 Task: Find connections with filter location Crevillente with filter topic #aviationwith filter profile language Spanish with filter current company Dell EMC with filter school Indian Institute of Information Technology Guwahati with filter industry Performing Arts and Spectator Sports with filter service category Telecommunications with filter keywords title Teaching Assistant
Action: Mouse moved to (658, 93)
Screenshot: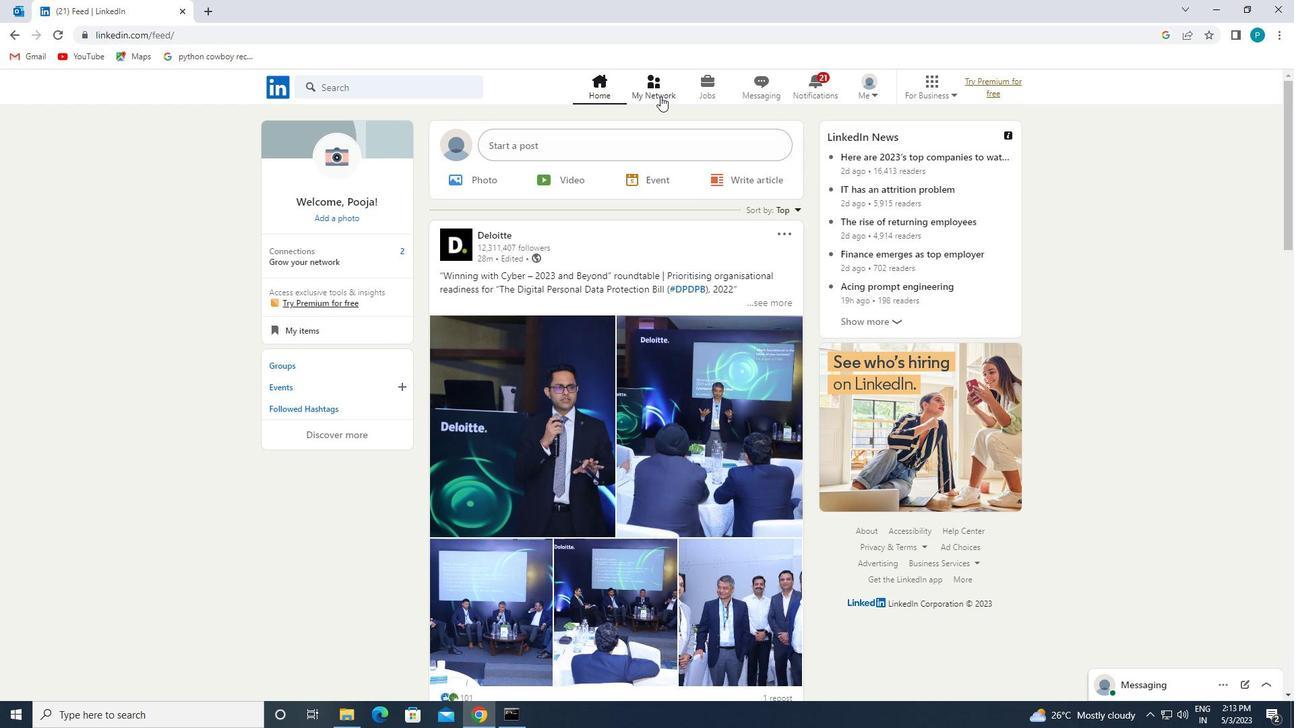 
Action: Mouse pressed left at (658, 93)
Screenshot: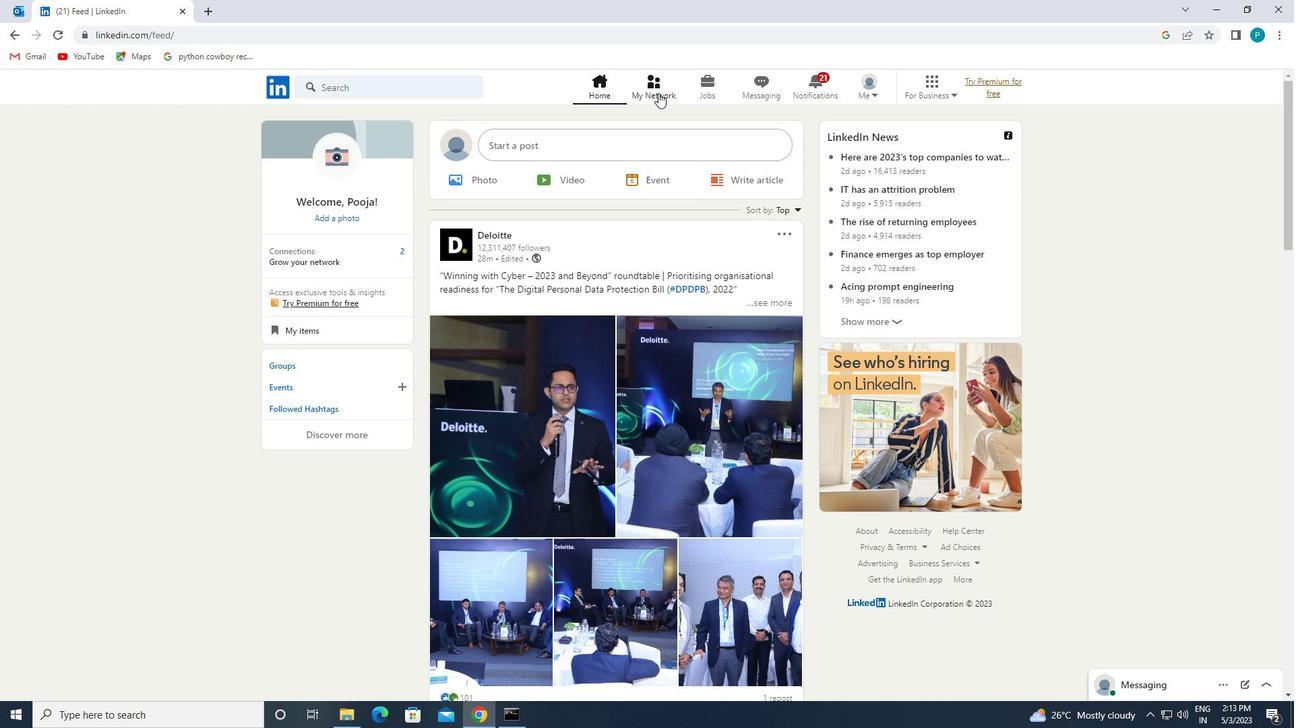 
Action: Mouse moved to (374, 163)
Screenshot: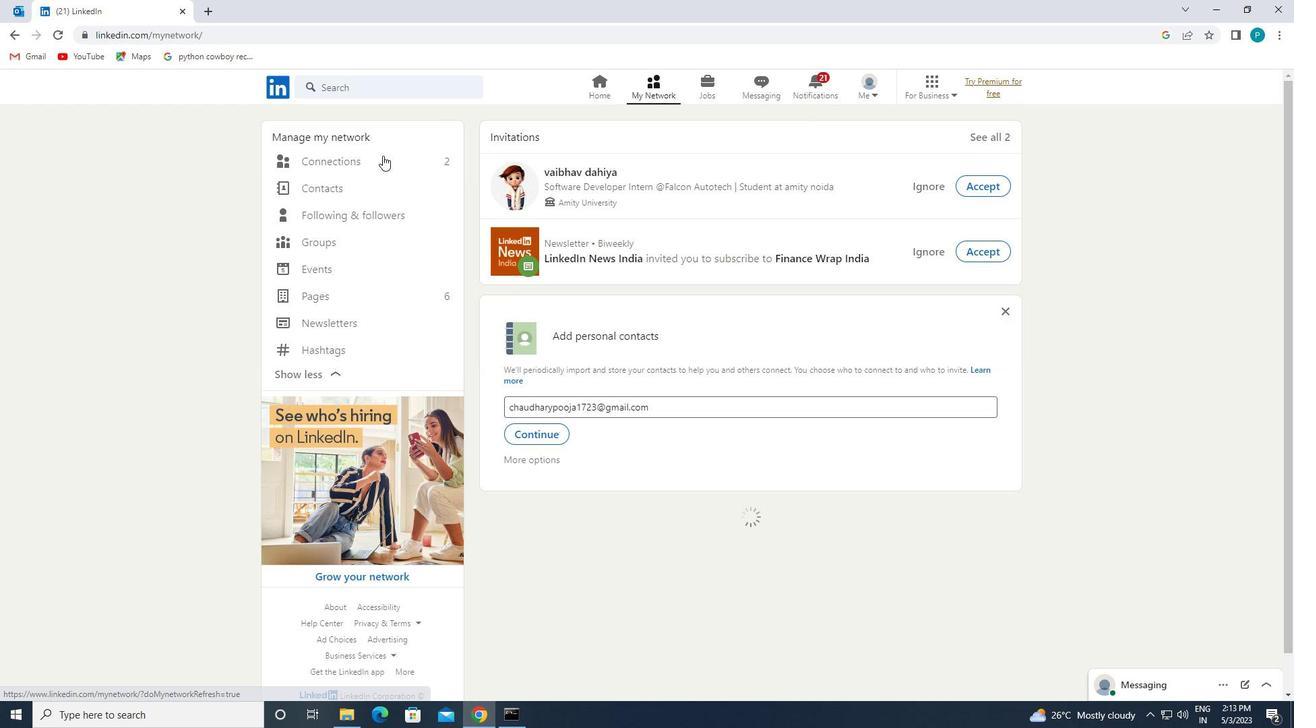 
Action: Mouse pressed left at (374, 163)
Screenshot: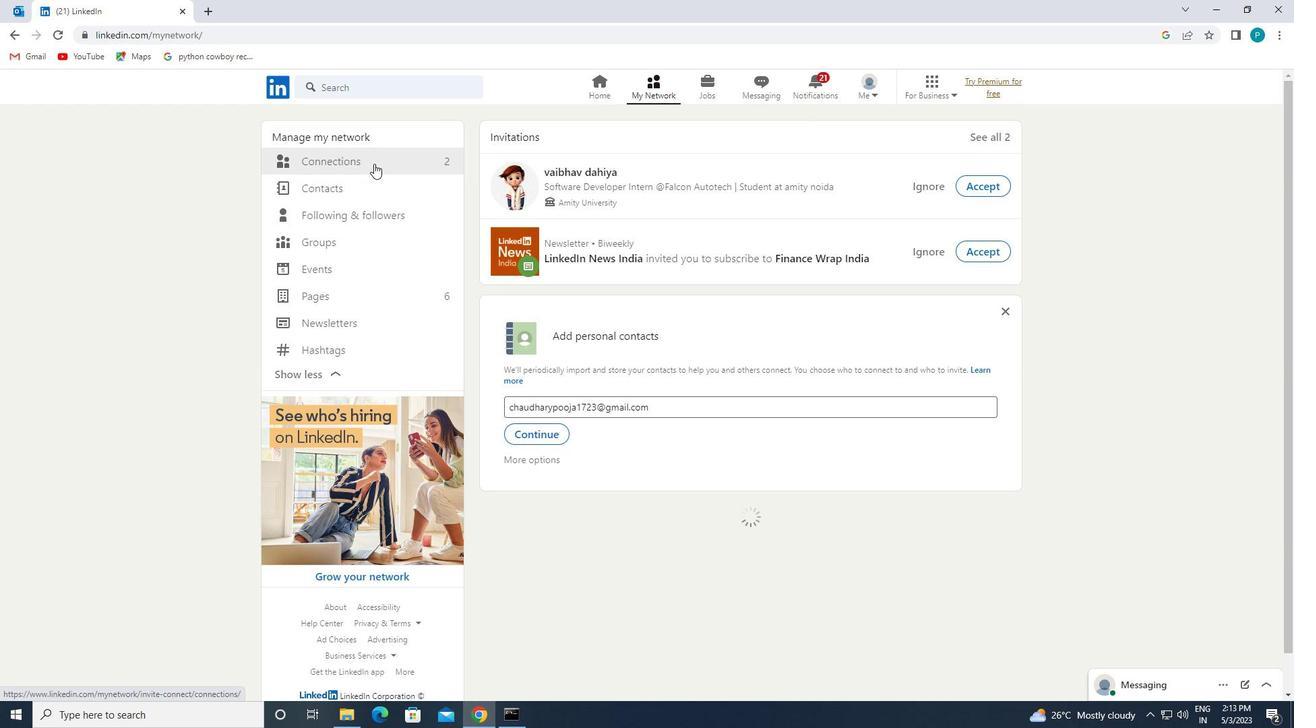 
Action: Mouse moved to (792, 155)
Screenshot: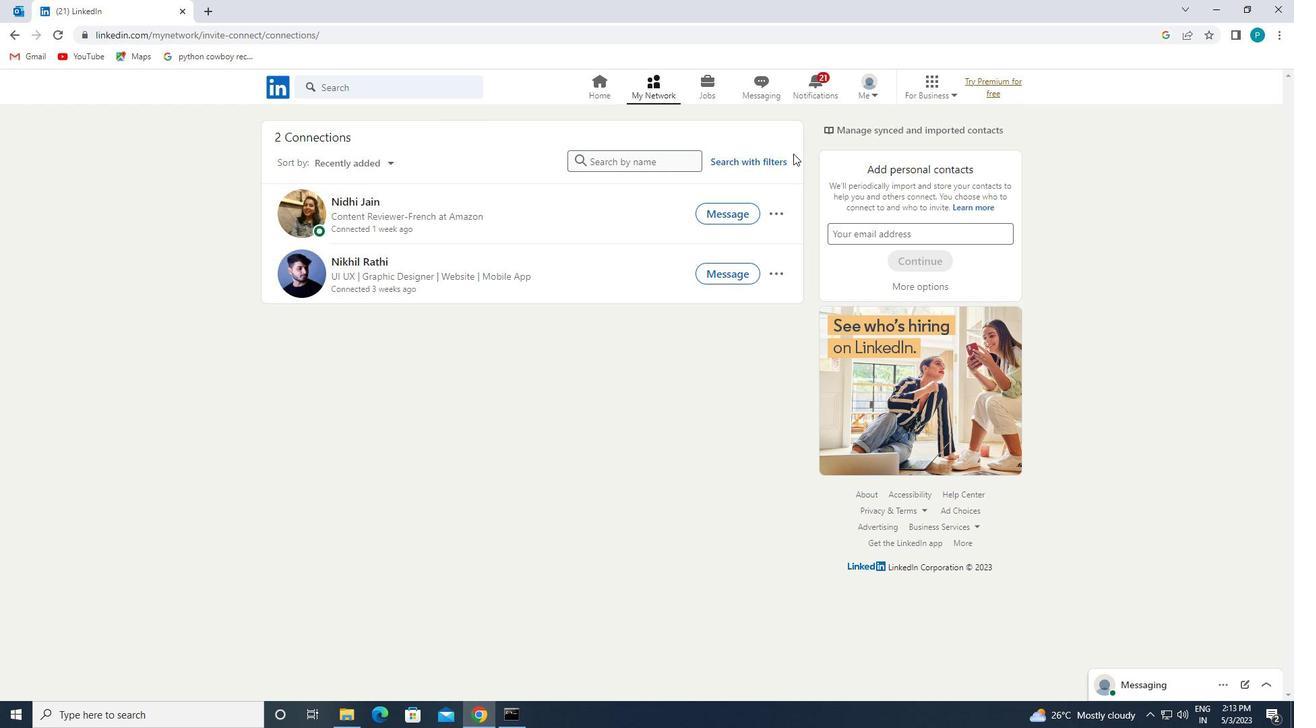 
Action: Mouse pressed left at (792, 155)
Screenshot: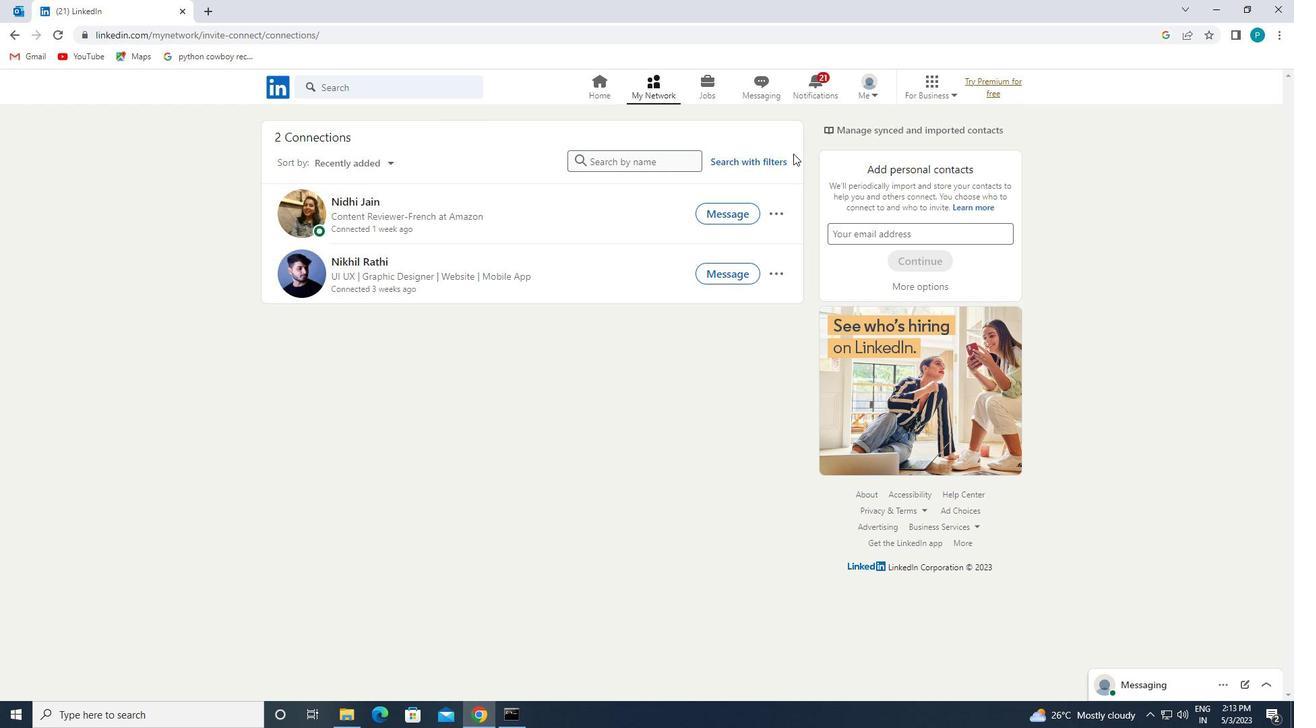 
Action: Mouse moved to (789, 163)
Screenshot: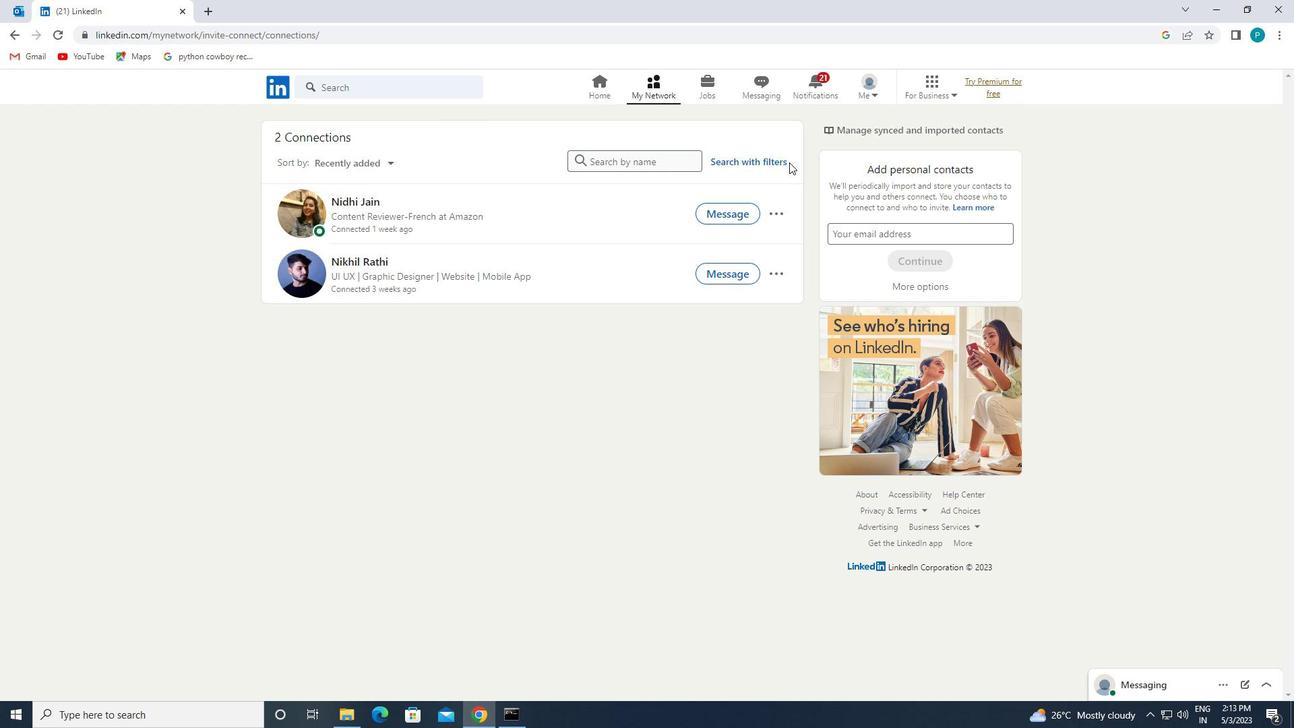 
Action: Mouse pressed left at (789, 163)
Screenshot: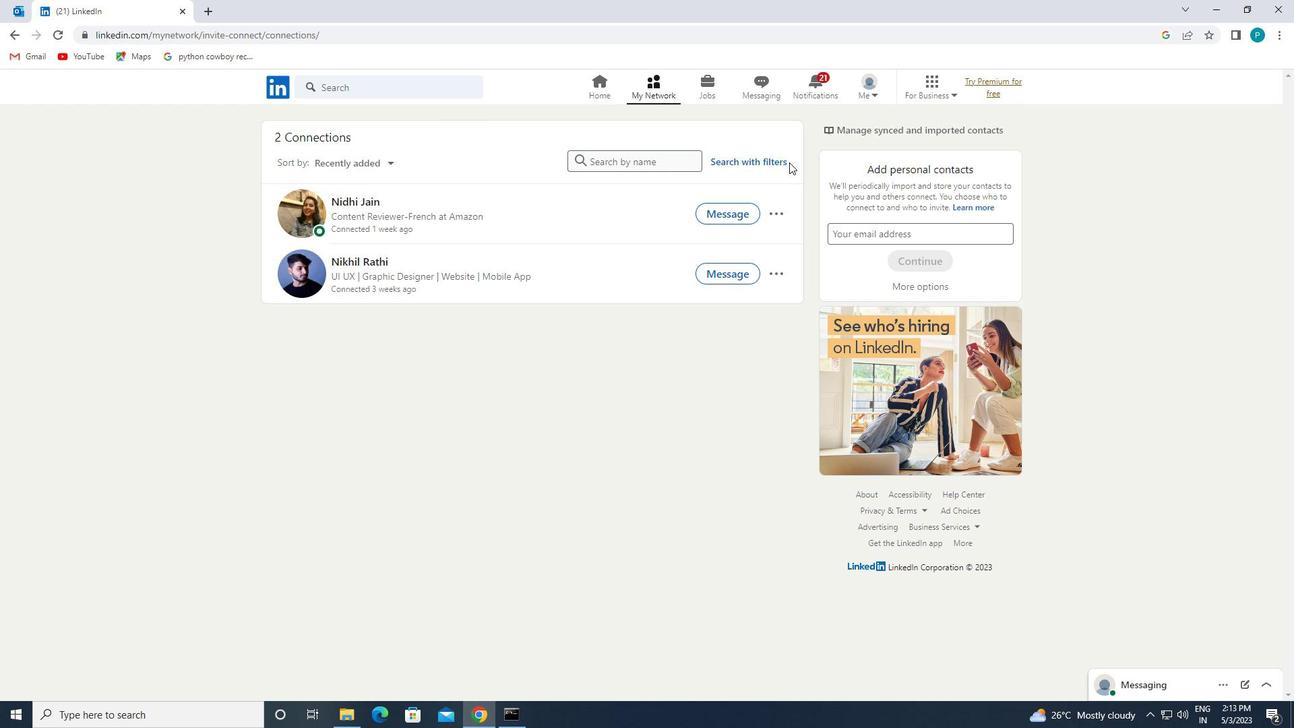 
Action: Mouse moved to (781, 166)
Screenshot: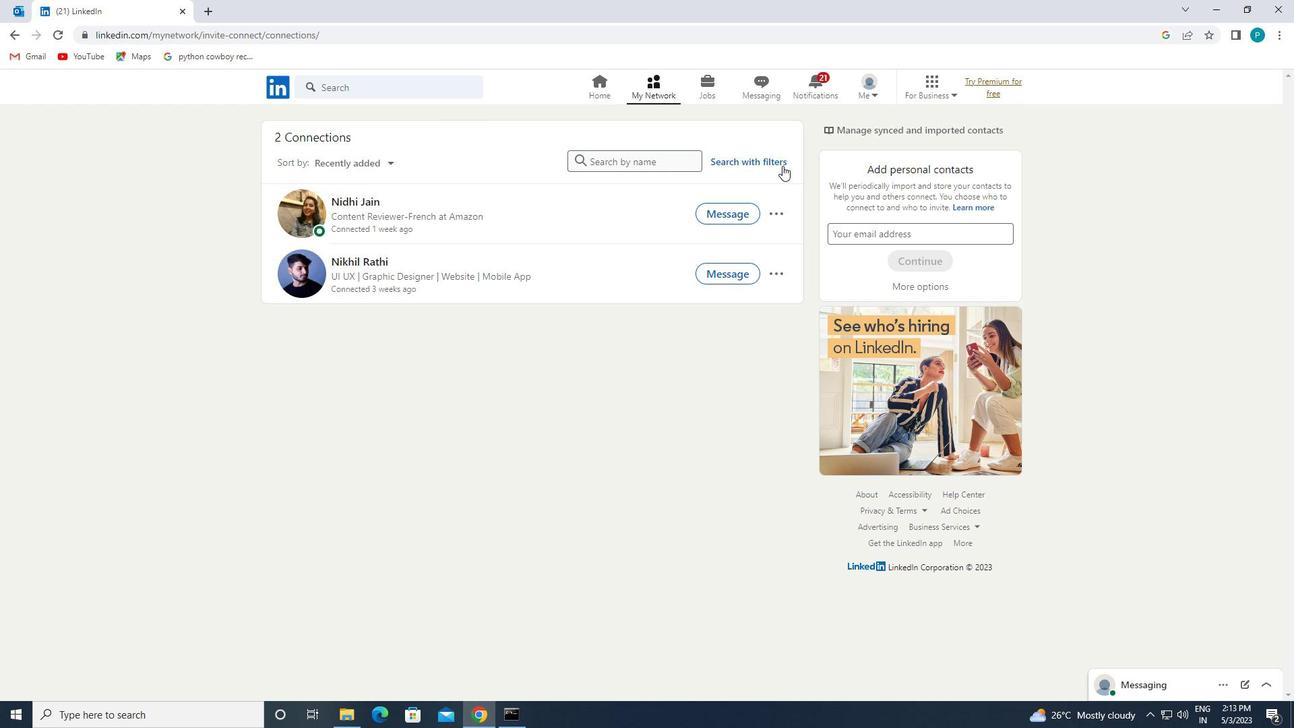 
Action: Mouse pressed left at (781, 166)
Screenshot: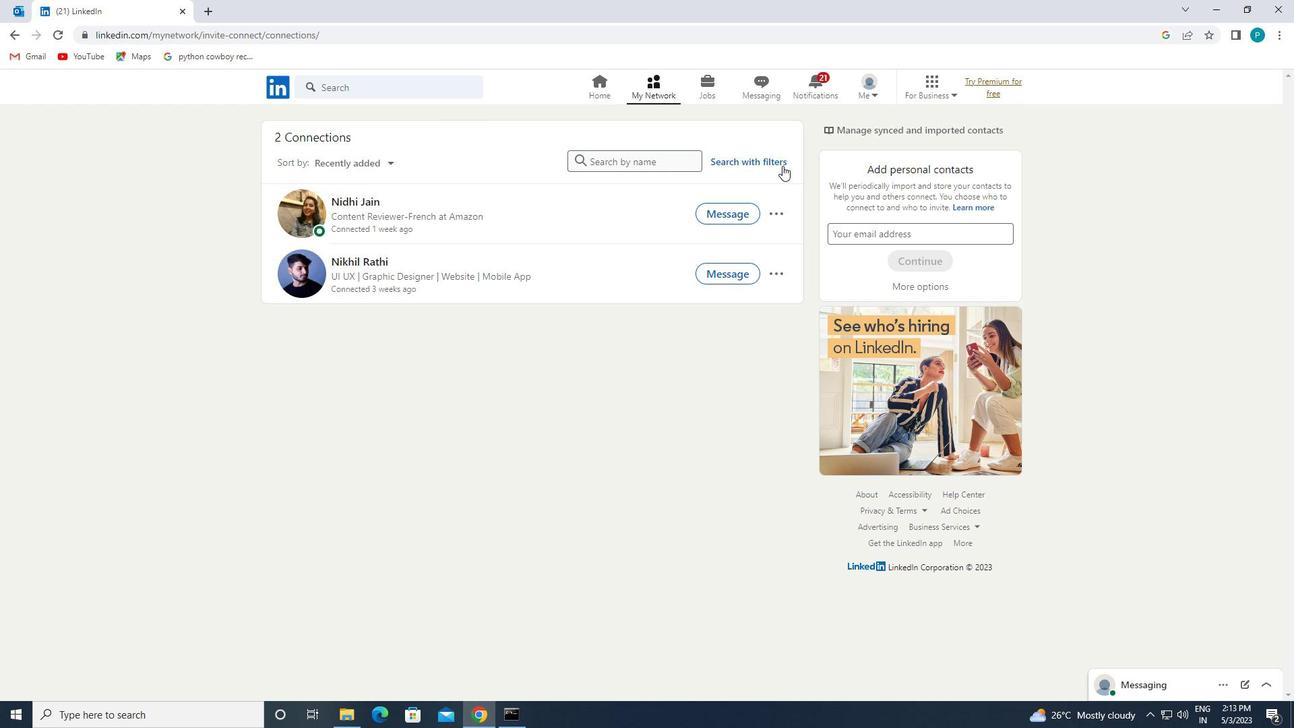 
Action: Mouse moved to (702, 132)
Screenshot: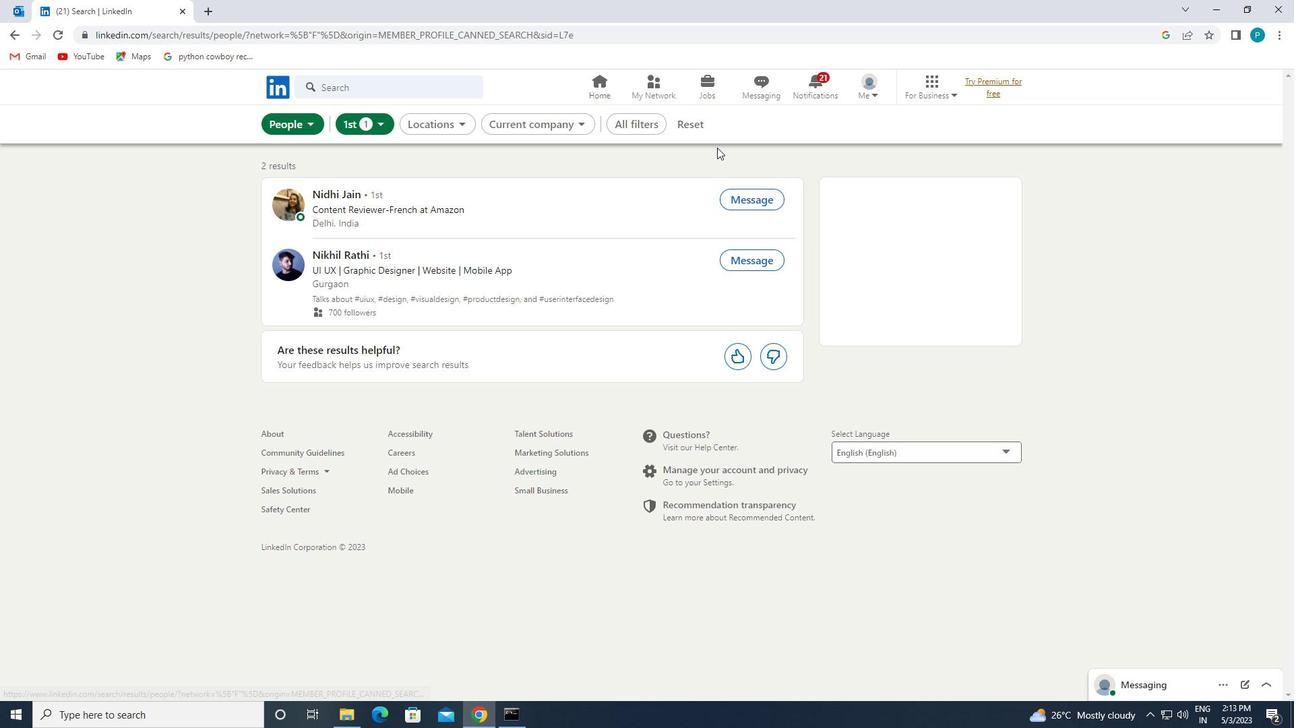 
Action: Mouse pressed left at (702, 132)
Screenshot: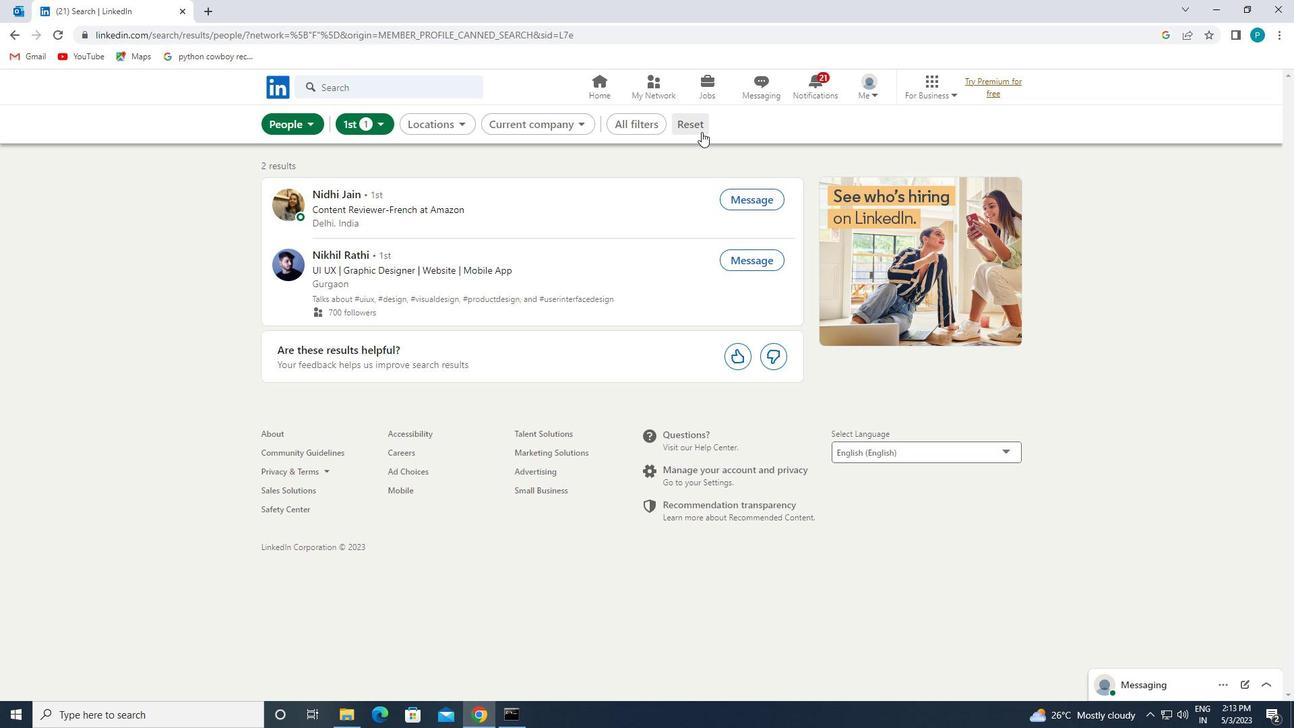 
Action: Mouse moved to (652, 113)
Screenshot: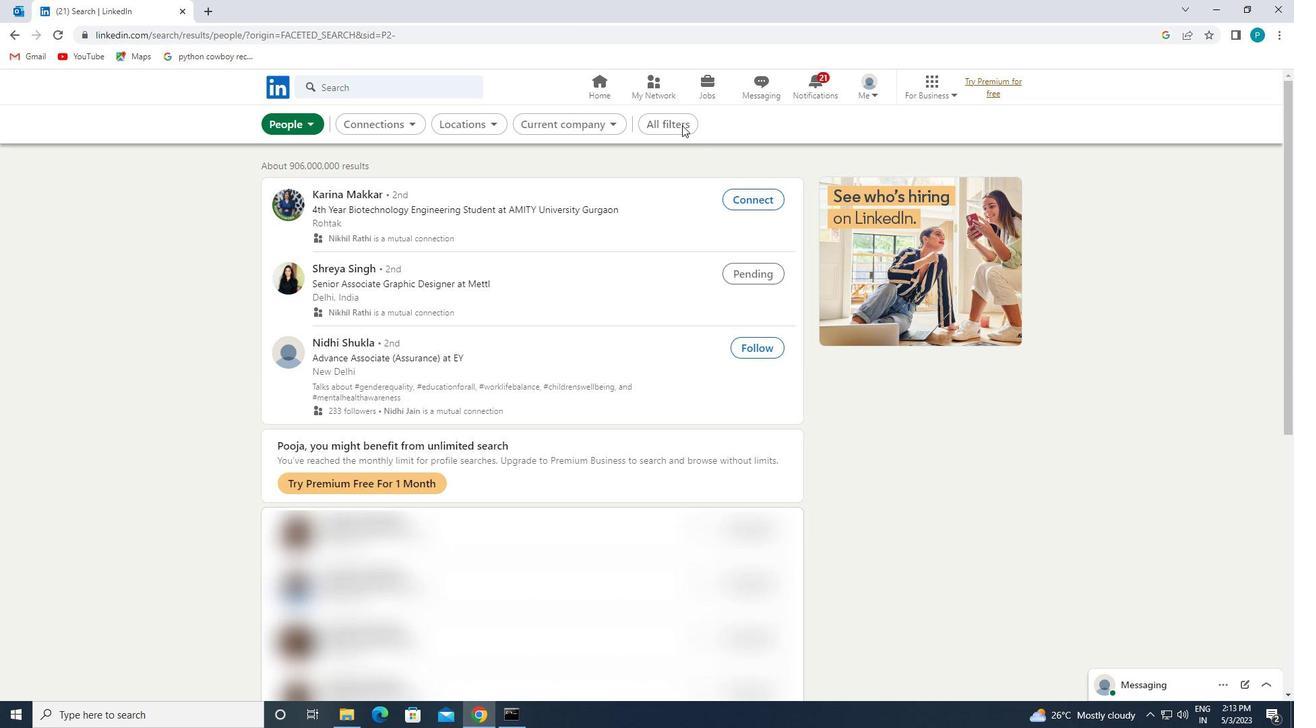 
Action: Mouse pressed left at (652, 113)
Screenshot: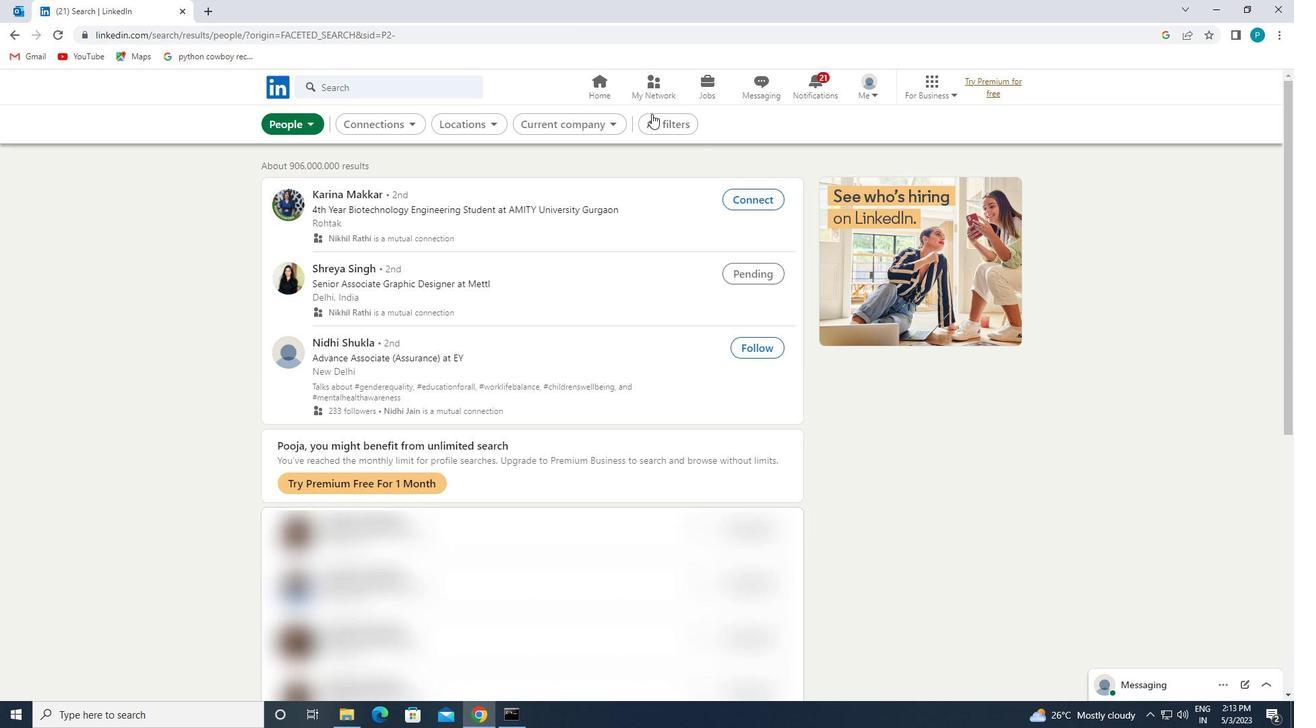 
Action: Mouse moved to (1111, 375)
Screenshot: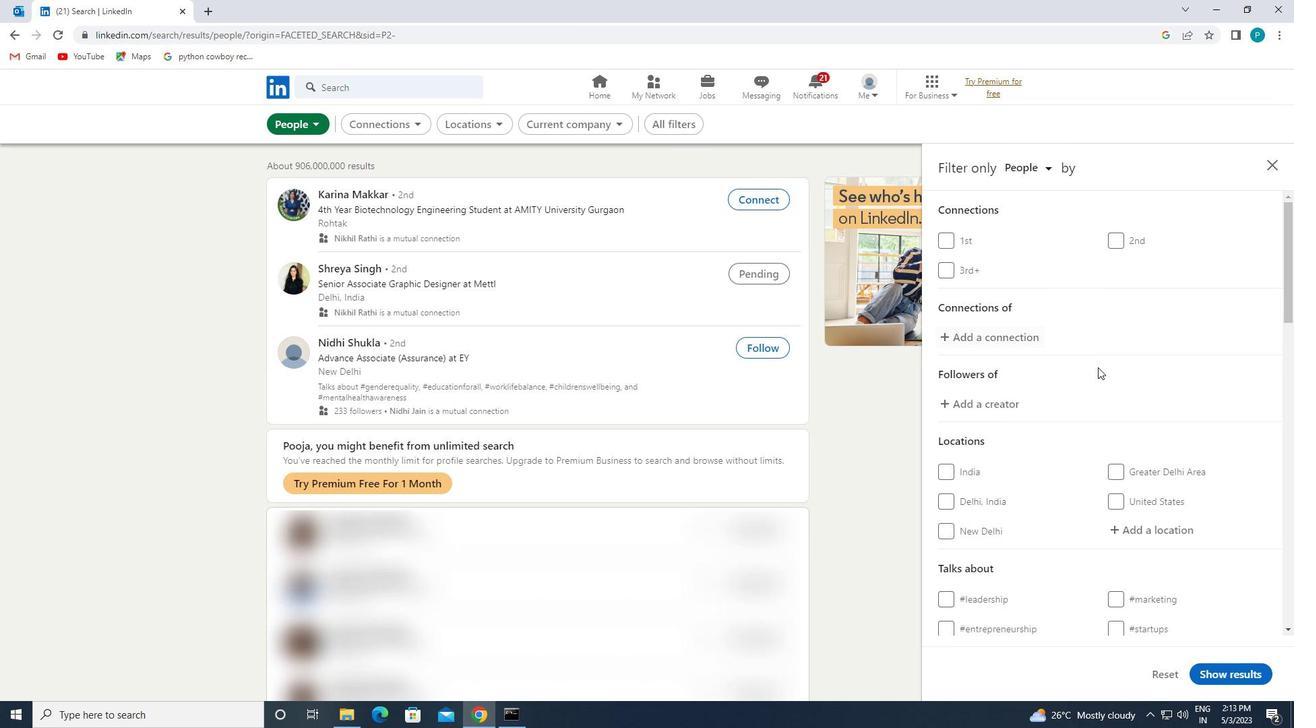 
Action: Mouse scrolled (1111, 375) with delta (0, 0)
Screenshot: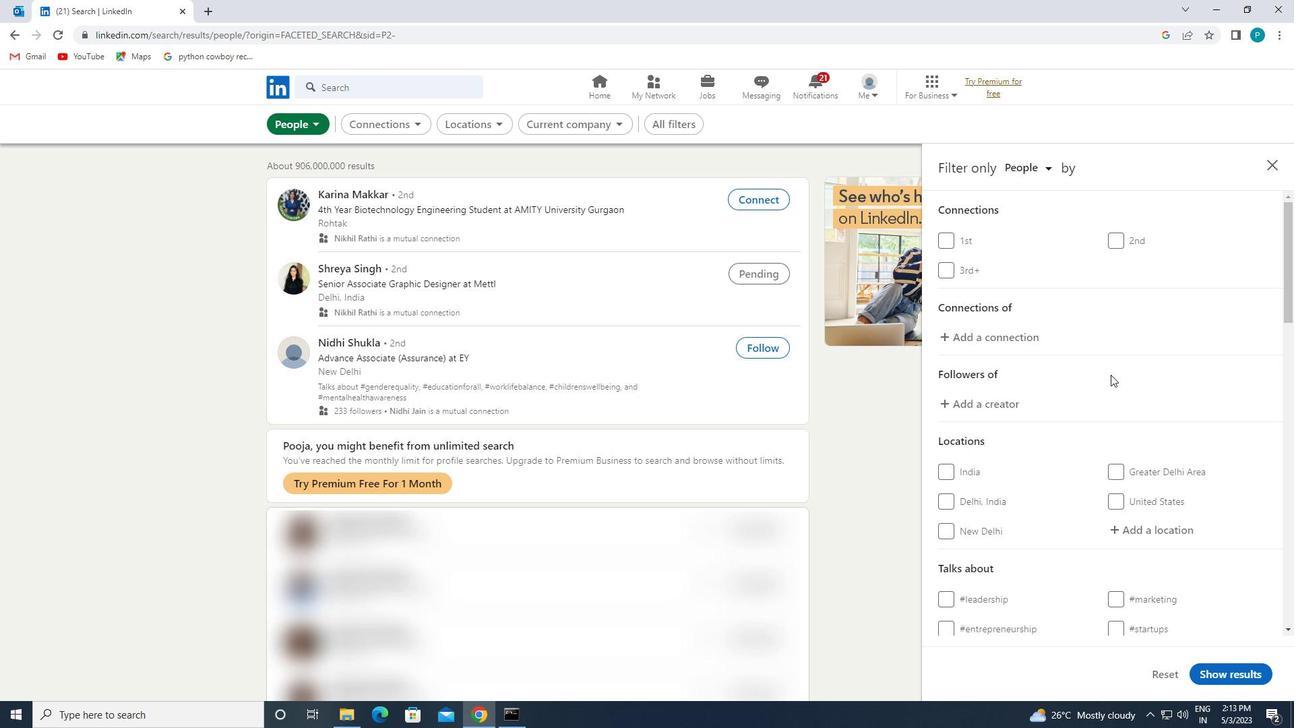 
Action: Mouse scrolled (1111, 375) with delta (0, 0)
Screenshot: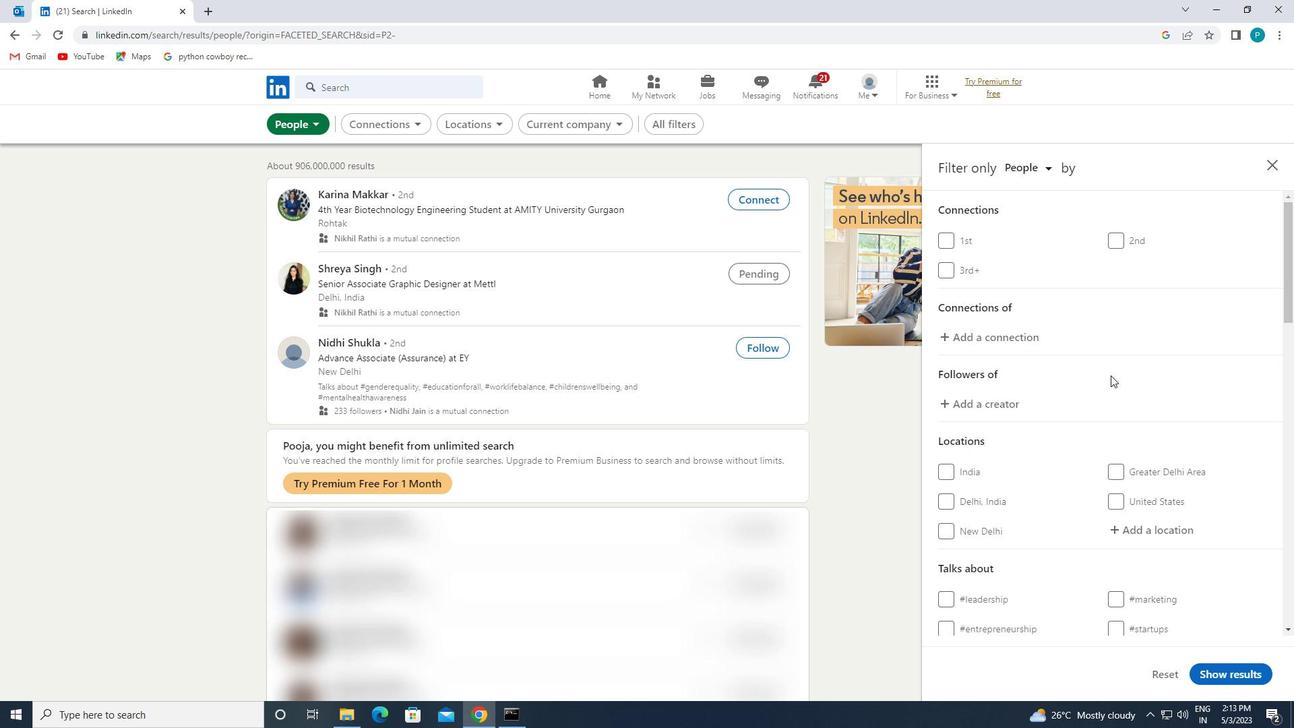 
Action: Mouse moved to (1134, 395)
Screenshot: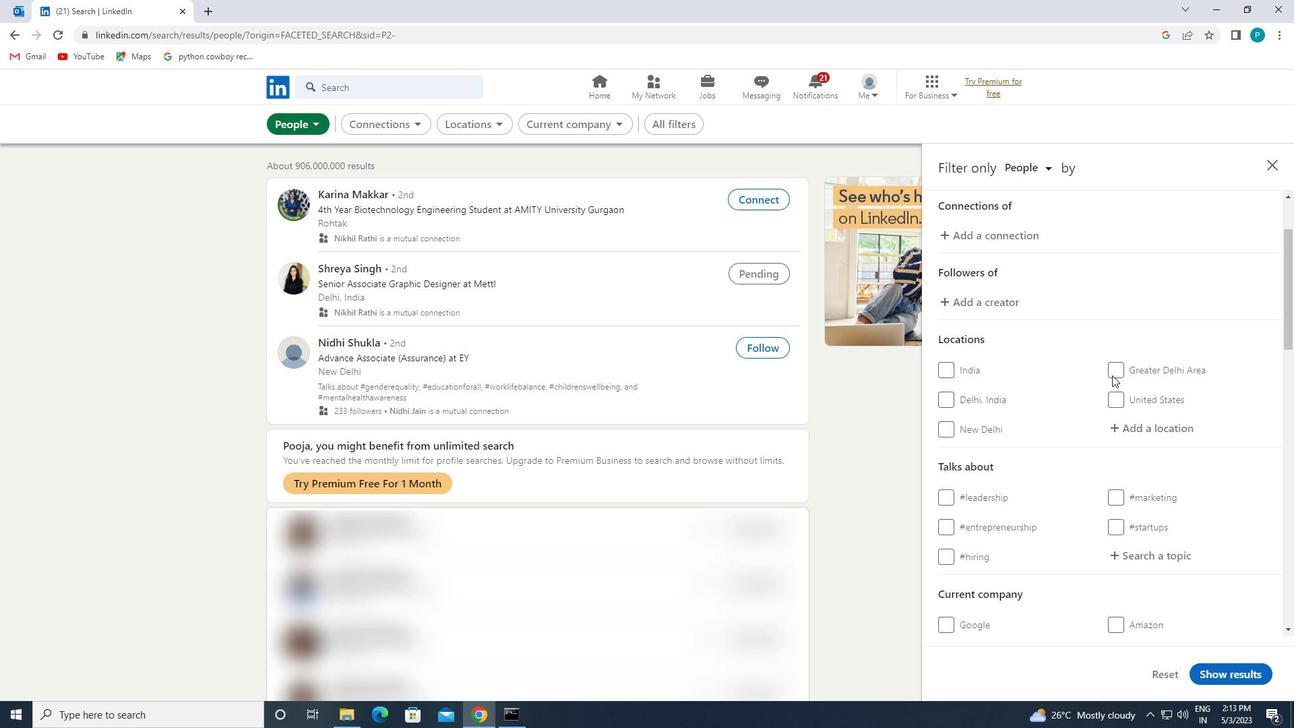 
Action: Mouse pressed left at (1134, 395)
Screenshot: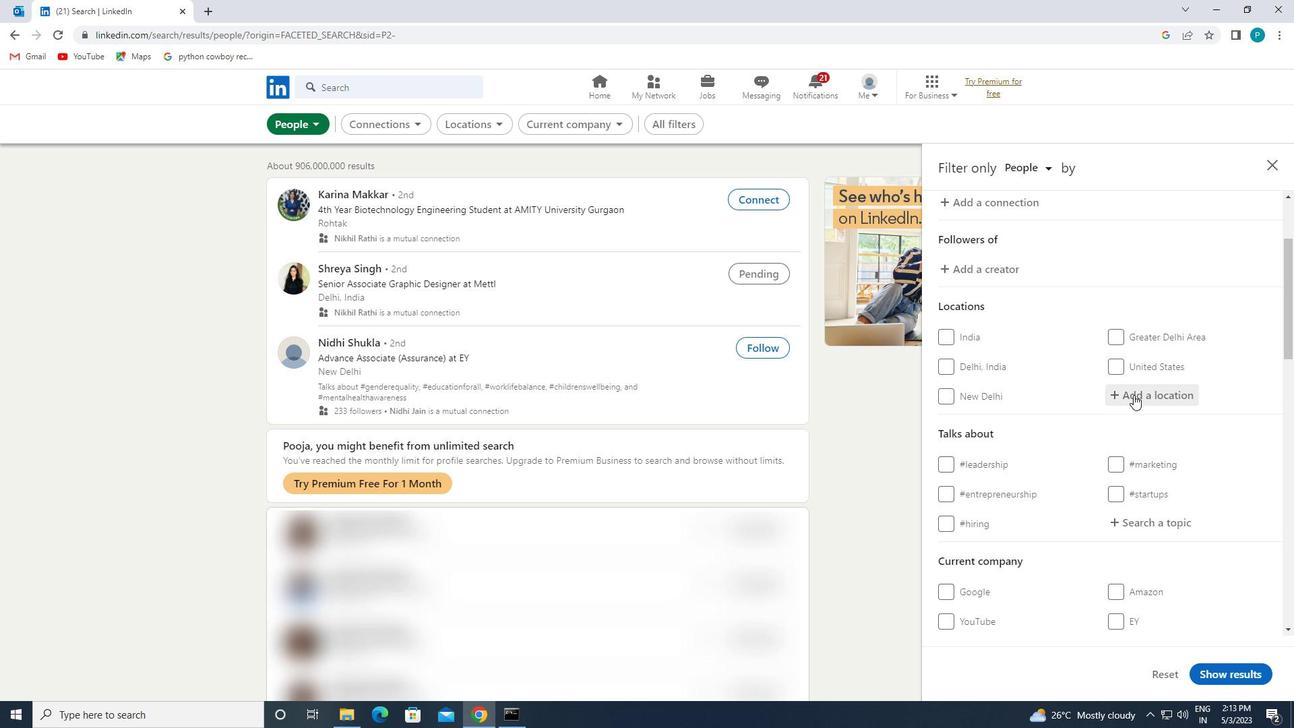 
Action: Mouse moved to (1144, 340)
Screenshot: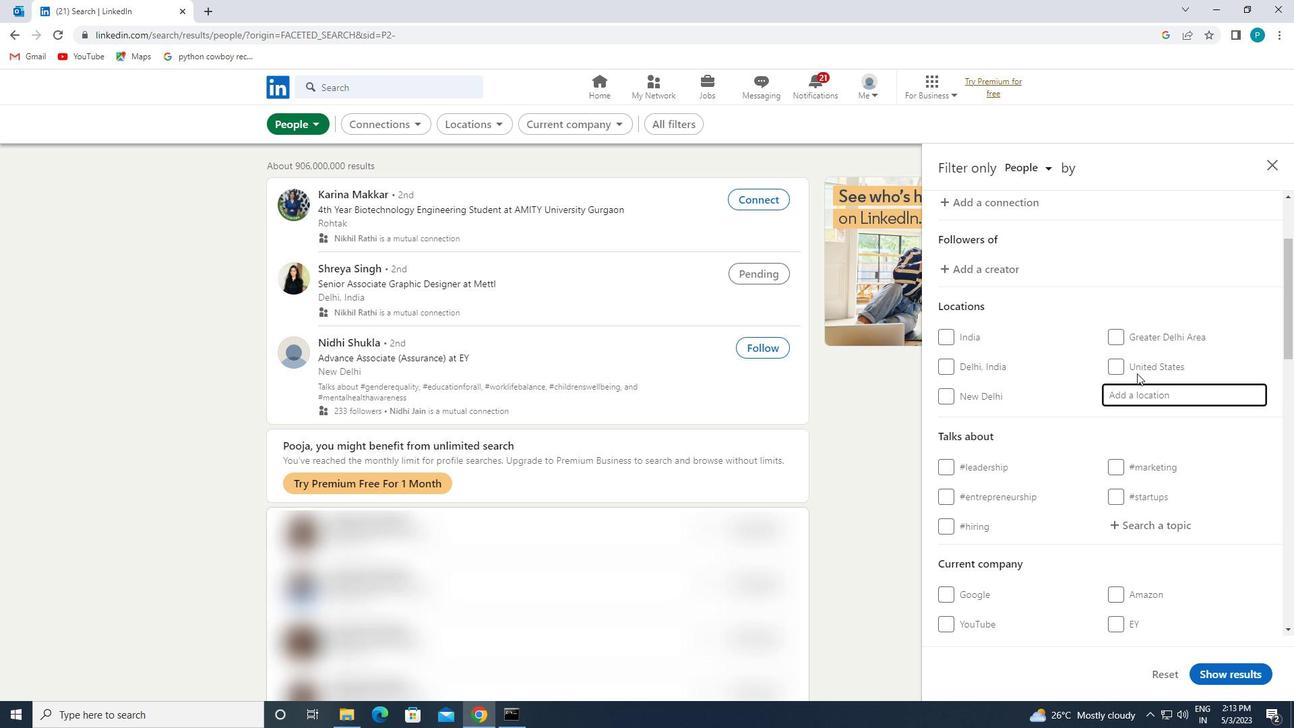 
Action: Key pressed <Key.caps_lock>c<Key.caps_lock>revilente
Screenshot: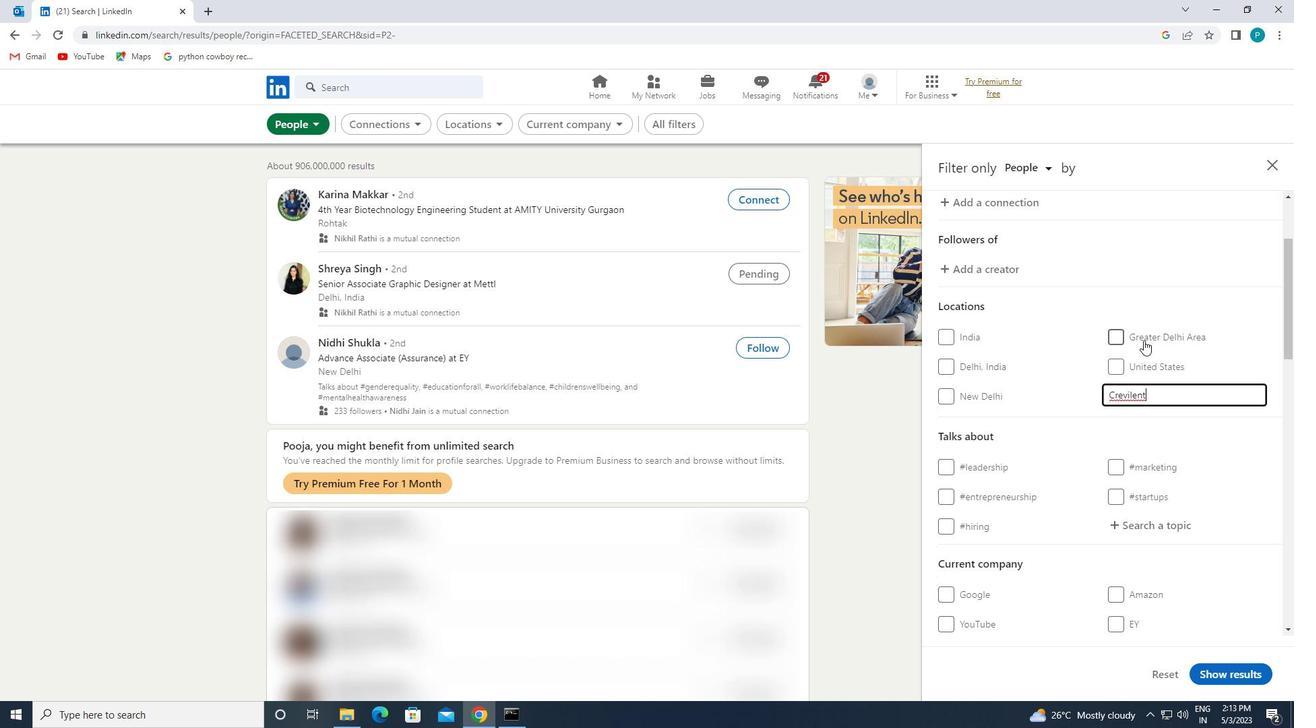 
Action: Mouse moved to (1107, 399)
Screenshot: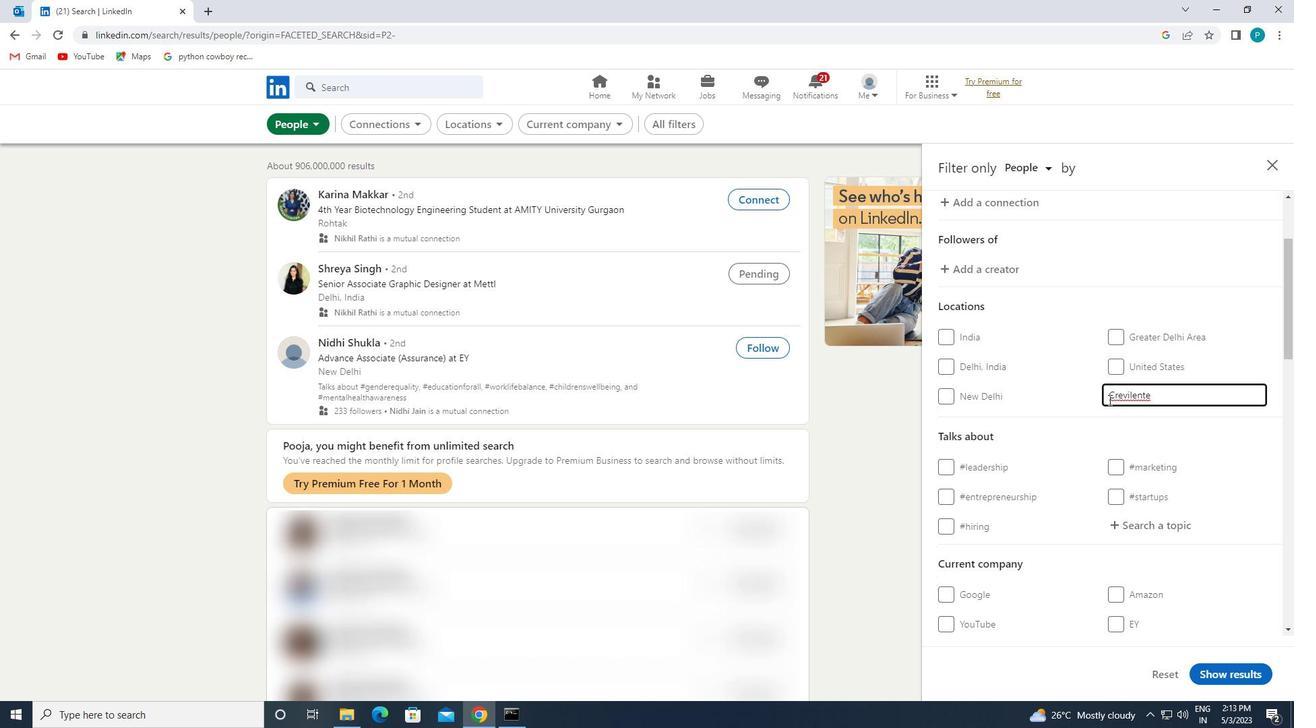 
Action: Mouse pressed left at (1107, 399)
Screenshot: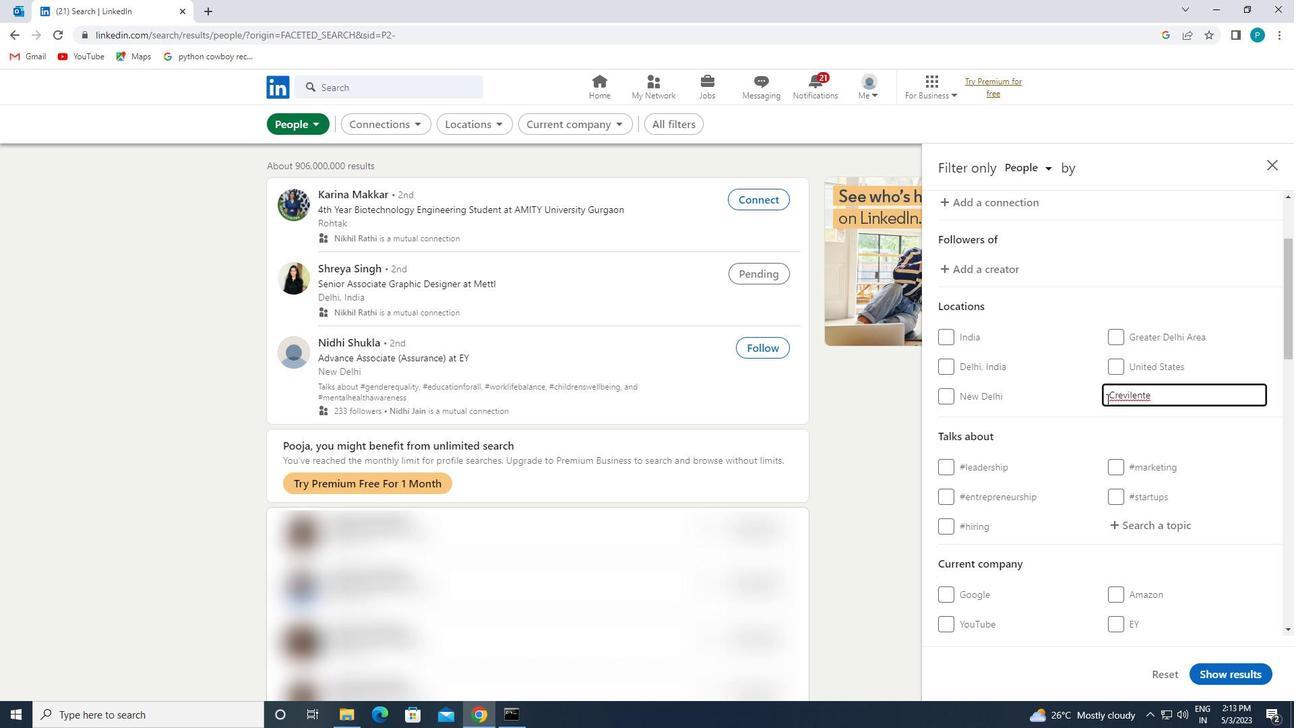 
Action: Mouse moved to (1131, 395)
Screenshot: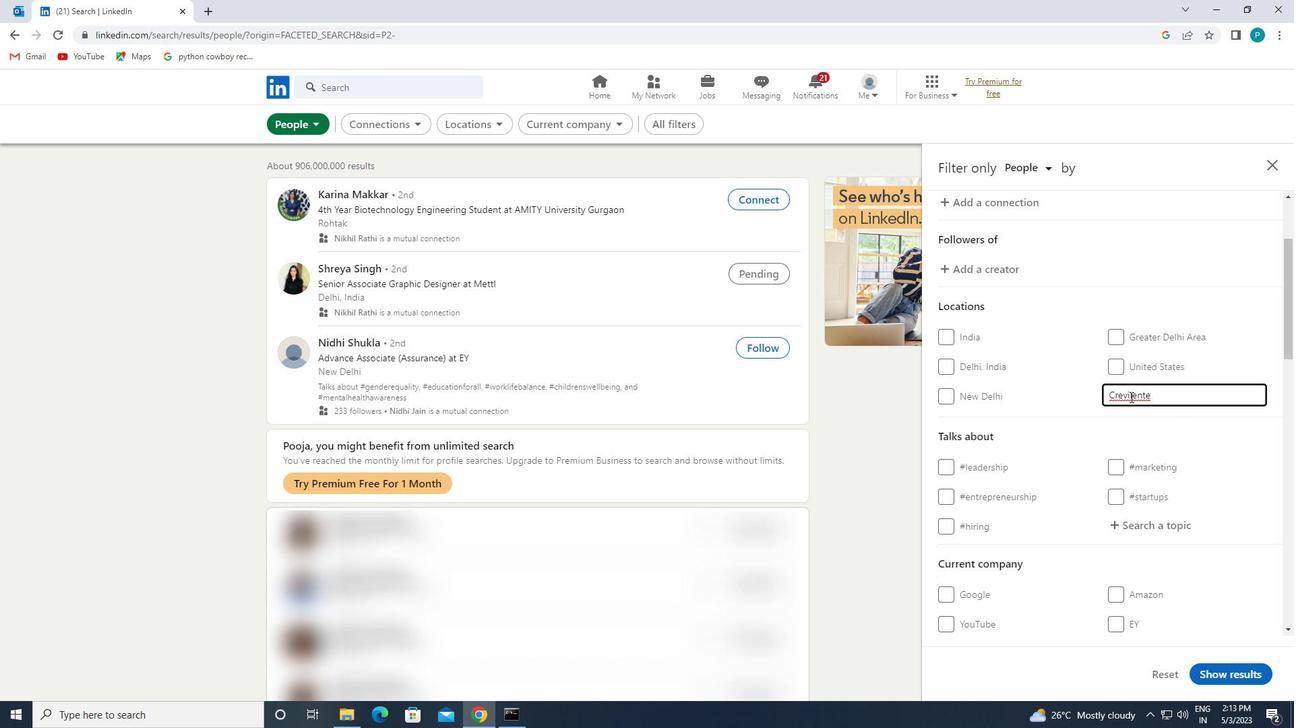 
Action: Mouse pressed left at (1131, 395)
Screenshot: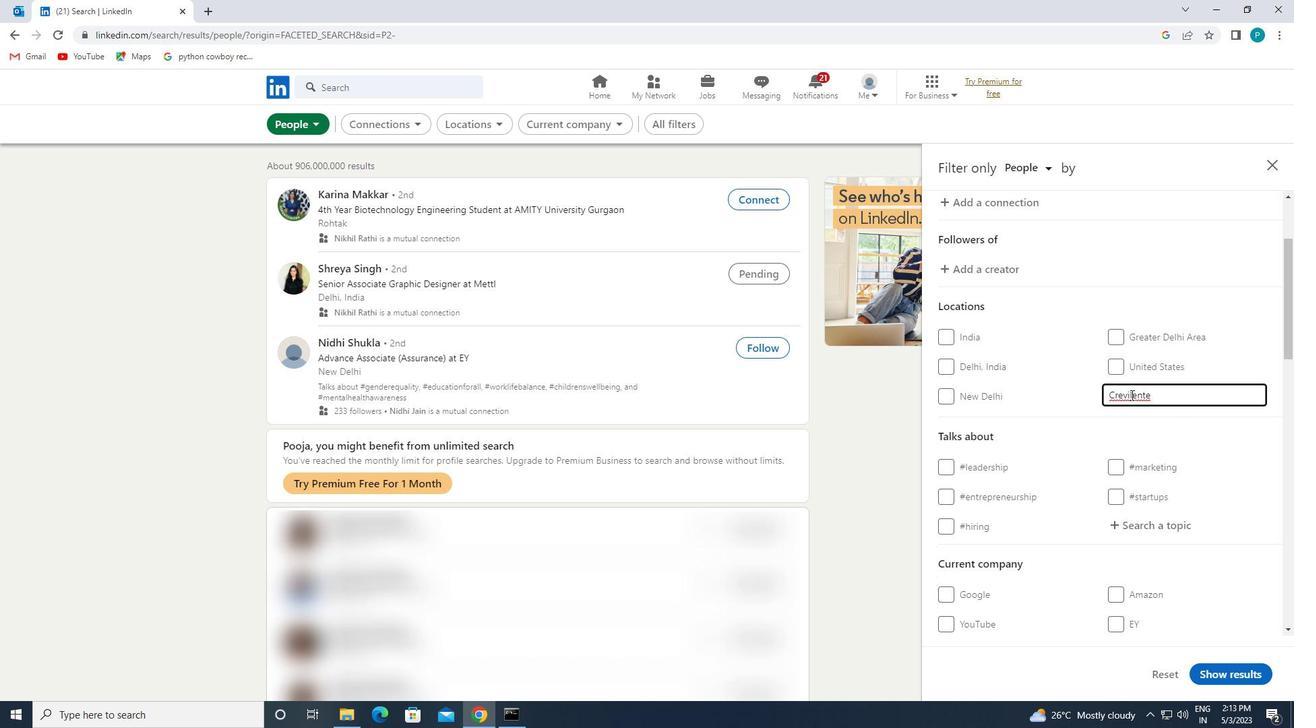
Action: Mouse moved to (1133, 394)
Screenshot: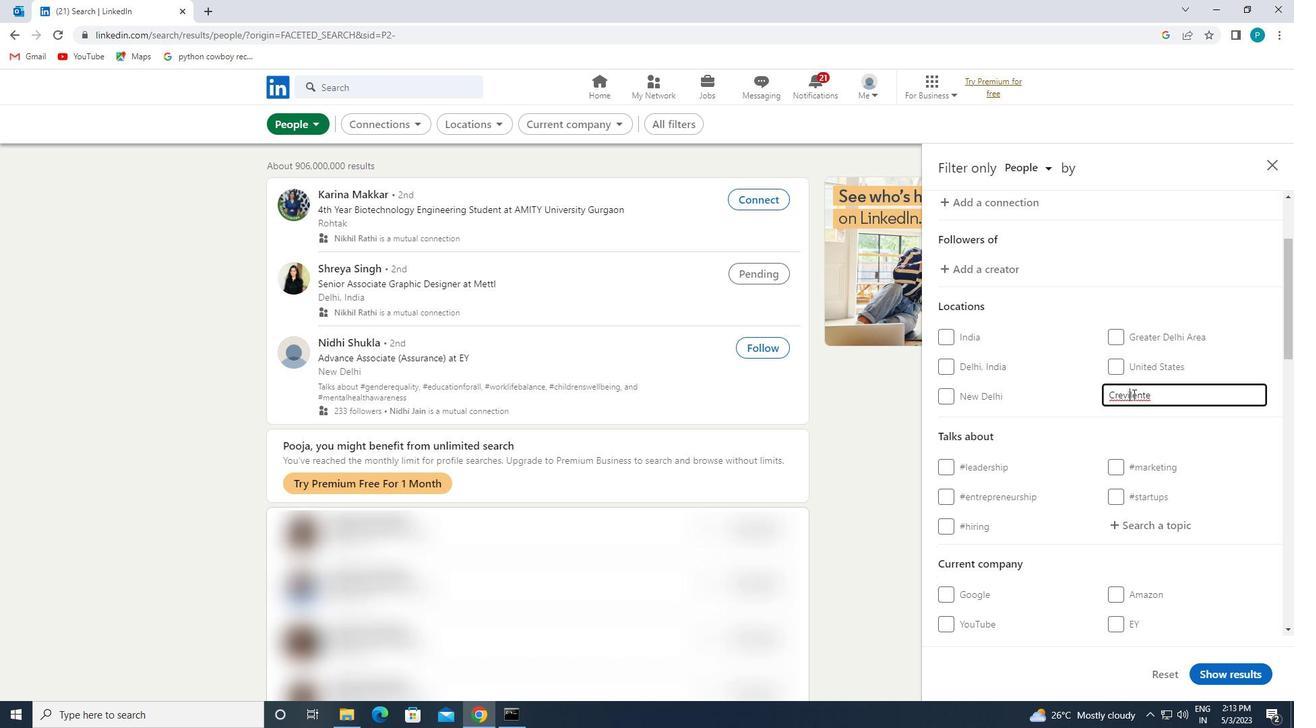 
Action: Mouse pressed left at (1133, 394)
Screenshot: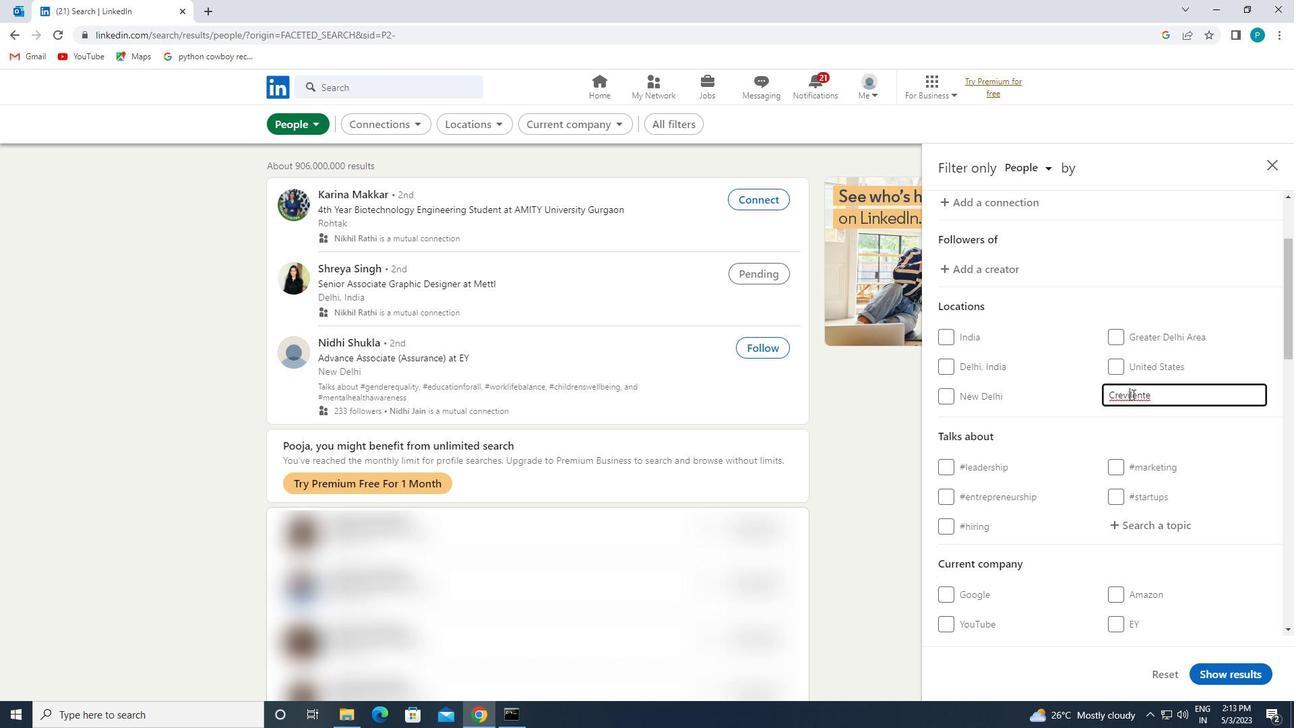 
Action: Key pressed l
Screenshot: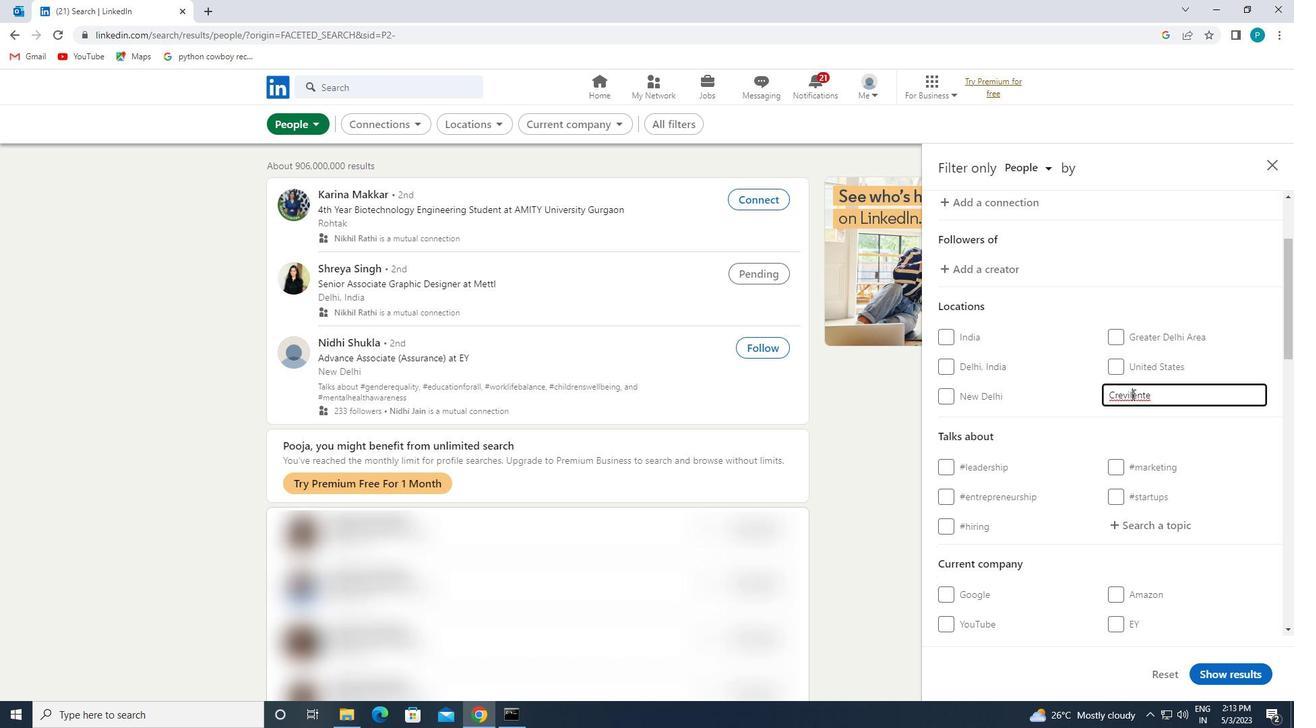 
Action: Mouse moved to (1046, 424)
Screenshot: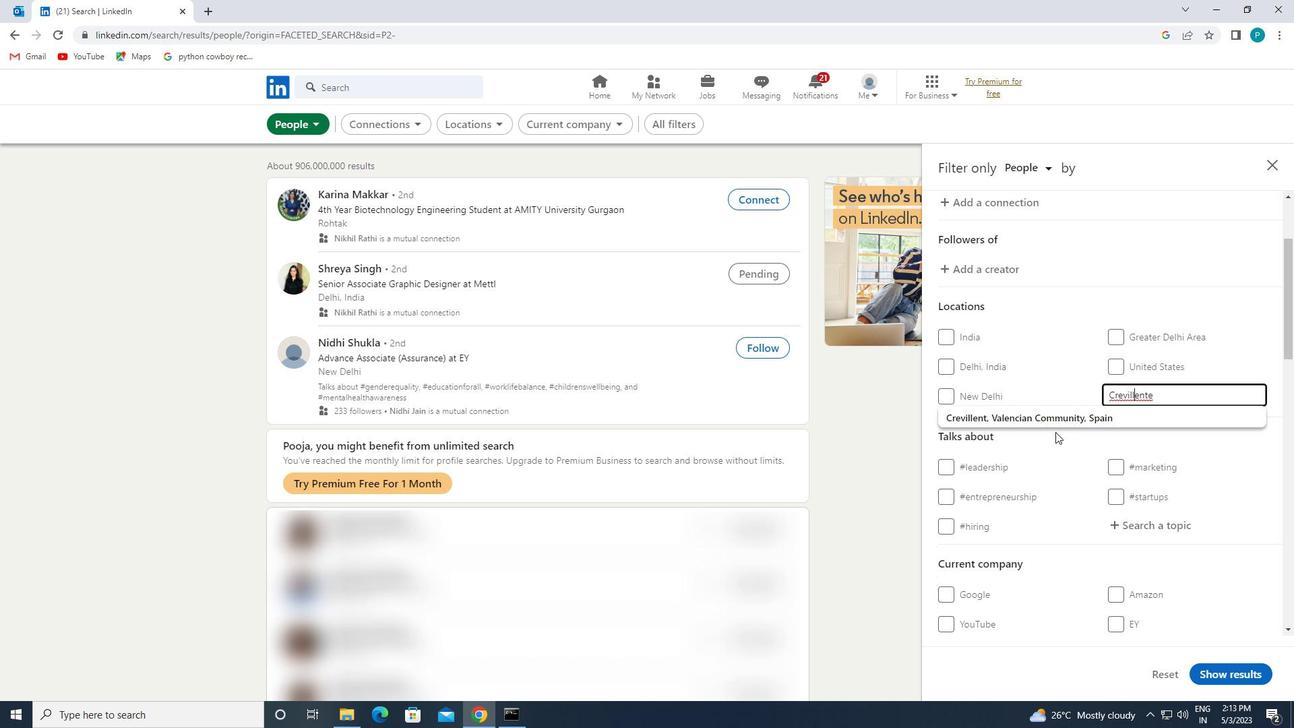 
Action: Mouse pressed left at (1046, 424)
Screenshot: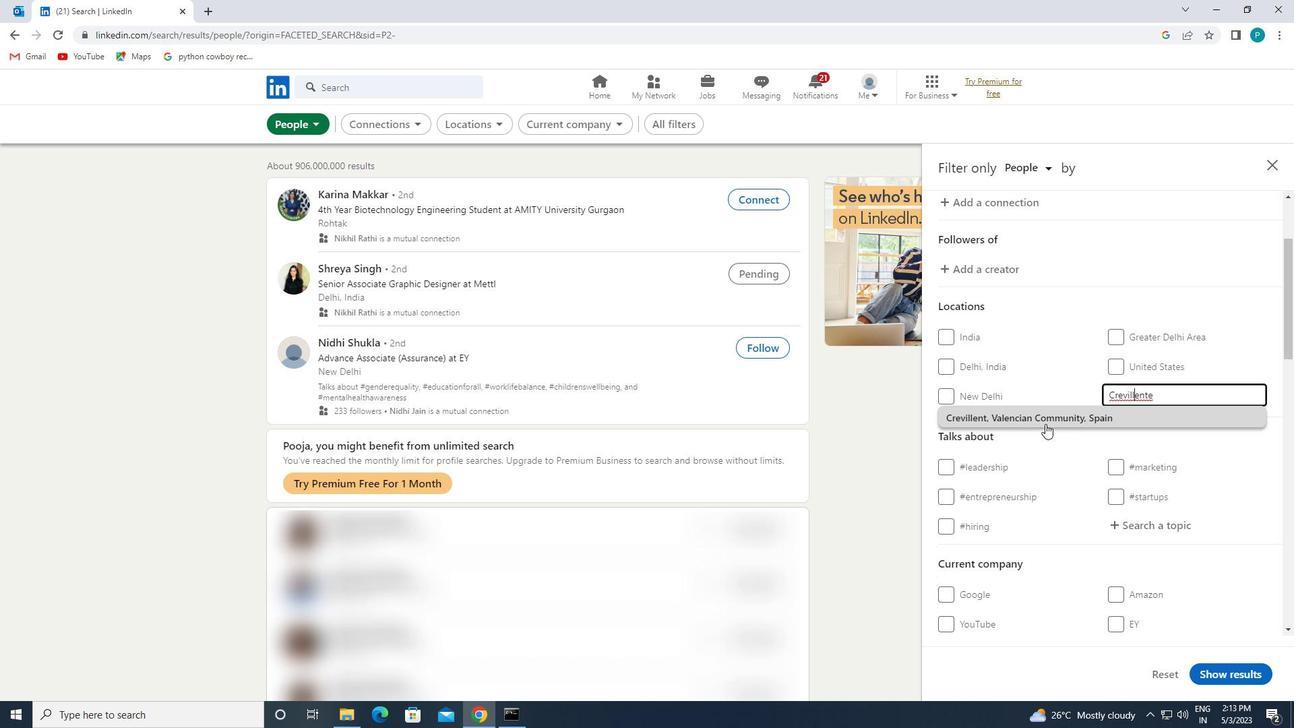 
Action: Mouse moved to (1112, 466)
Screenshot: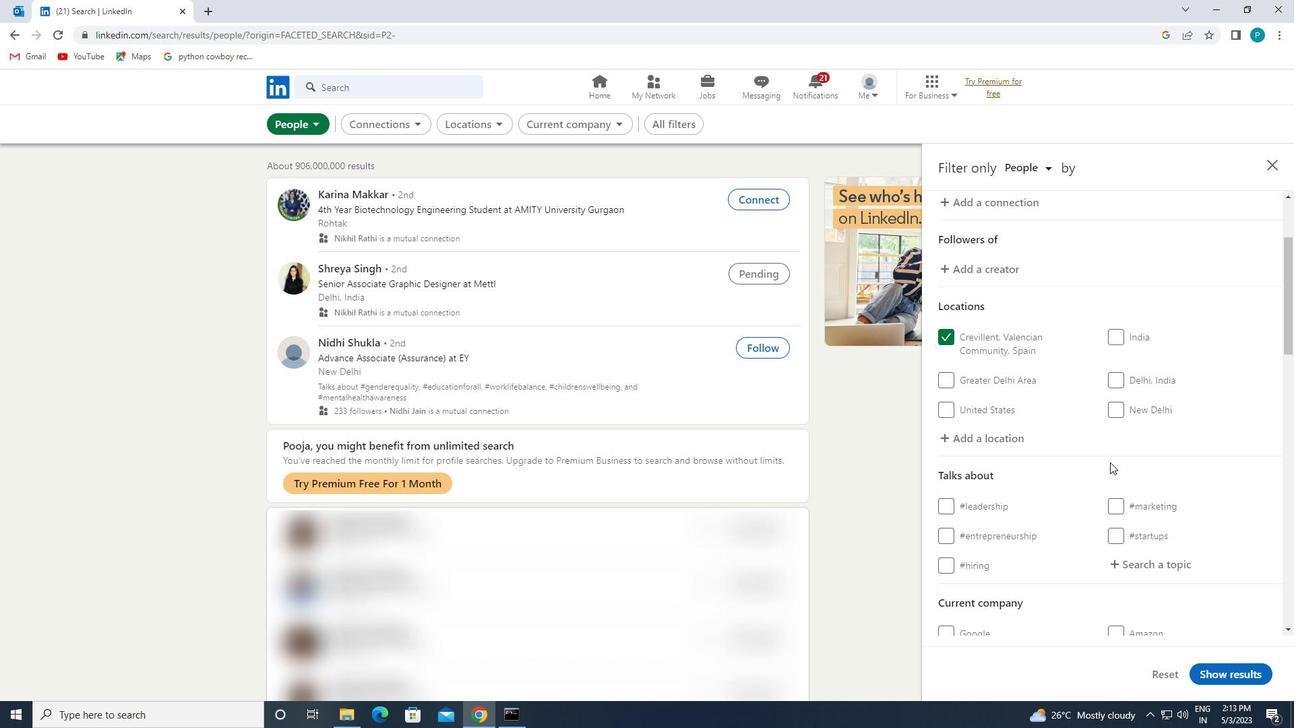 
Action: Mouse scrolled (1112, 465) with delta (0, 0)
Screenshot: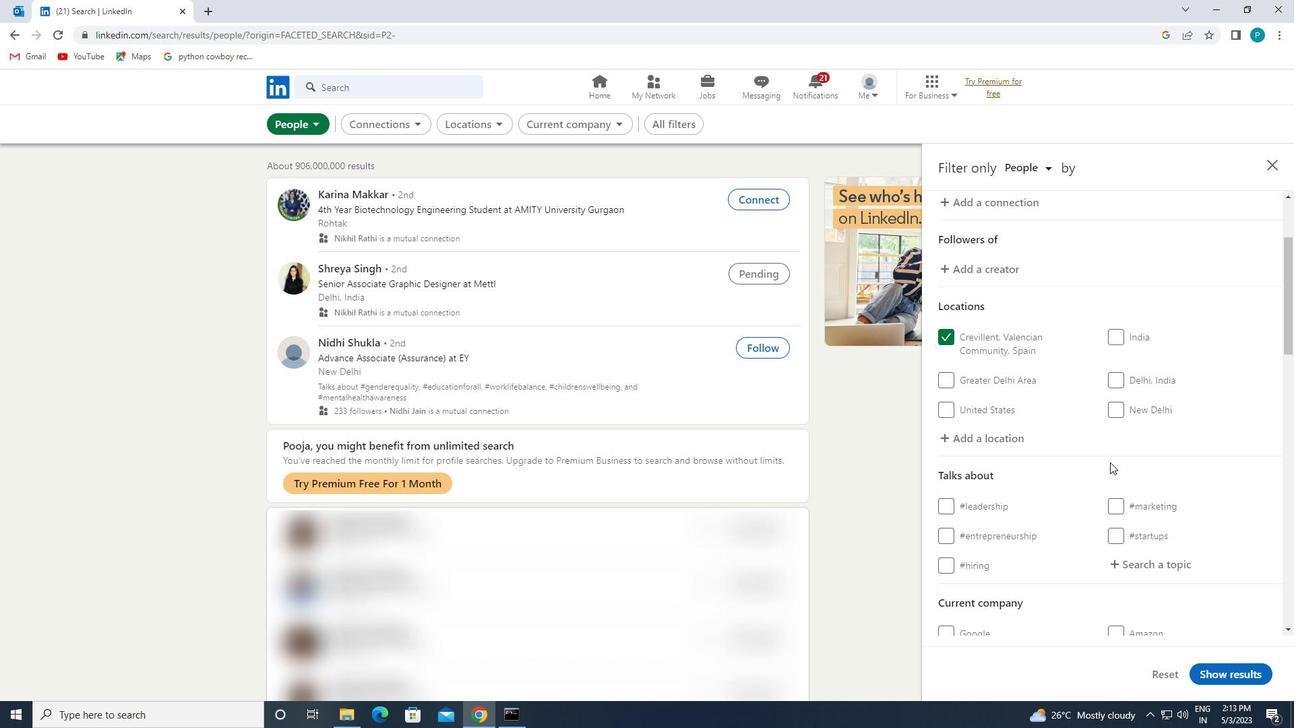 
Action: Mouse moved to (1131, 502)
Screenshot: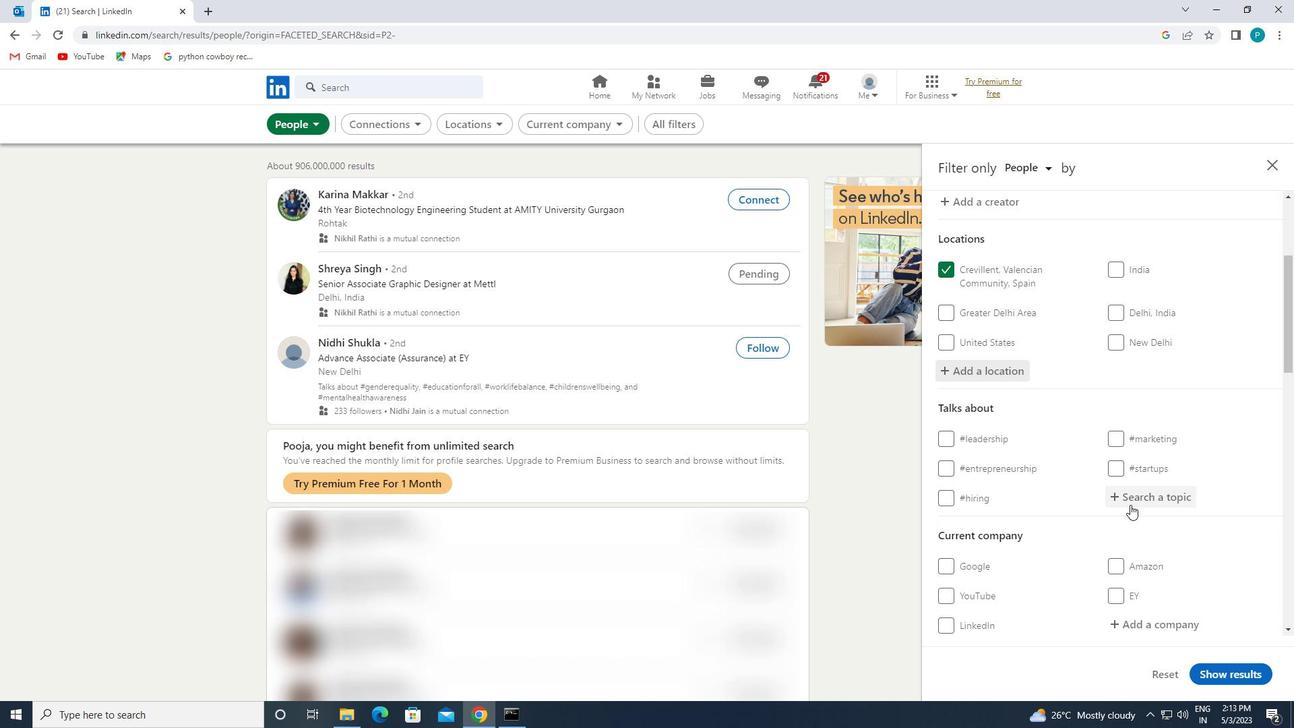 
Action: Mouse pressed left at (1131, 502)
Screenshot: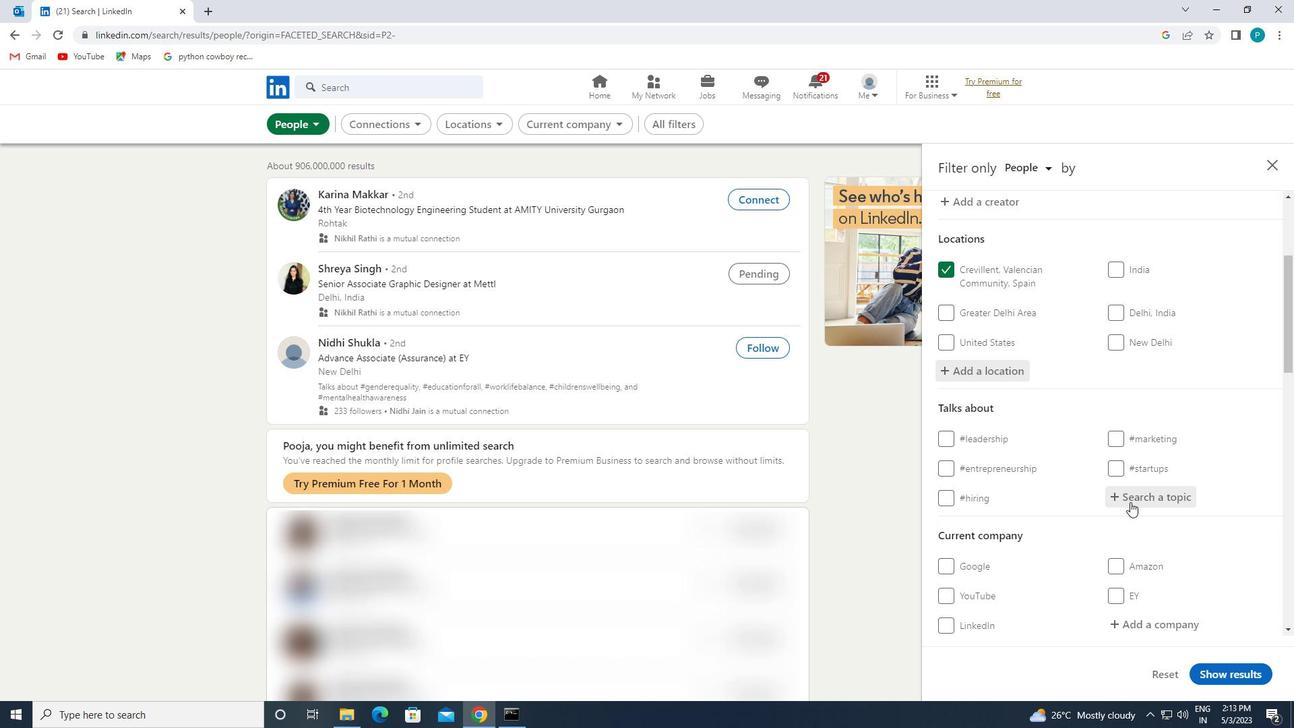 
Action: Key pressed <Key.shift>#AVIATION
Screenshot: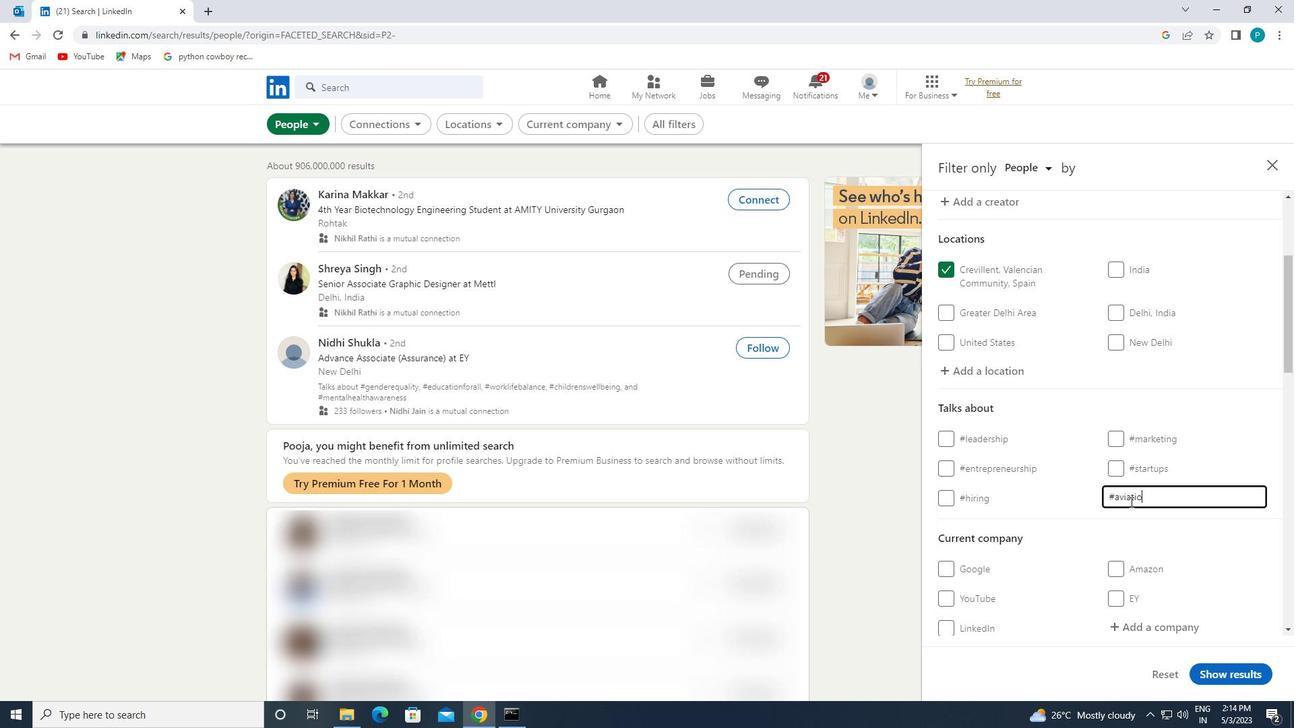 
Action: Mouse scrolled (1131, 501) with delta (0, 0)
Screenshot: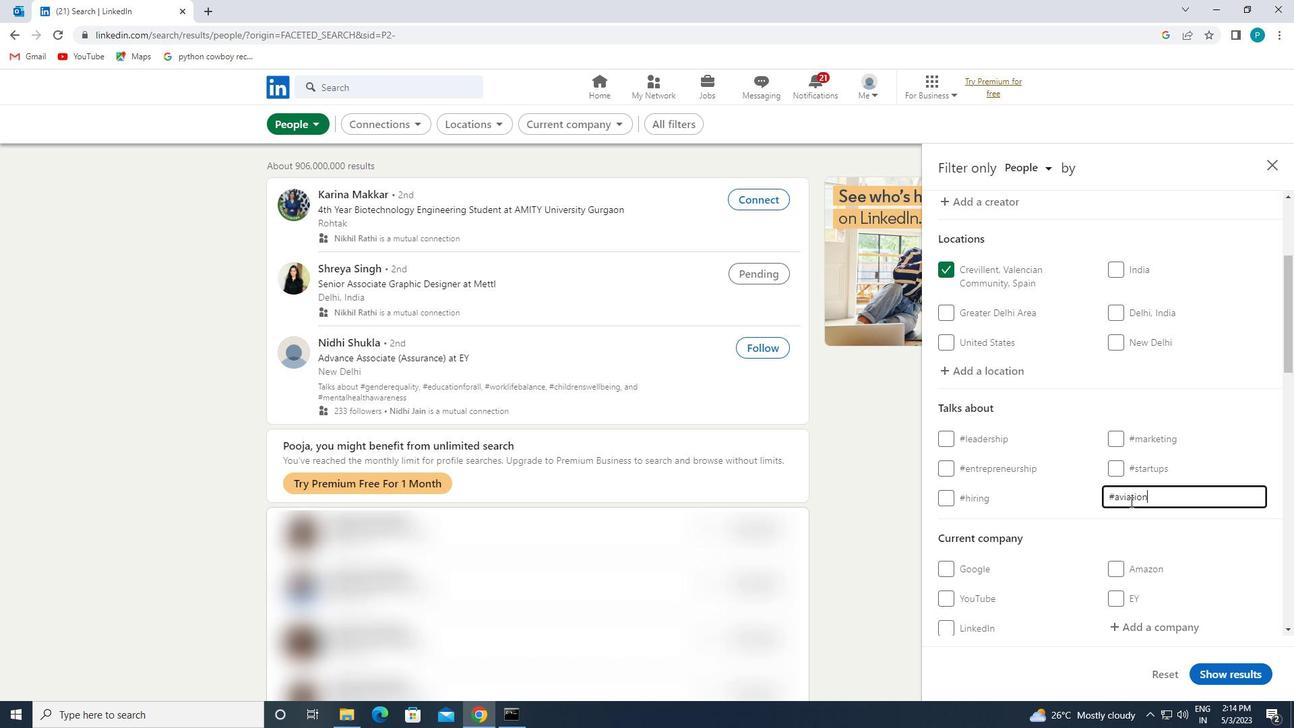 
Action: Mouse moved to (1125, 516)
Screenshot: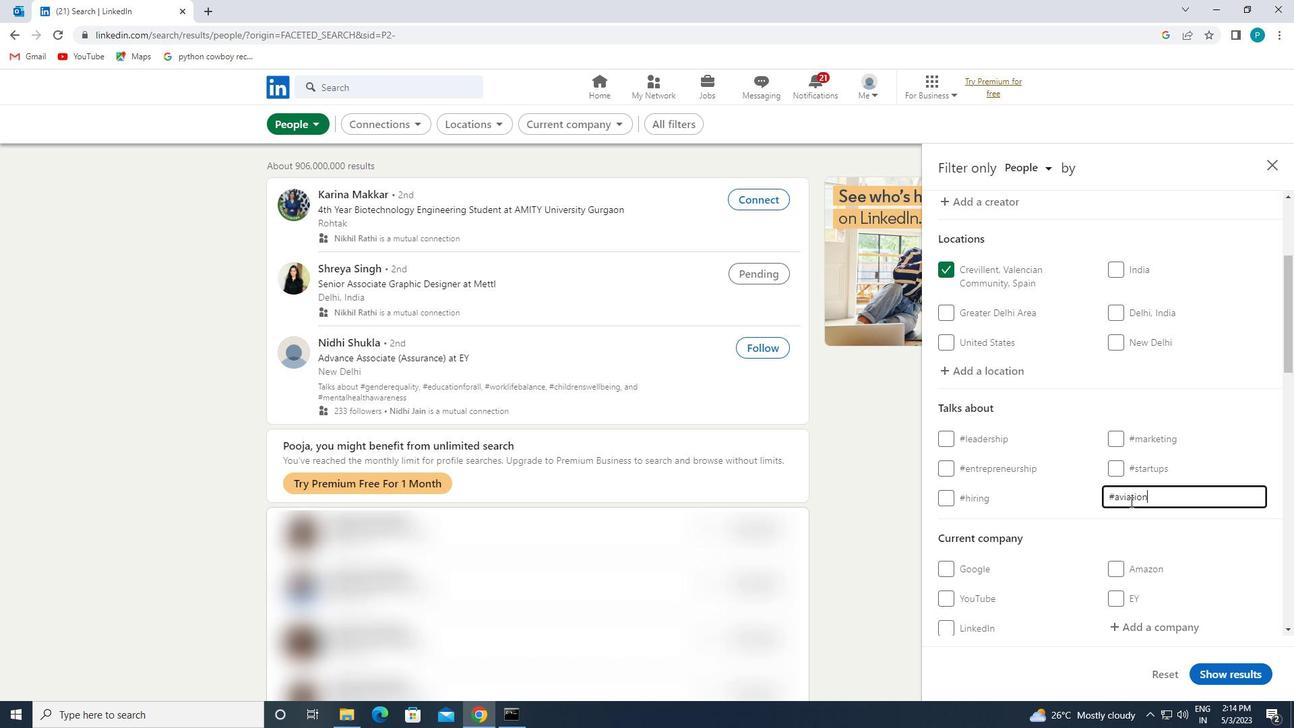 
Action: Mouse scrolled (1125, 515) with delta (0, 0)
Screenshot: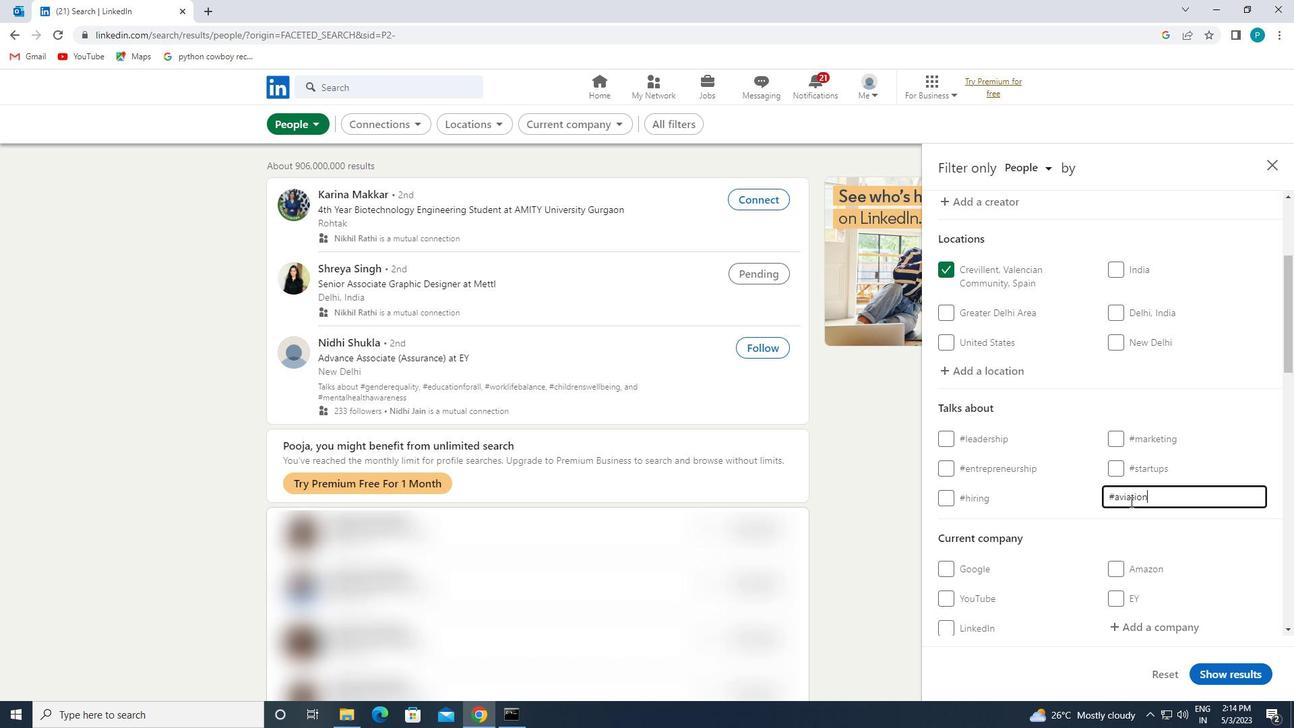 
Action: Mouse moved to (1116, 533)
Screenshot: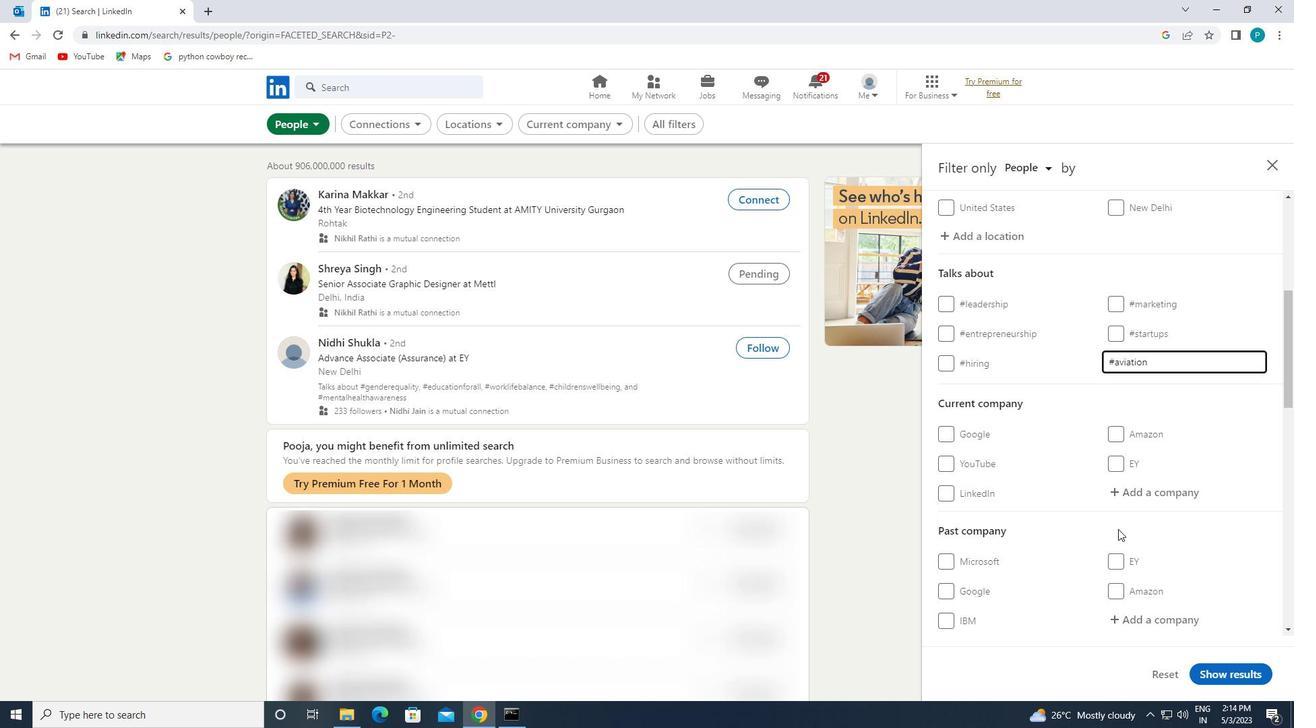 
Action: Mouse scrolled (1116, 532) with delta (0, 0)
Screenshot: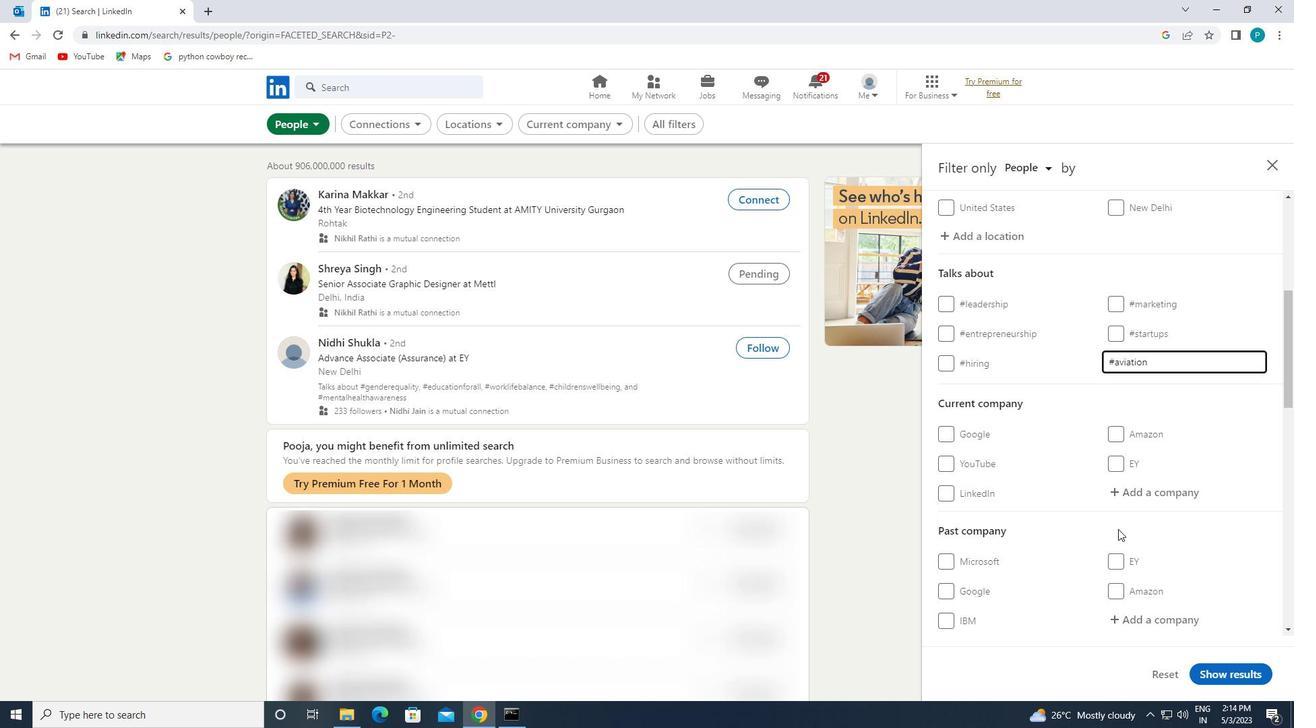 
Action: Mouse moved to (1114, 535)
Screenshot: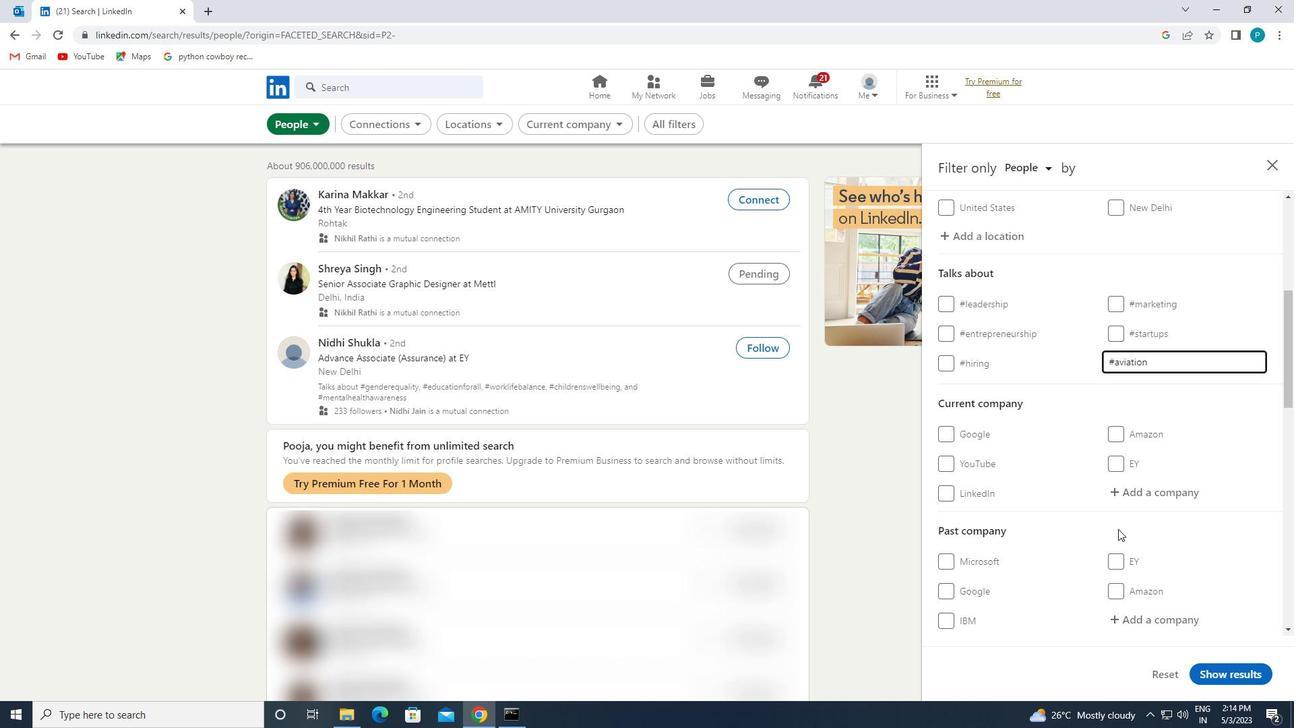 
Action: Mouse scrolled (1114, 534) with delta (0, 0)
Screenshot: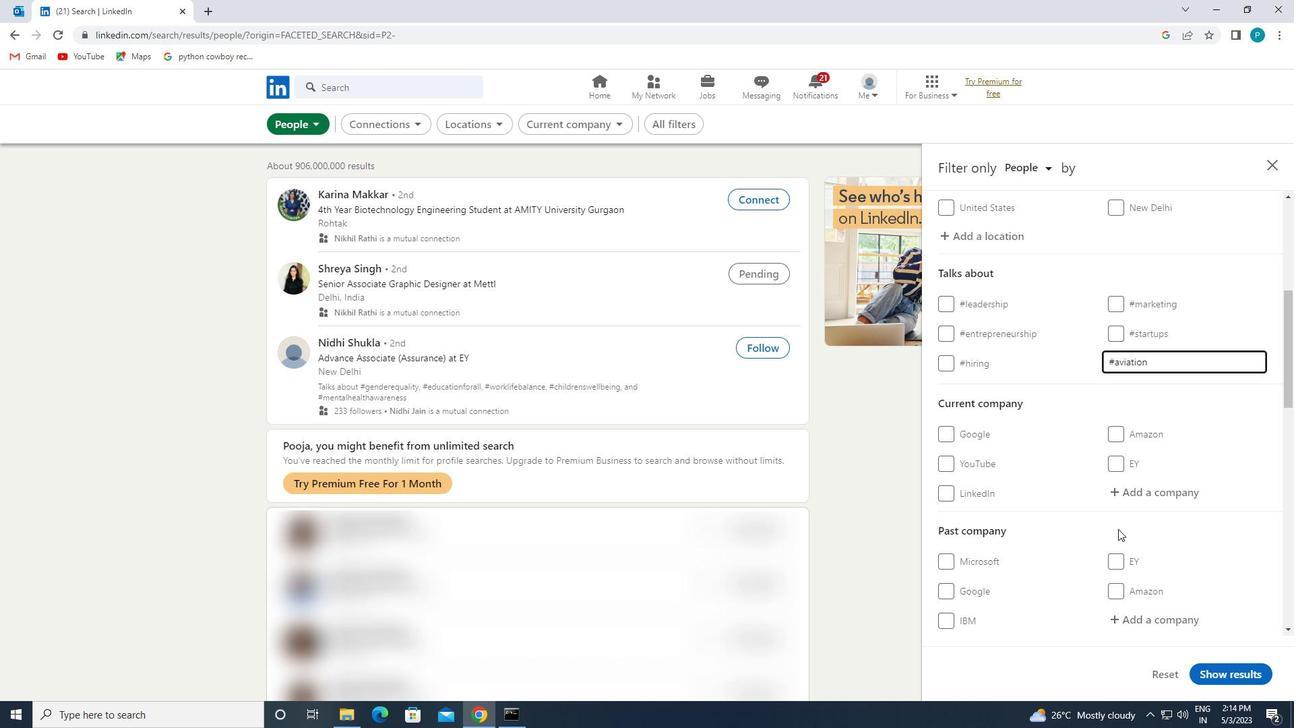 
Action: Mouse moved to (1110, 538)
Screenshot: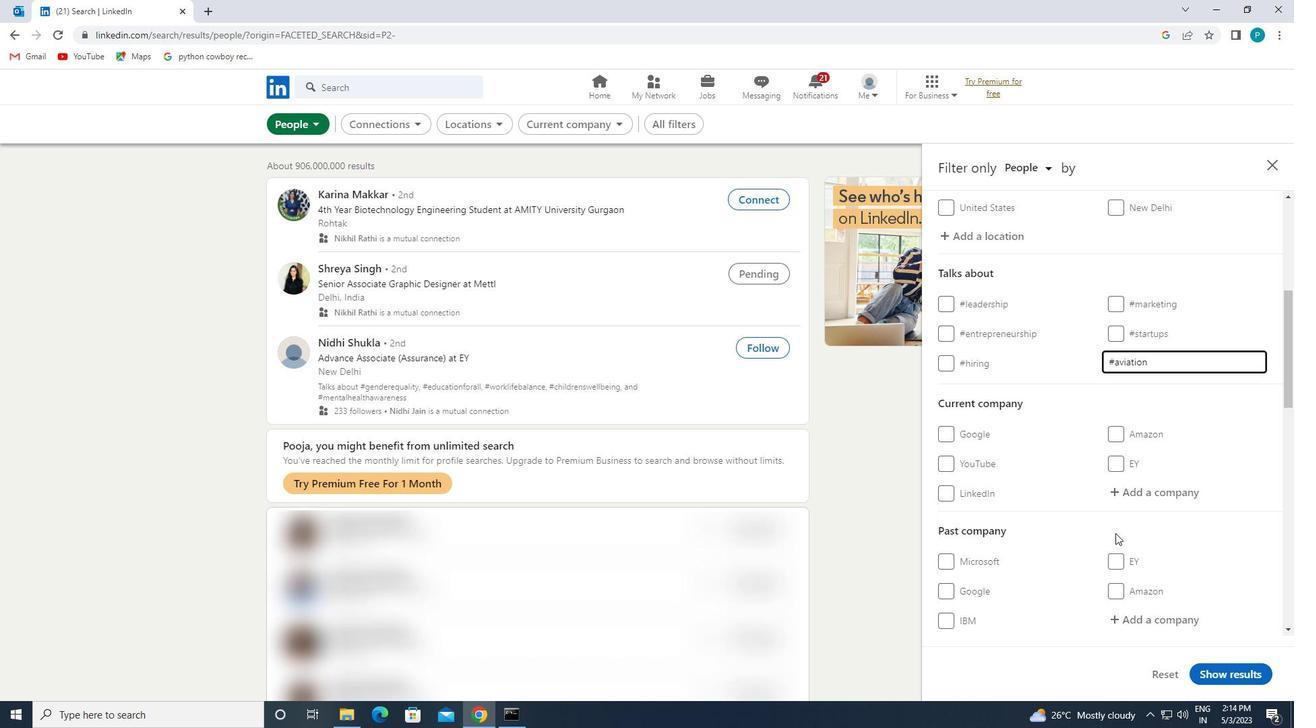 
Action: Mouse scrolled (1110, 537) with delta (0, 0)
Screenshot: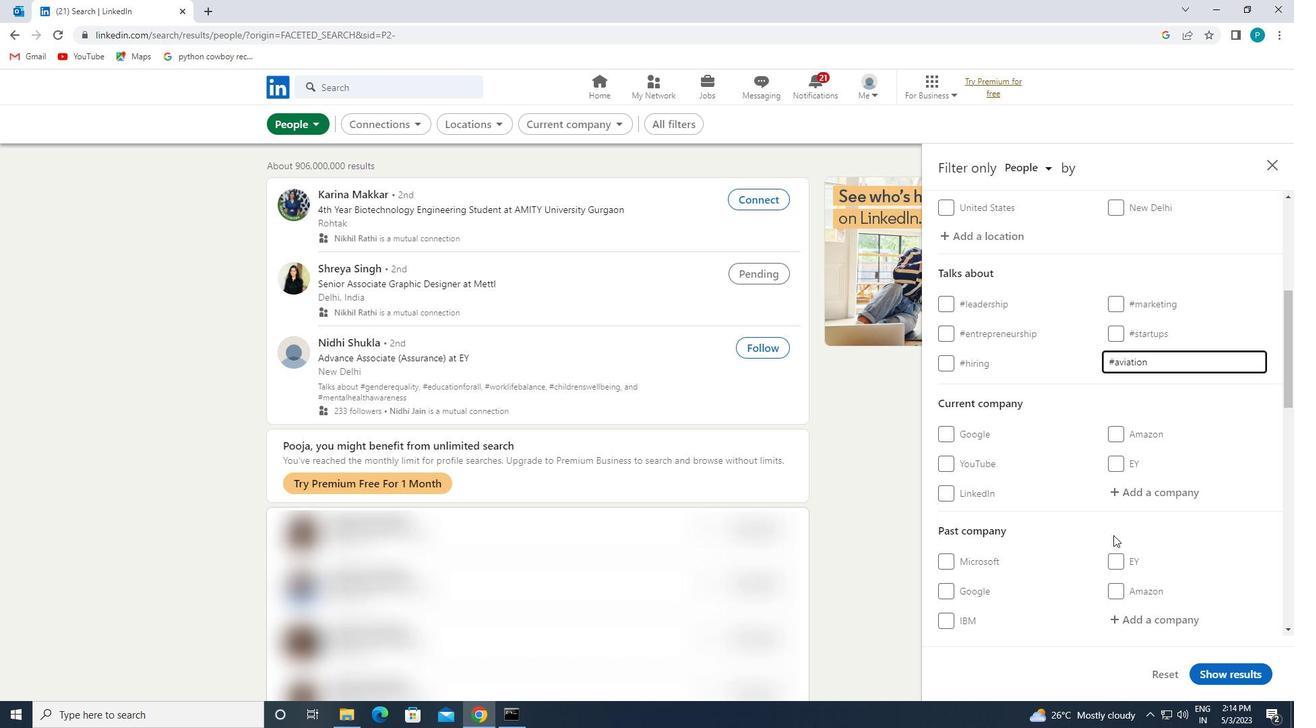
Action: Mouse moved to (1073, 546)
Screenshot: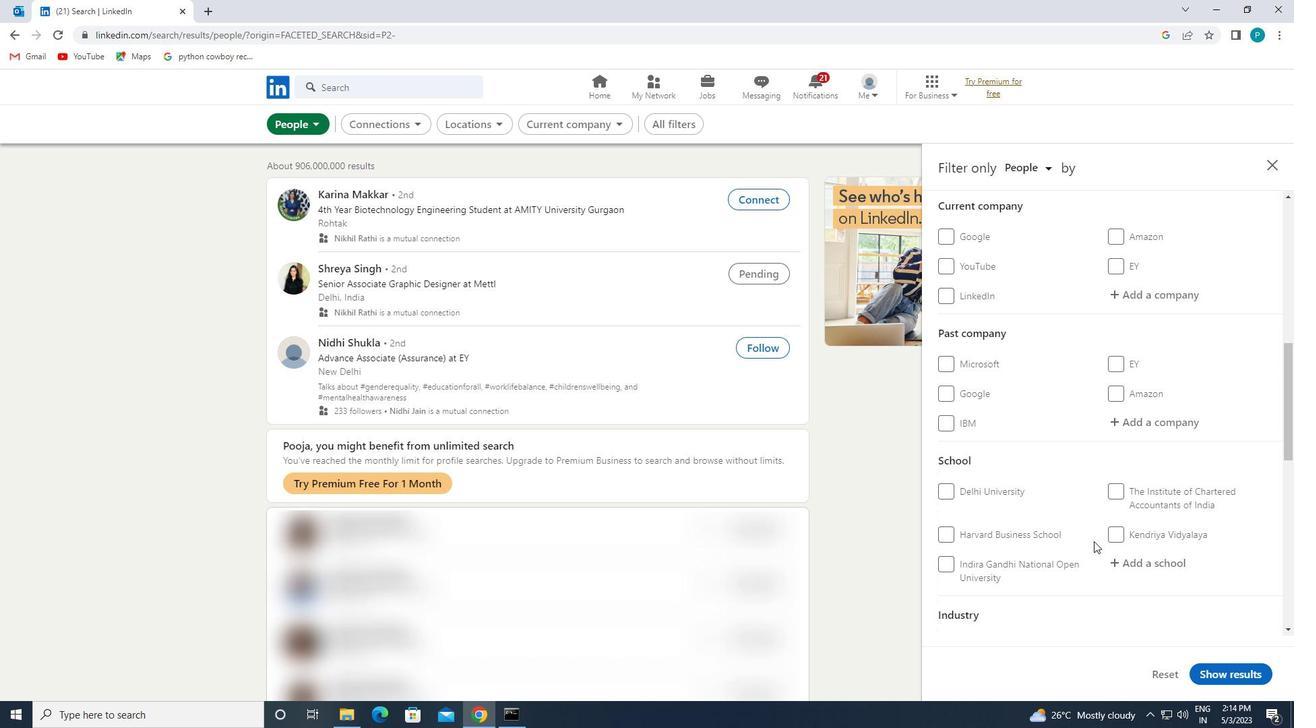 
Action: Mouse scrolled (1073, 545) with delta (0, 0)
Screenshot: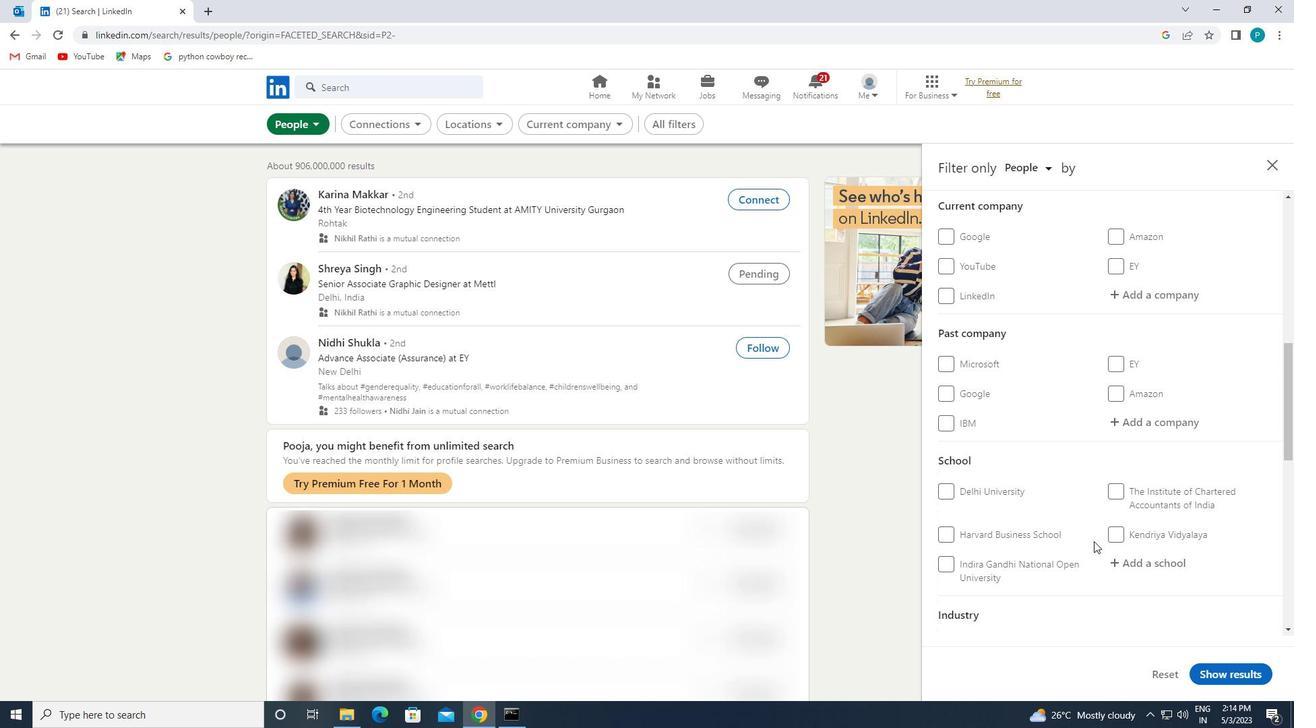 
Action: Mouse moved to (1068, 546)
Screenshot: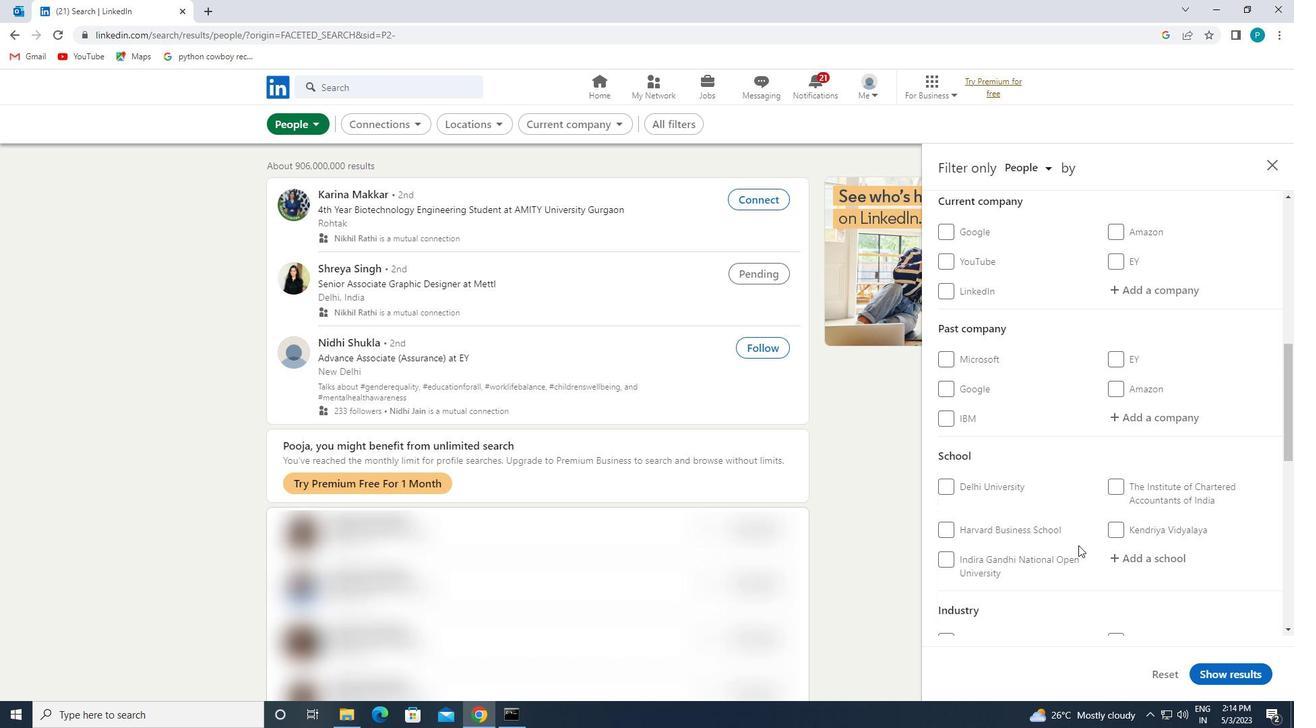 
Action: Mouse scrolled (1068, 545) with delta (0, 0)
Screenshot: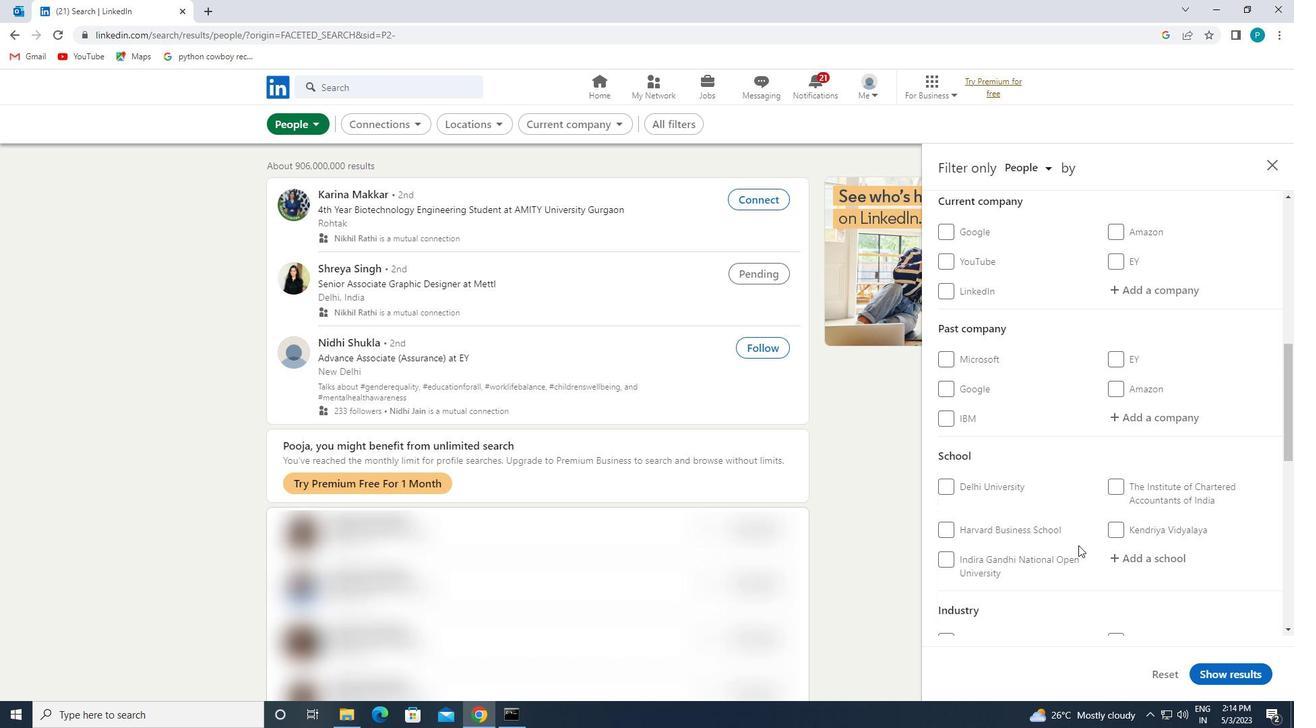 
Action: Mouse moved to (1064, 544)
Screenshot: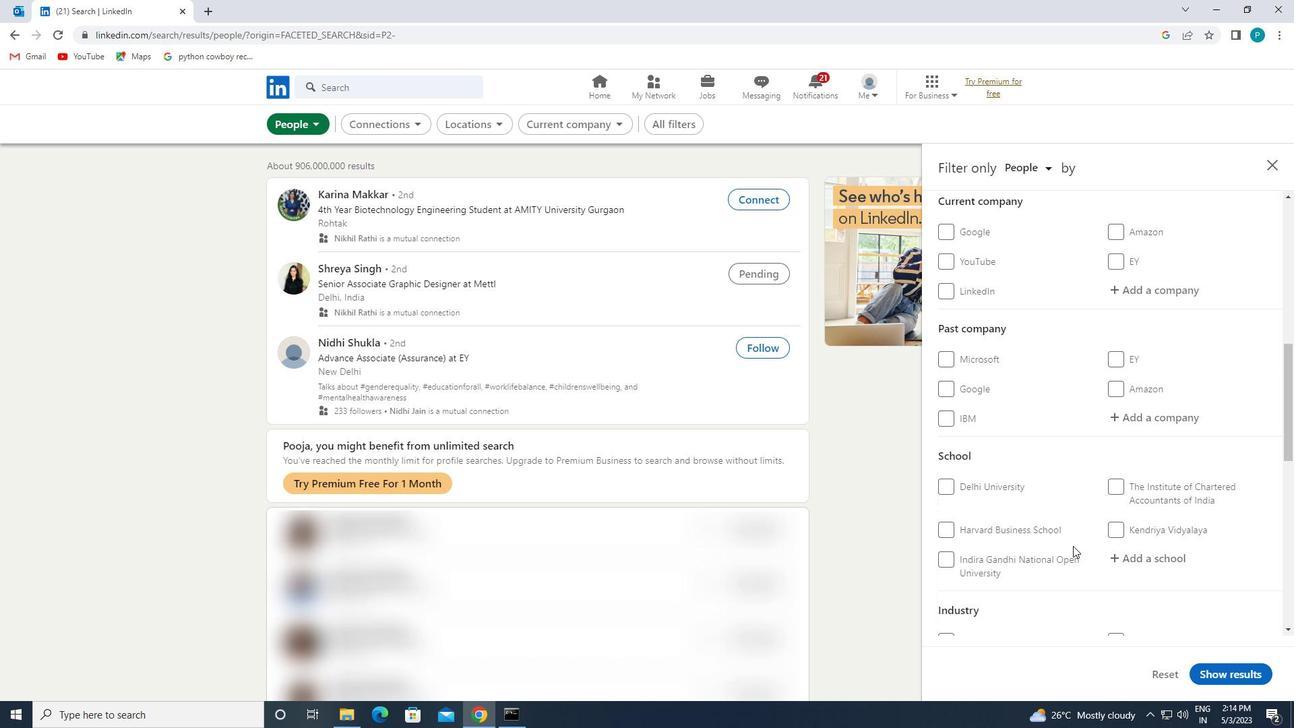 
Action: Mouse scrolled (1064, 544) with delta (0, 0)
Screenshot: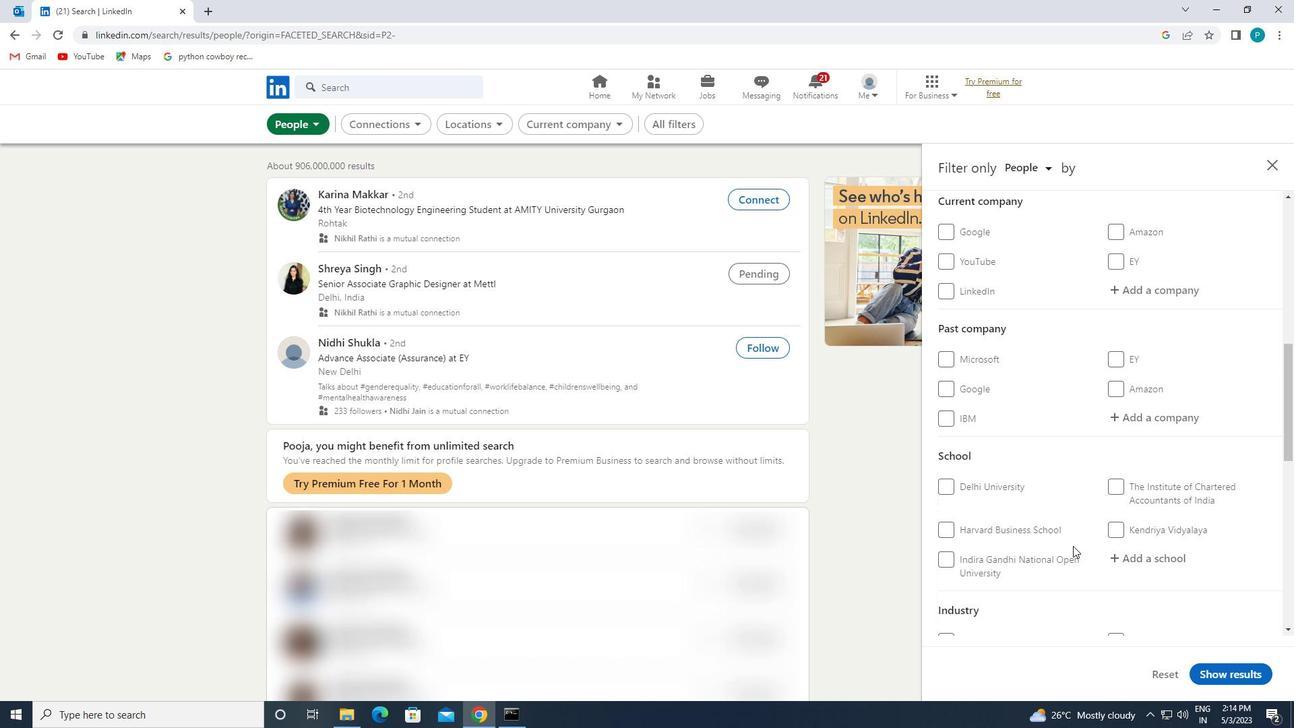 
Action: Mouse moved to (998, 520)
Screenshot: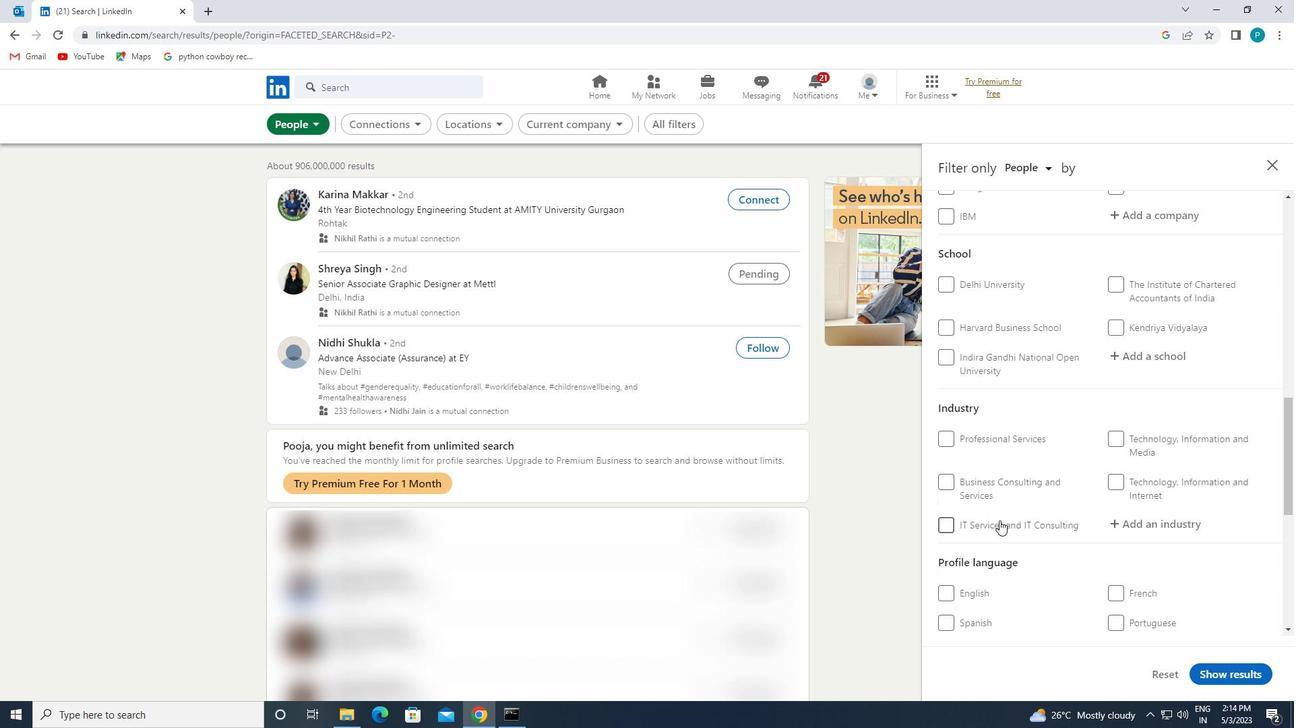 
Action: Mouse scrolled (998, 519) with delta (0, 0)
Screenshot: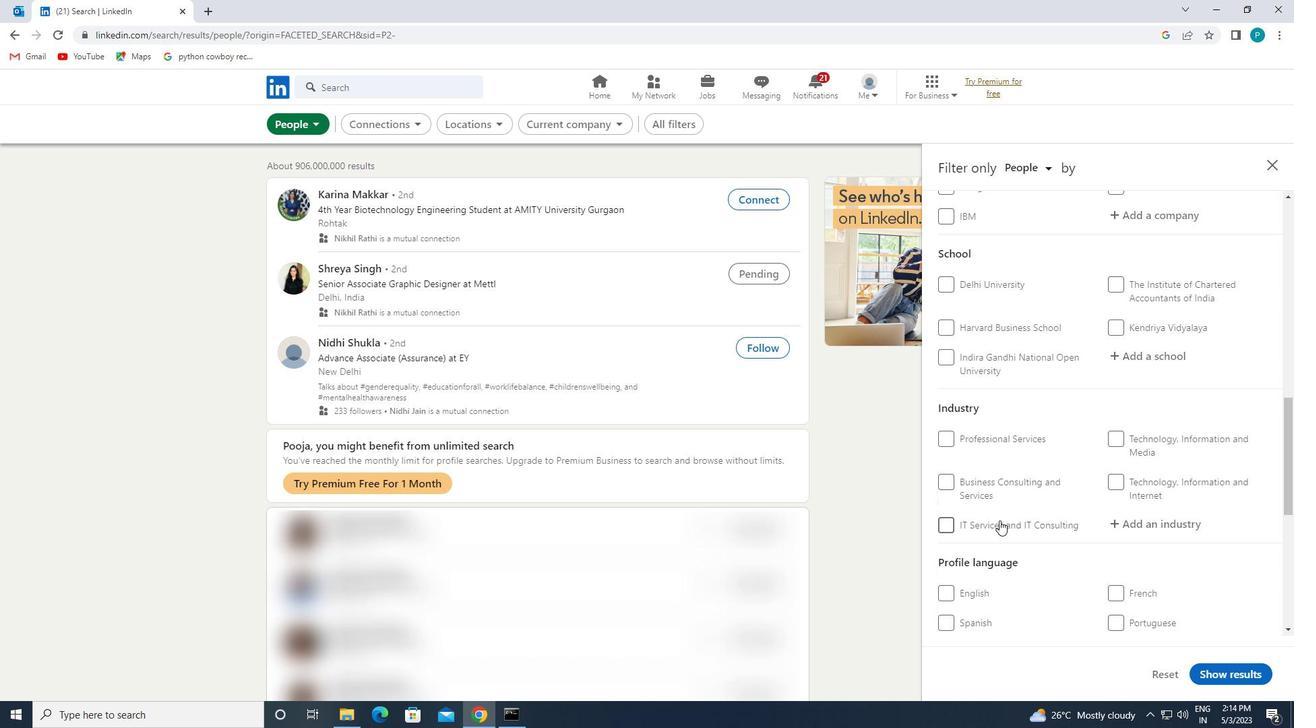 
Action: Mouse moved to (998, 520)
Screenshot: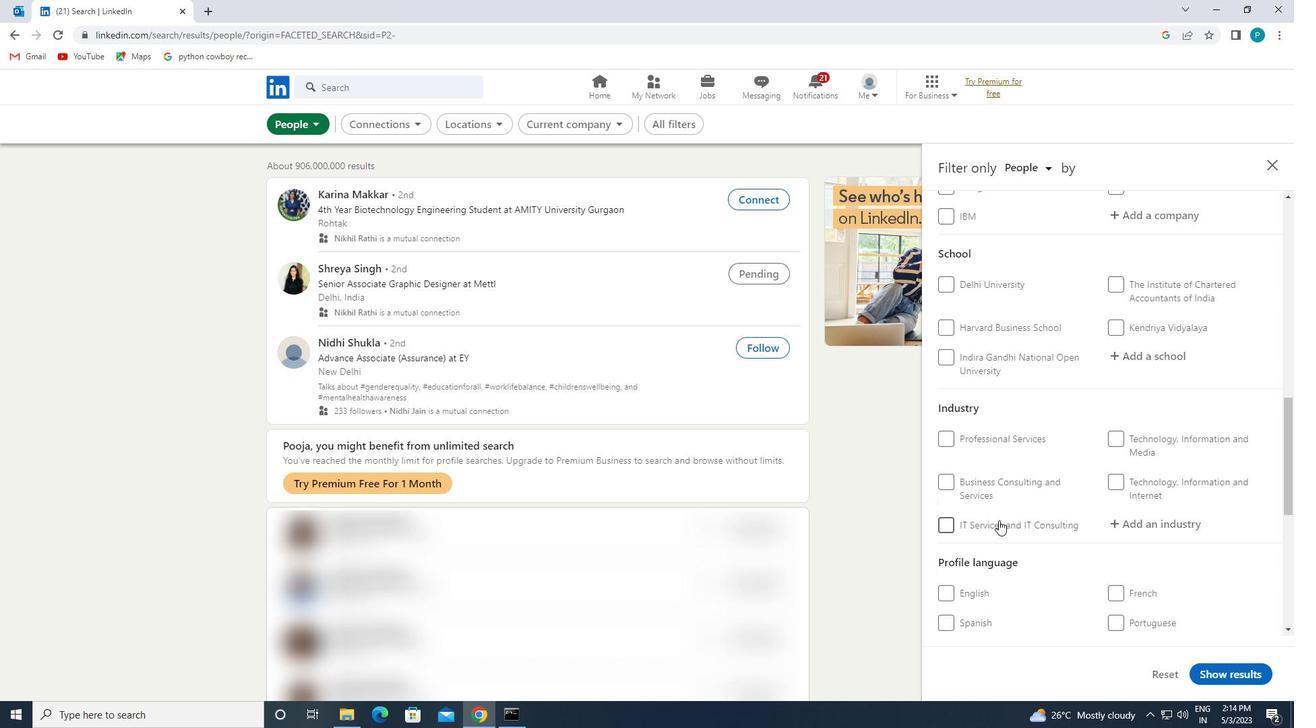 
Action: Mouse scrolled (998, 519) with delta (0, 0)
Screenshot: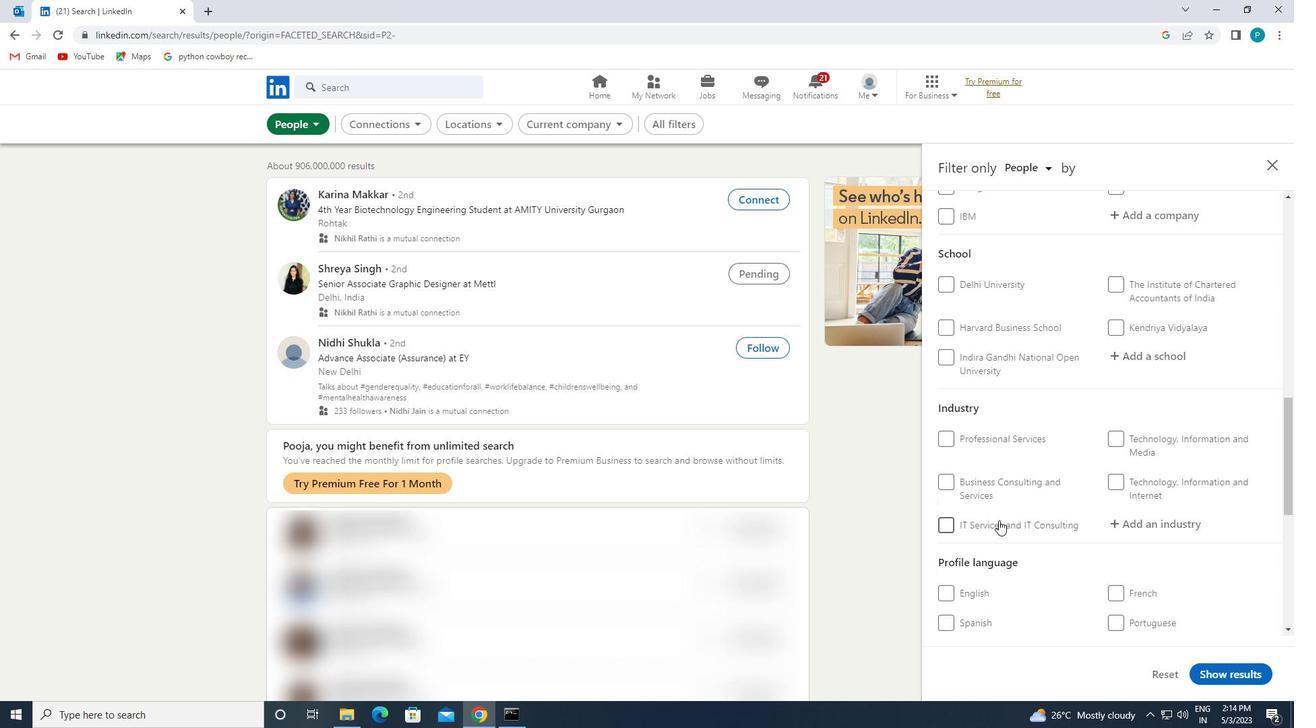 
Action: Mouse scrolled (998, 519) with delta (0, 0)
Screenshot: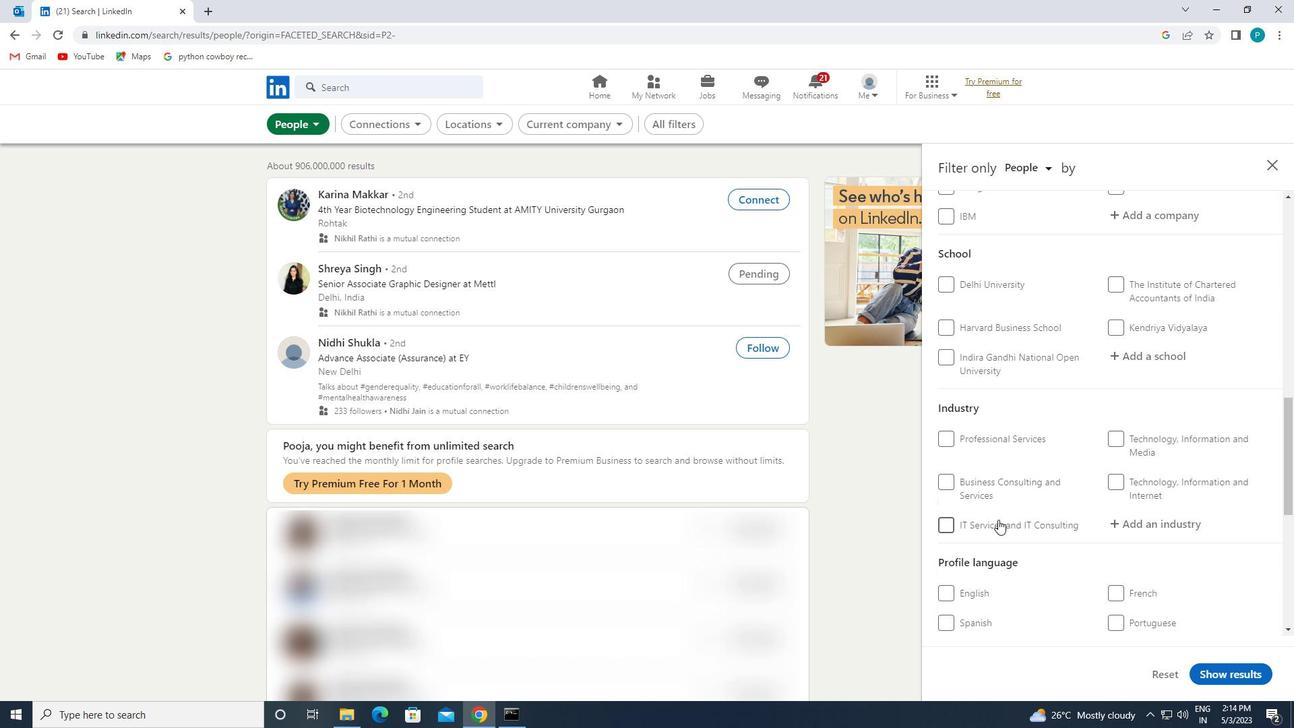 
Action: Mouse moved to (944, 418)
Screenshot: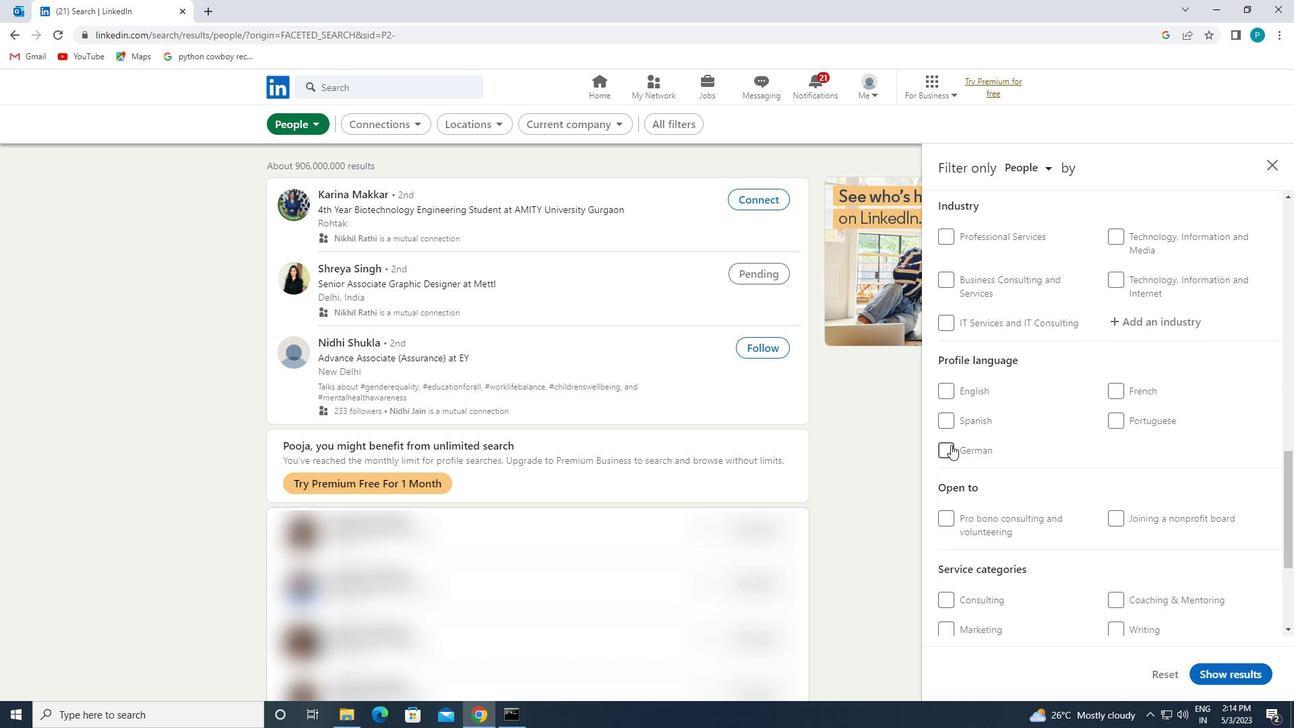 
Action: Mouse pressed left at (944, 418)
Screenshot: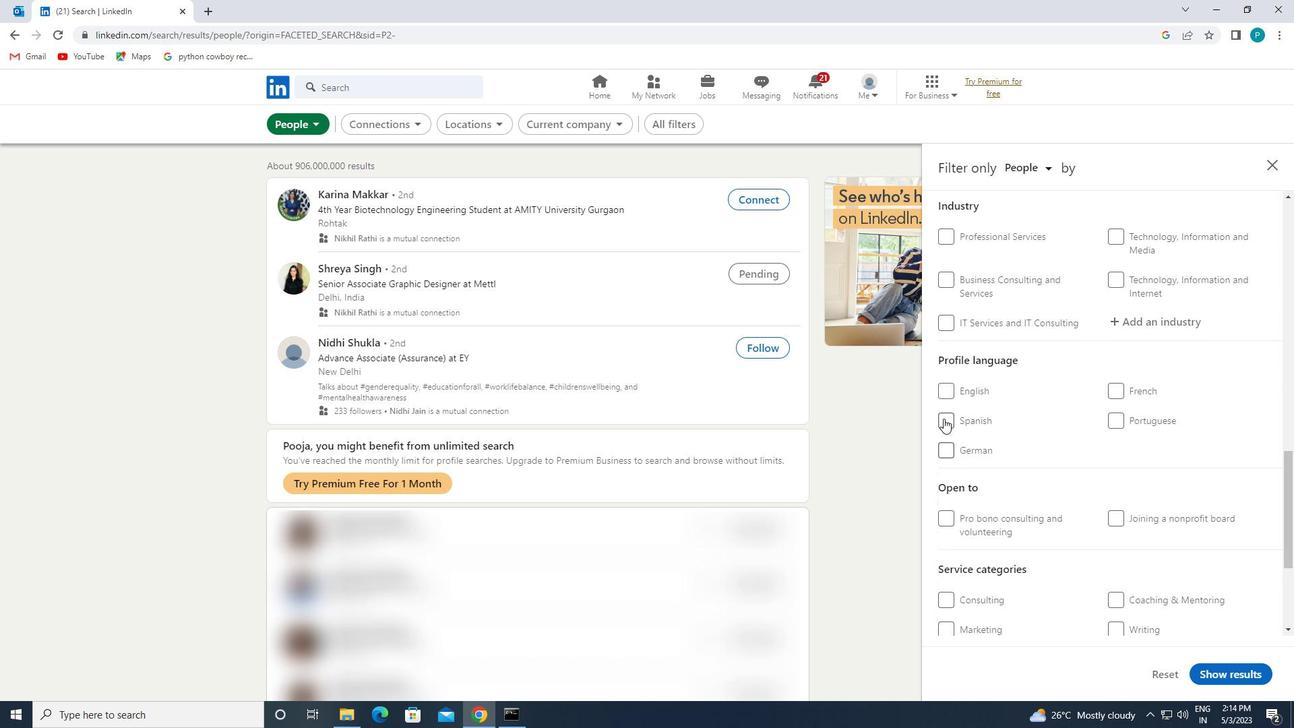 
Action: Mouse moved to (1057, 436)
Screenshot: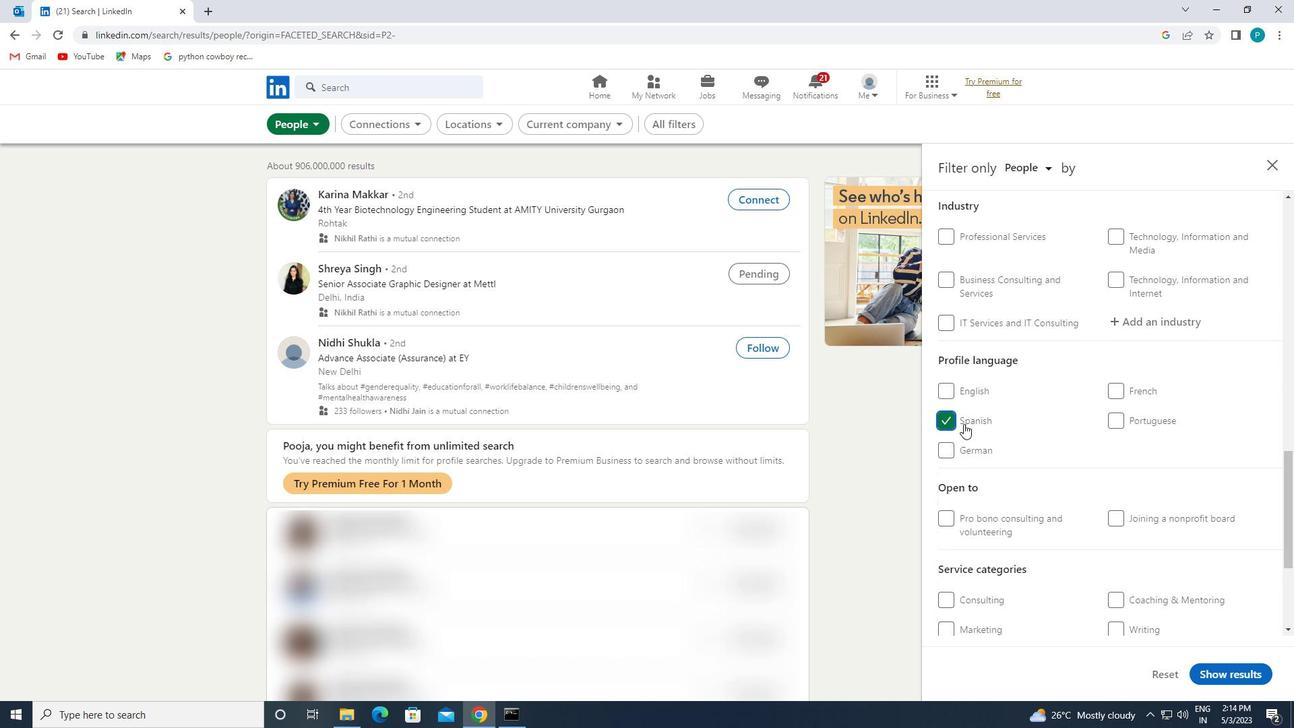
Action: Mouse scrolled (1057, 437) with delta (0, 0)
Screenshot: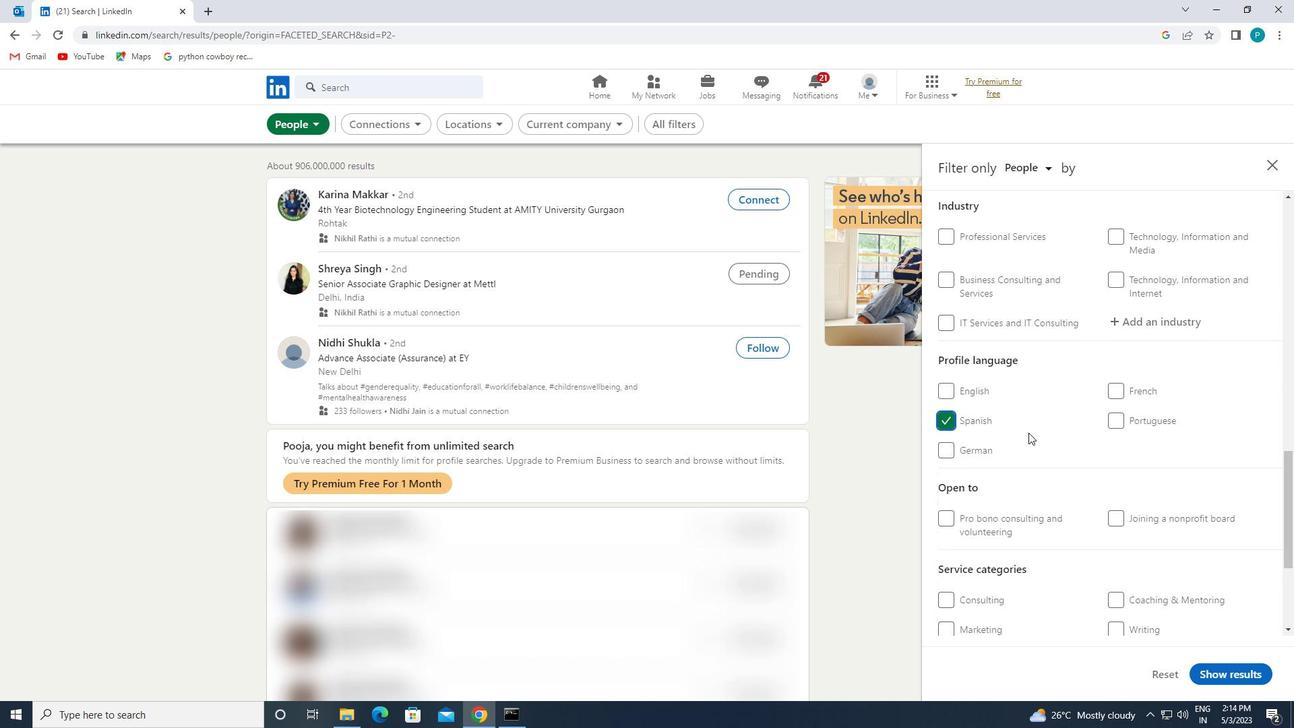 
Action: Mouse scrolled (1057, 437) with delta (0, 0)
Screenshot: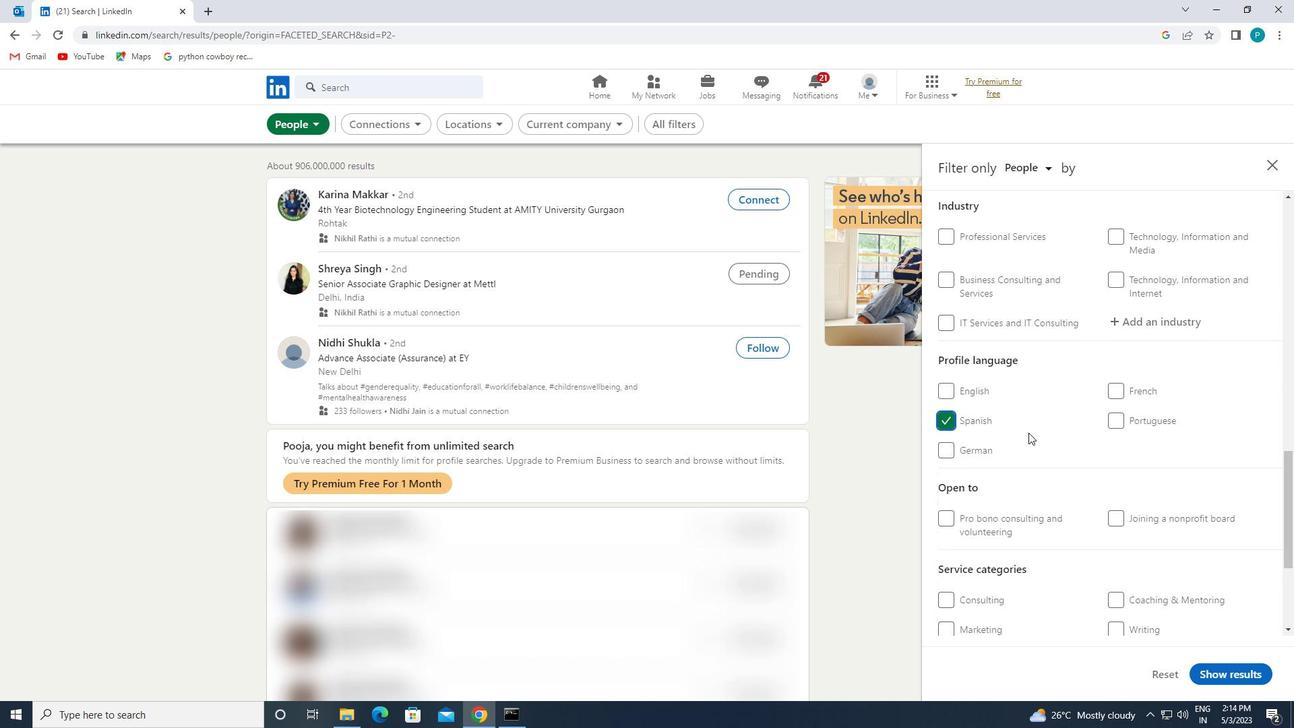 
Action: Mouse scrolled (1057, 437) with delta (0, 0)
Screenshot: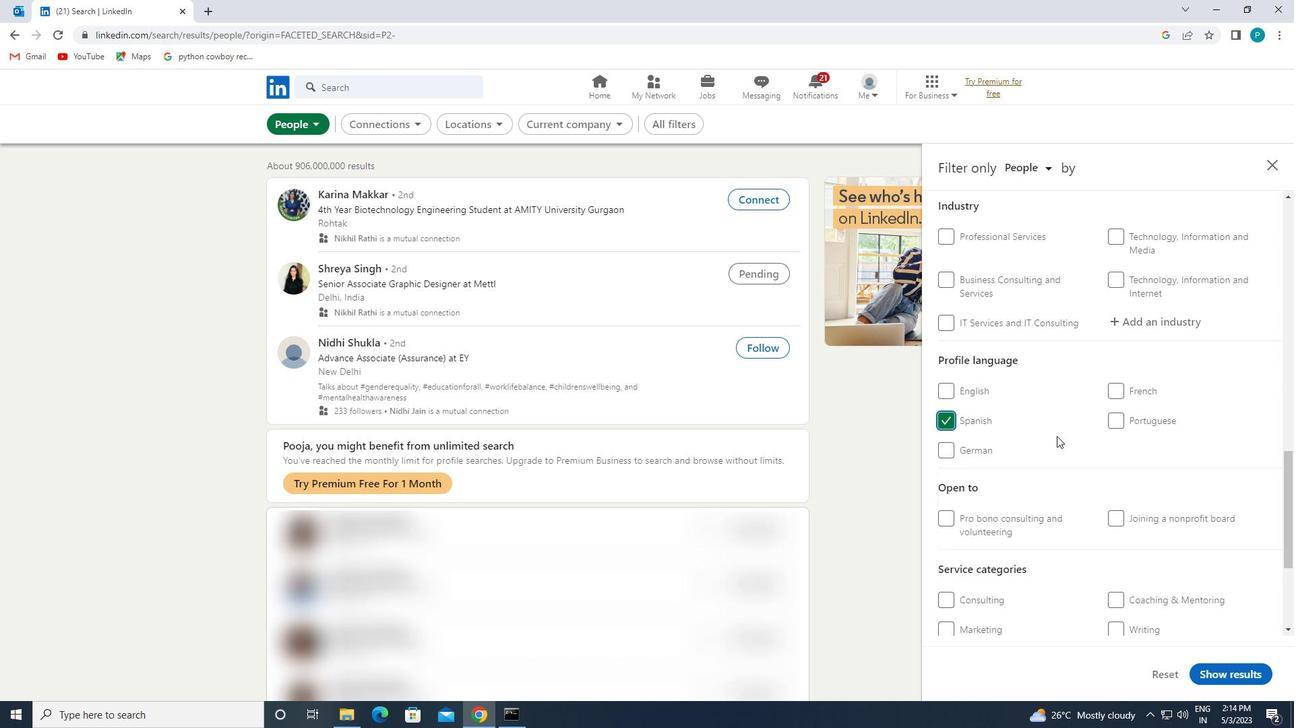 
Action: Mouse scrolled (1057, 437) with delta (0, 0)
Screenshot: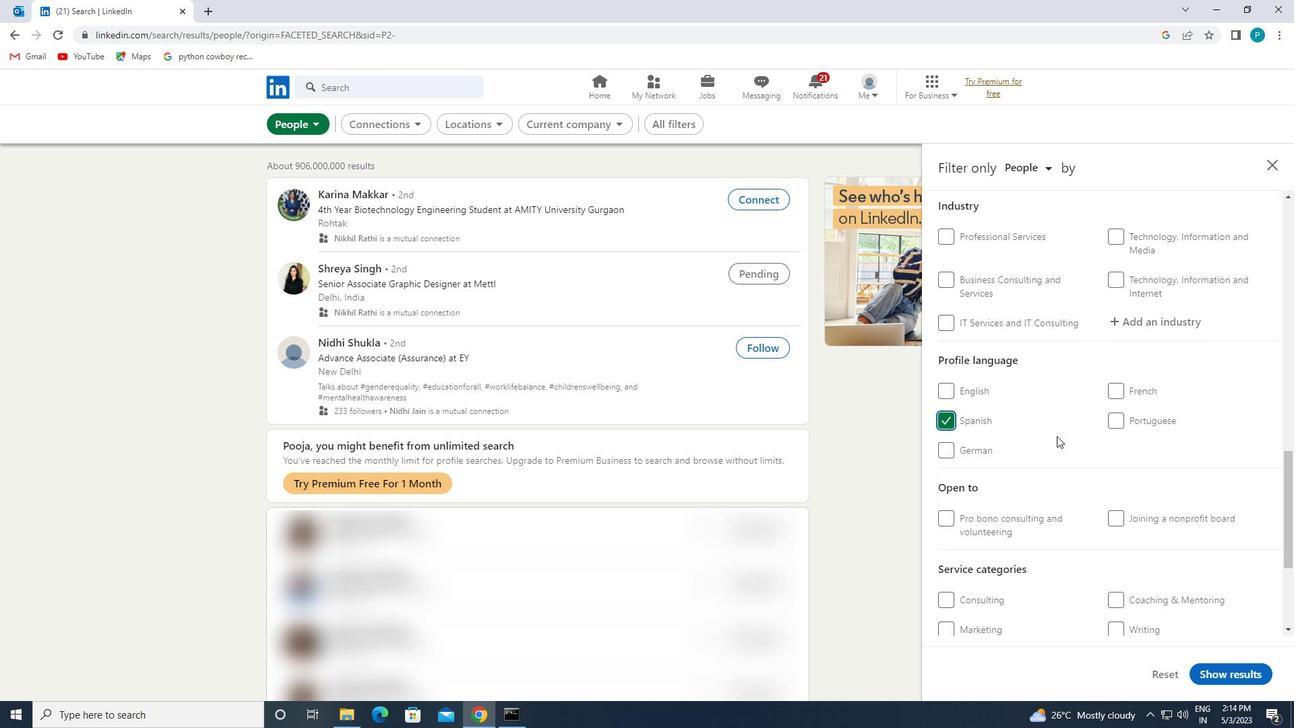 
Action: Mouse scrolled (1057, 437) with delta (0, 0)
Screenshot: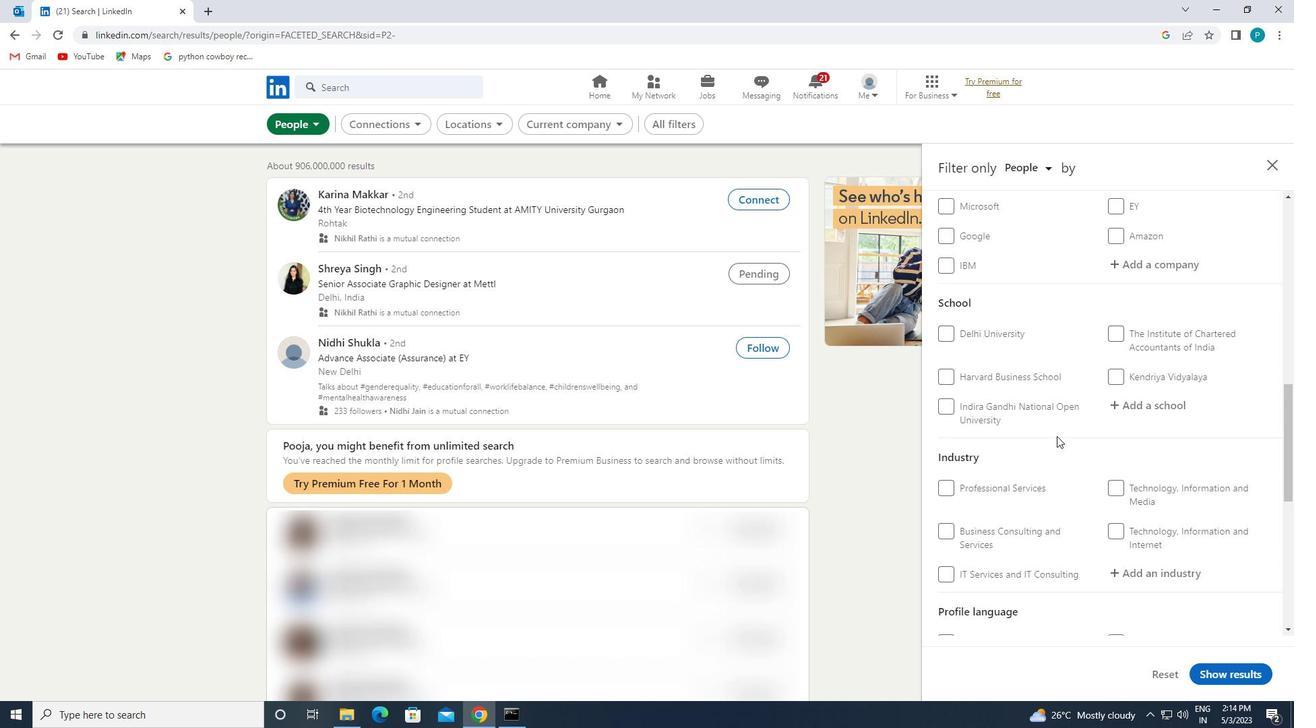 
Action: Mouse scrolled (1057, 437) with delta (0, 0)
Screenshot: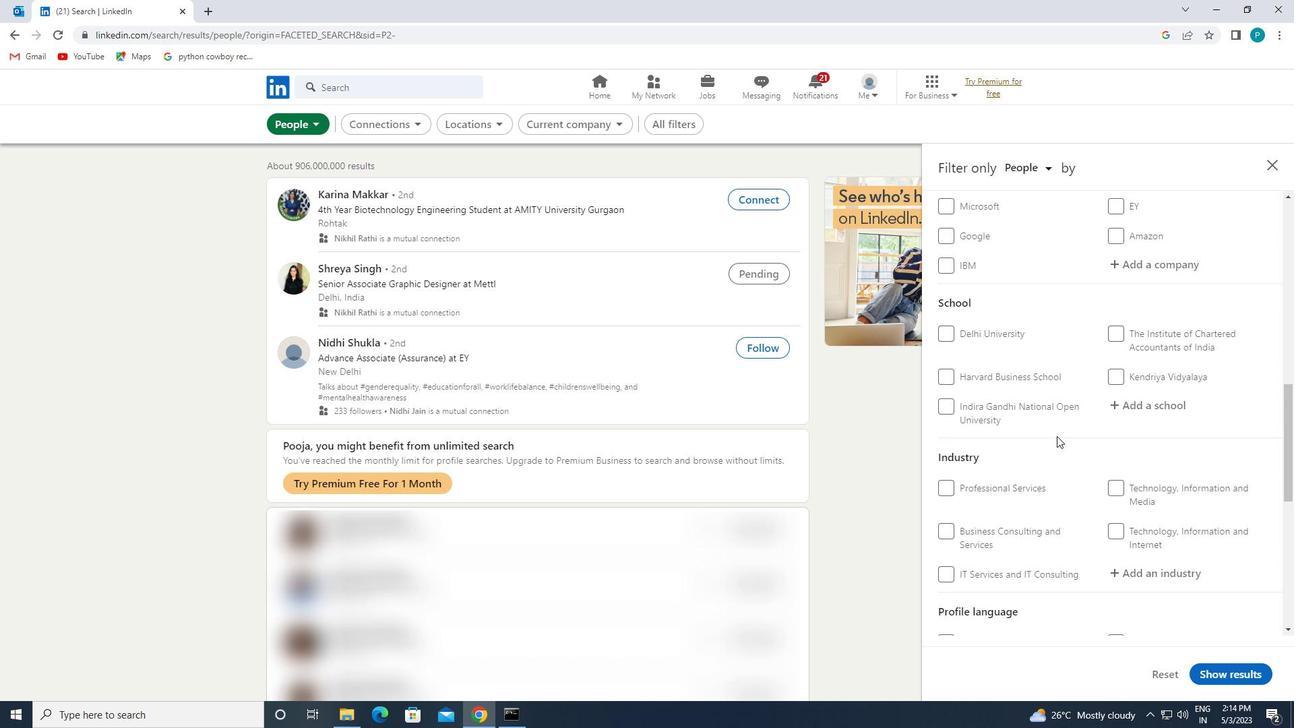 
Action: Mouse moved to (1058, 436)
Screenshot: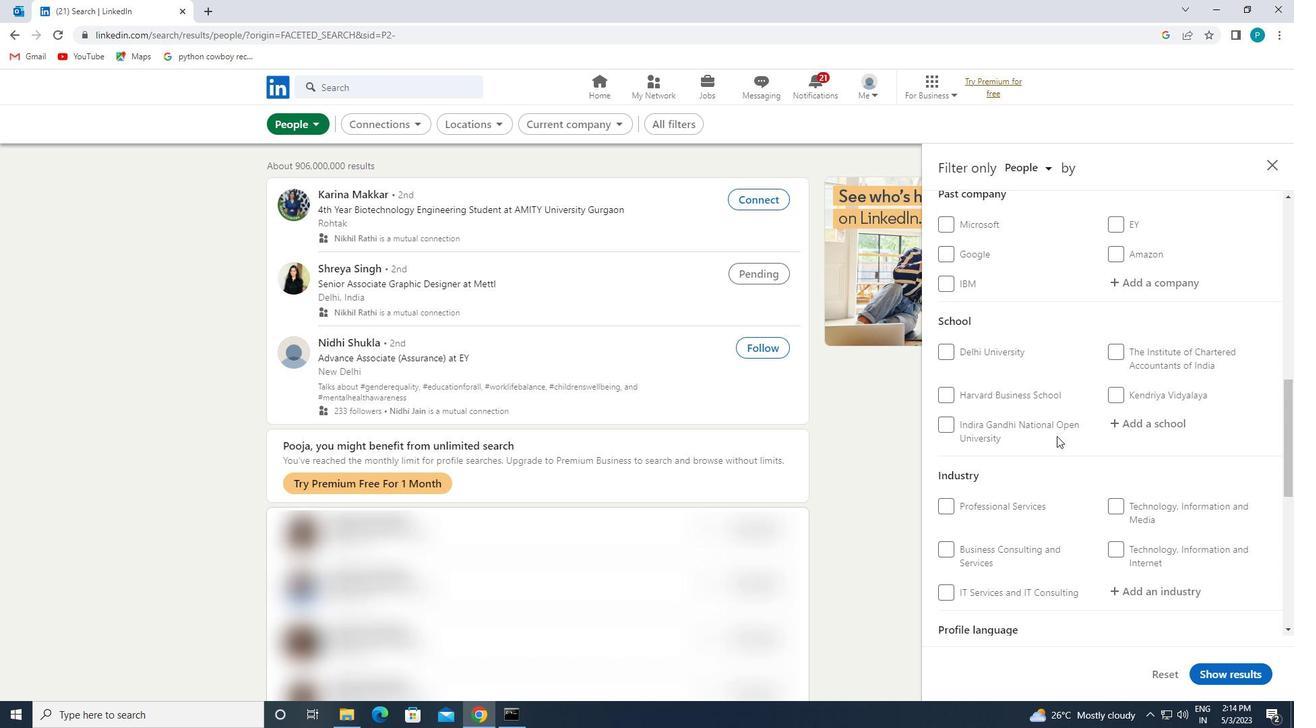 
Action: Mouse scrolled (1058, 437) with delta (0, 0)
Screenshot: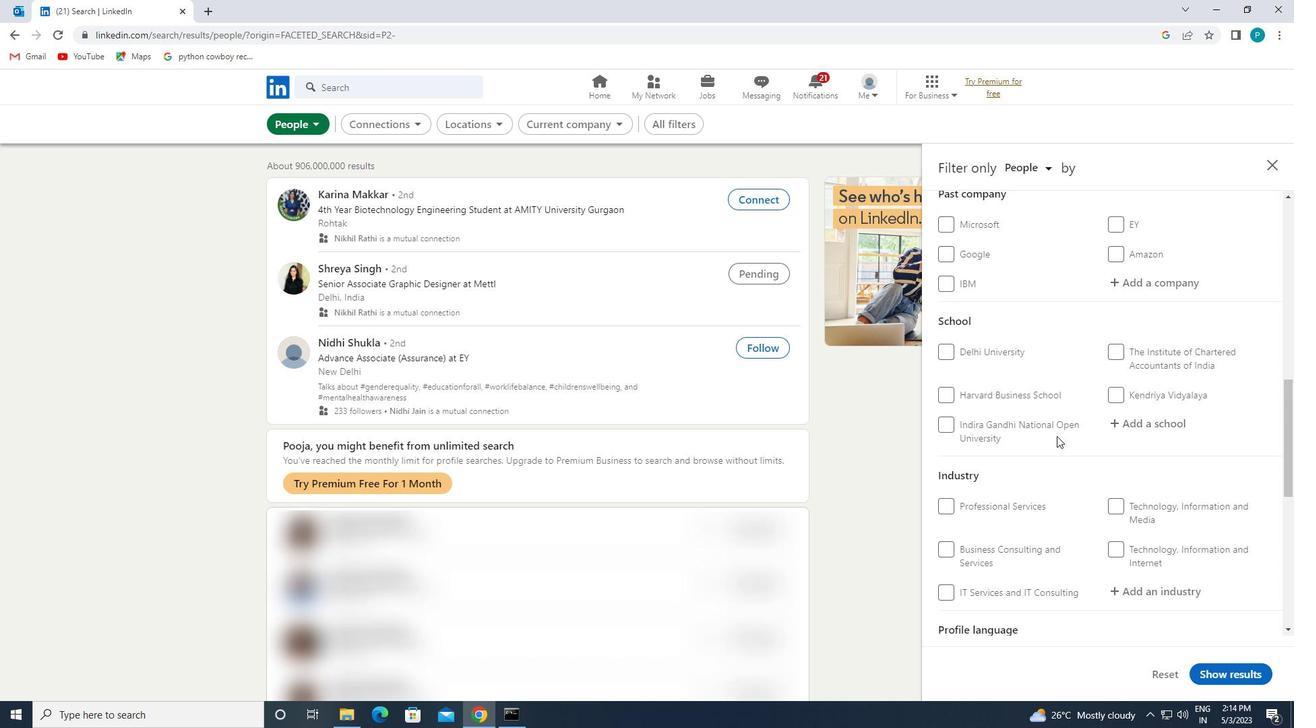 
Action: Mouse moved to (1114, 439)
Screenshot: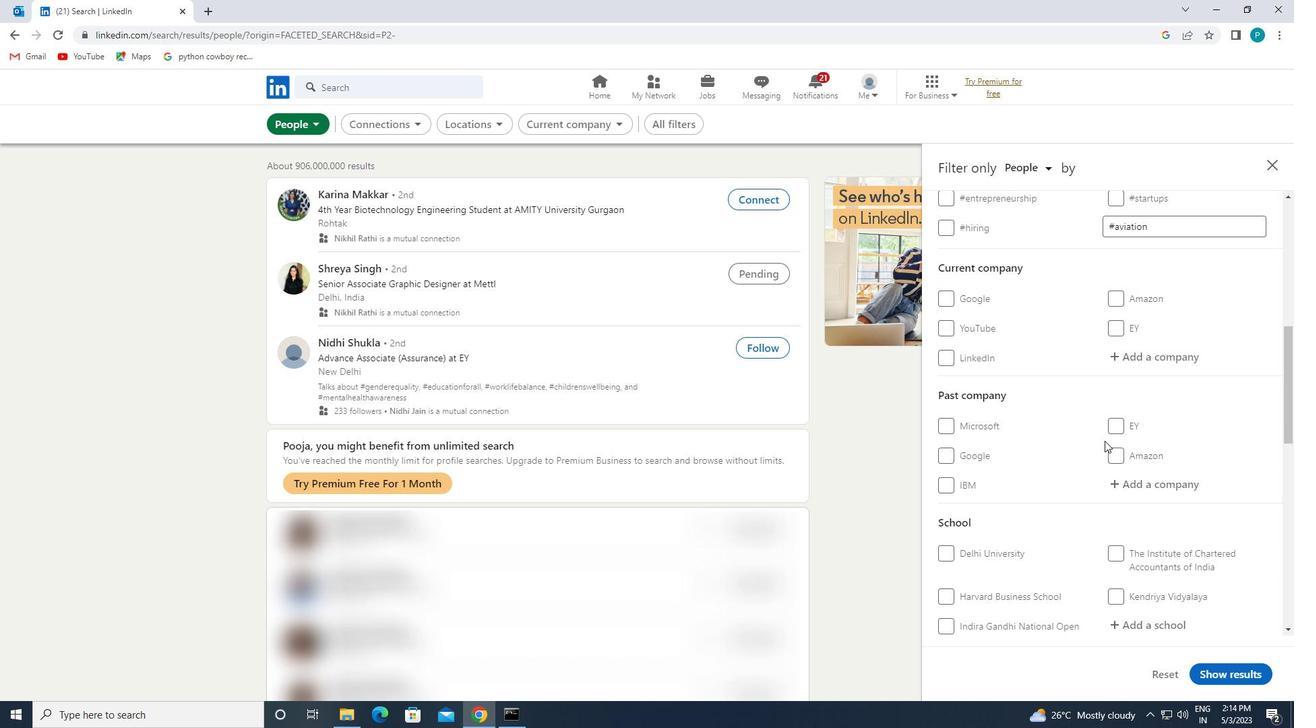 
Action: Mouse scrolled (1114, 440) with delta (0, 0)
Screenshot: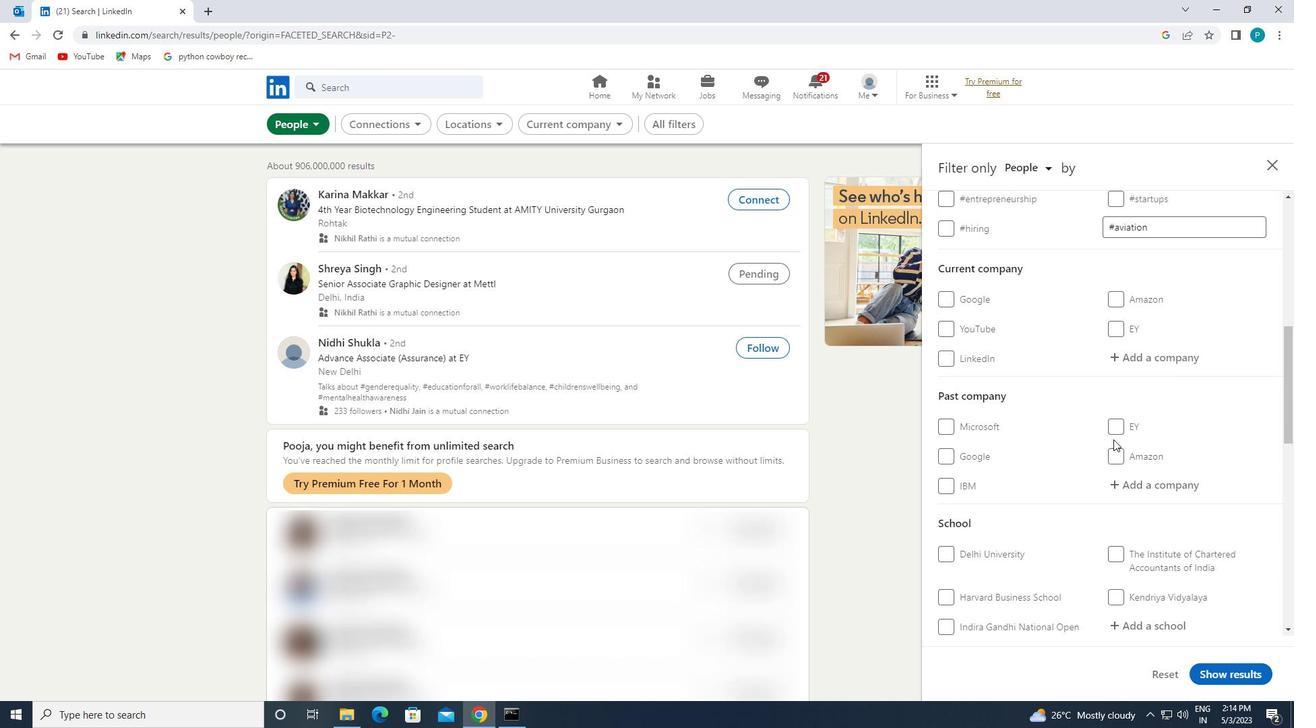 
Action: Mouse moved to (1116, 421)
Screenshot: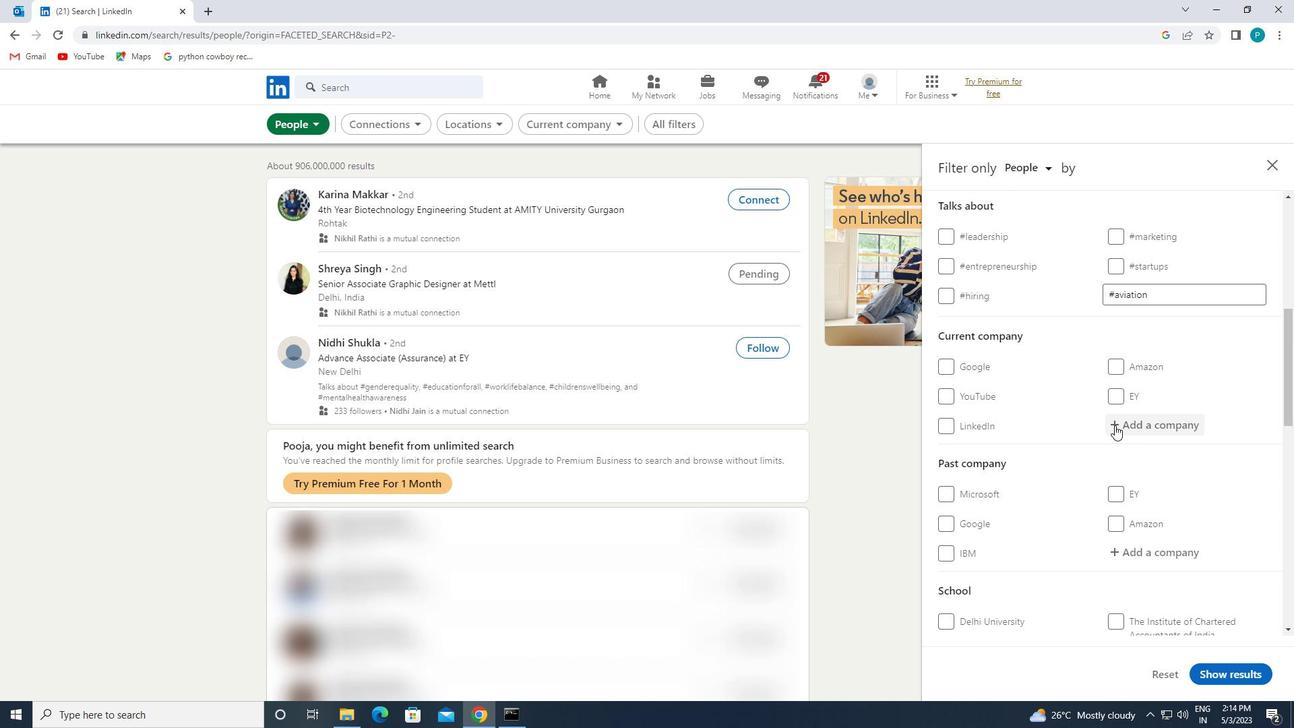
Action: Mouse pressed left at (1116, 421)
Screenshot: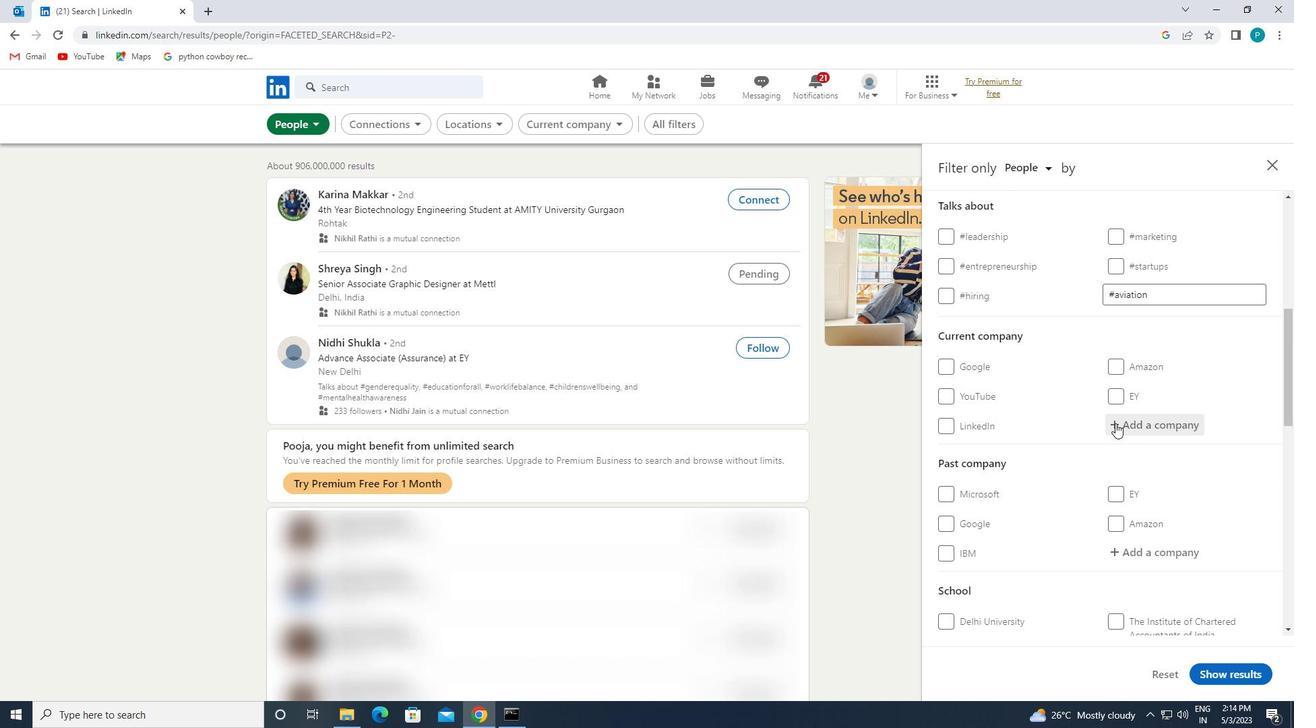
Action: Key pressed <Key.caps_lock>D<Key.caps_lock>ELL<Key.space>
Screenshot: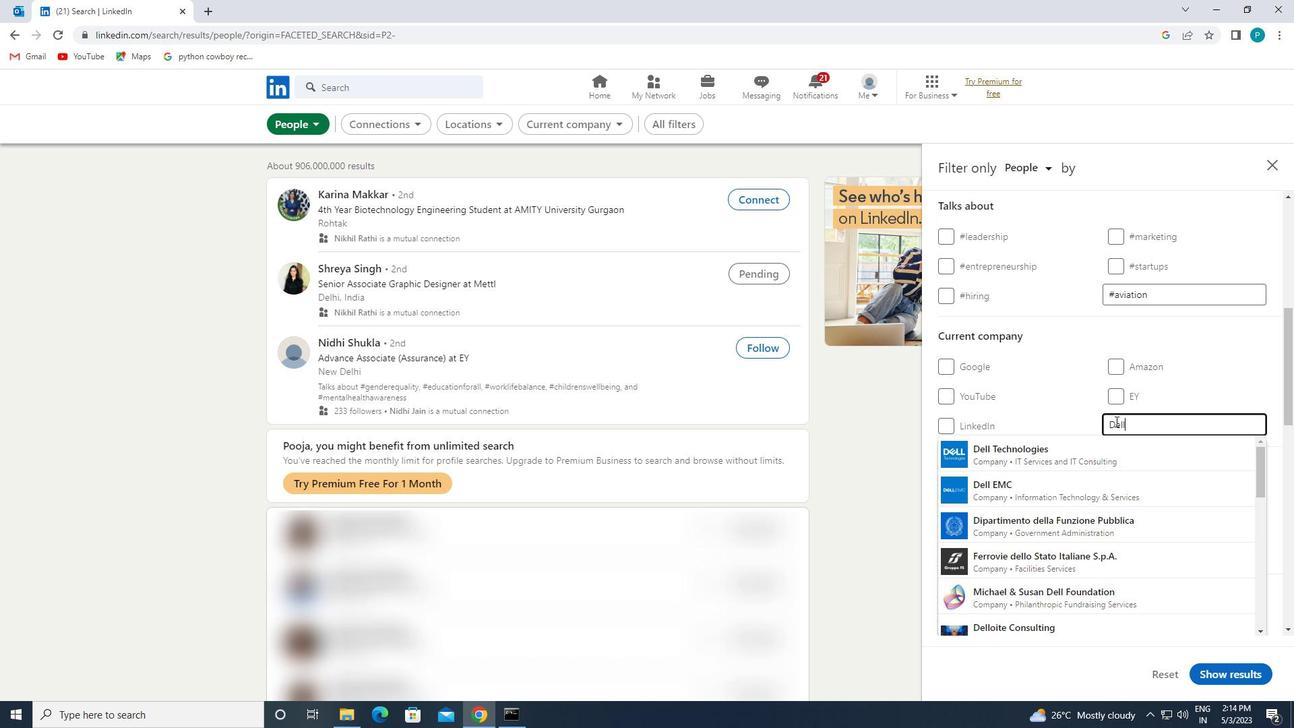 
Action: Mouse moved to (1095, 484)
Screenshot: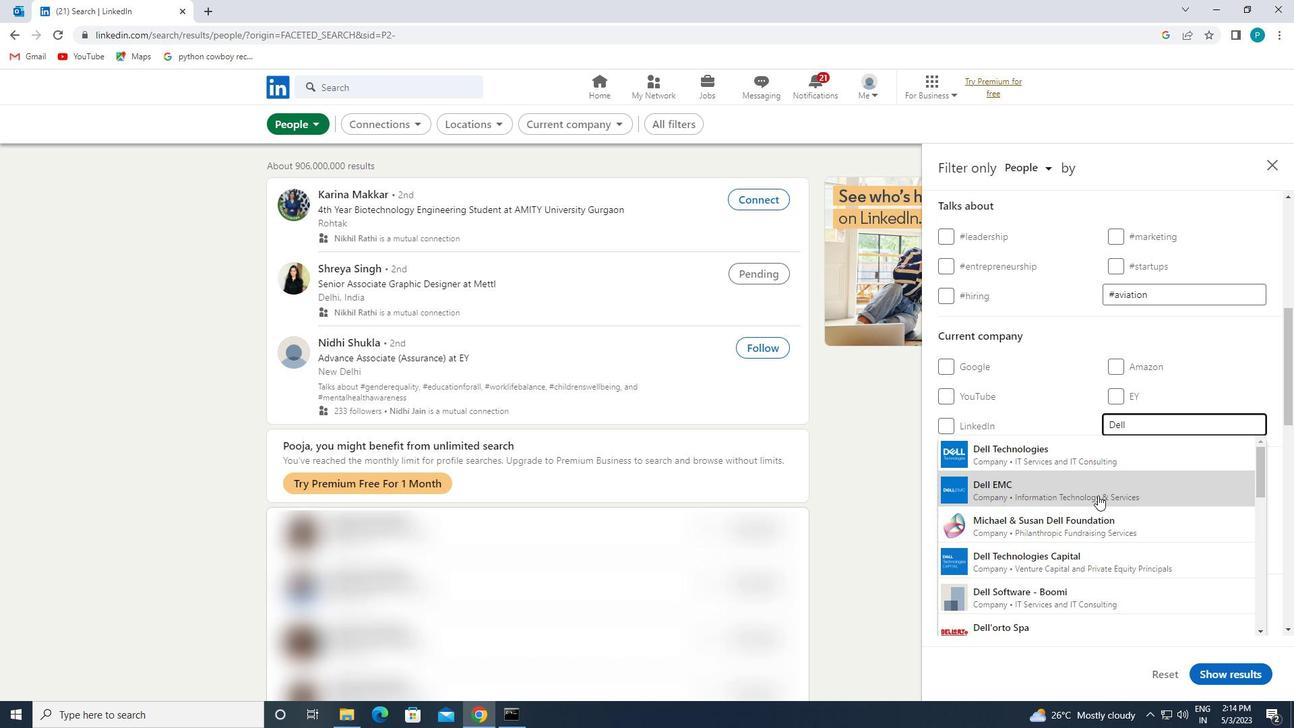 
Action: Mouse pressed left at (1095, 484)
Screenshot: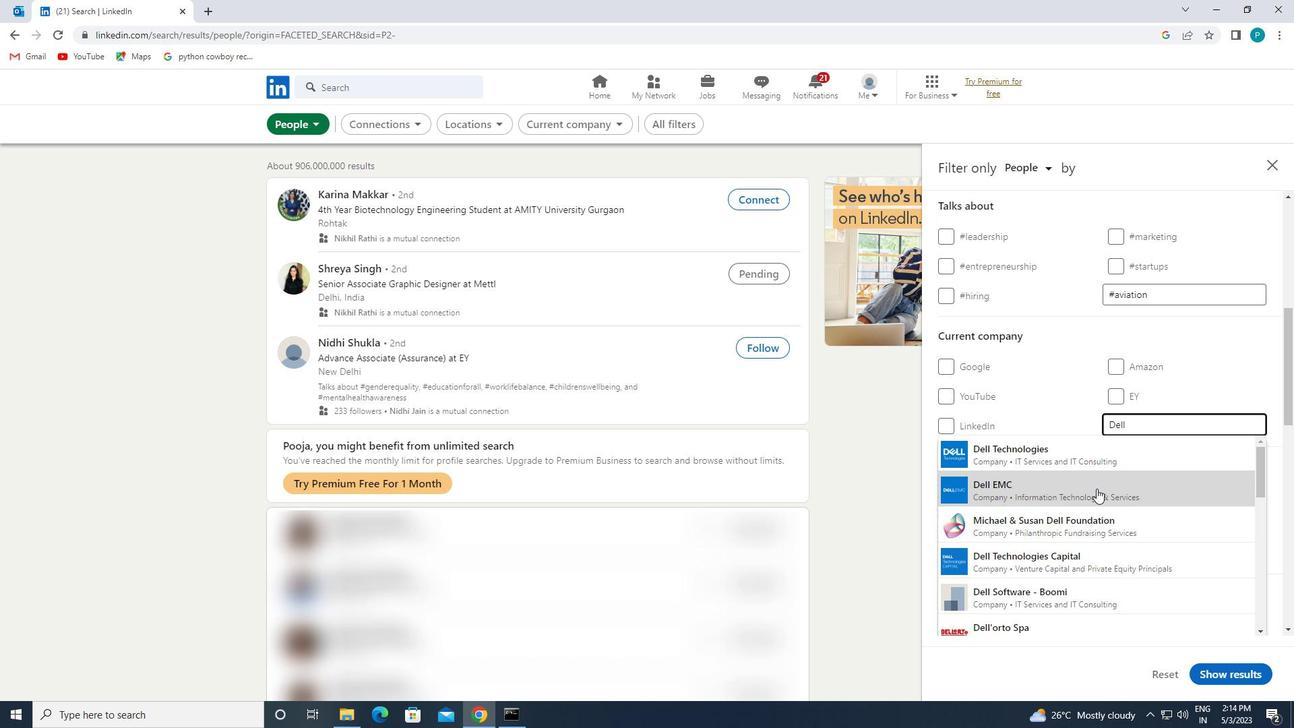 
Action: Mouse moved to (1095, 483)
Screenshot: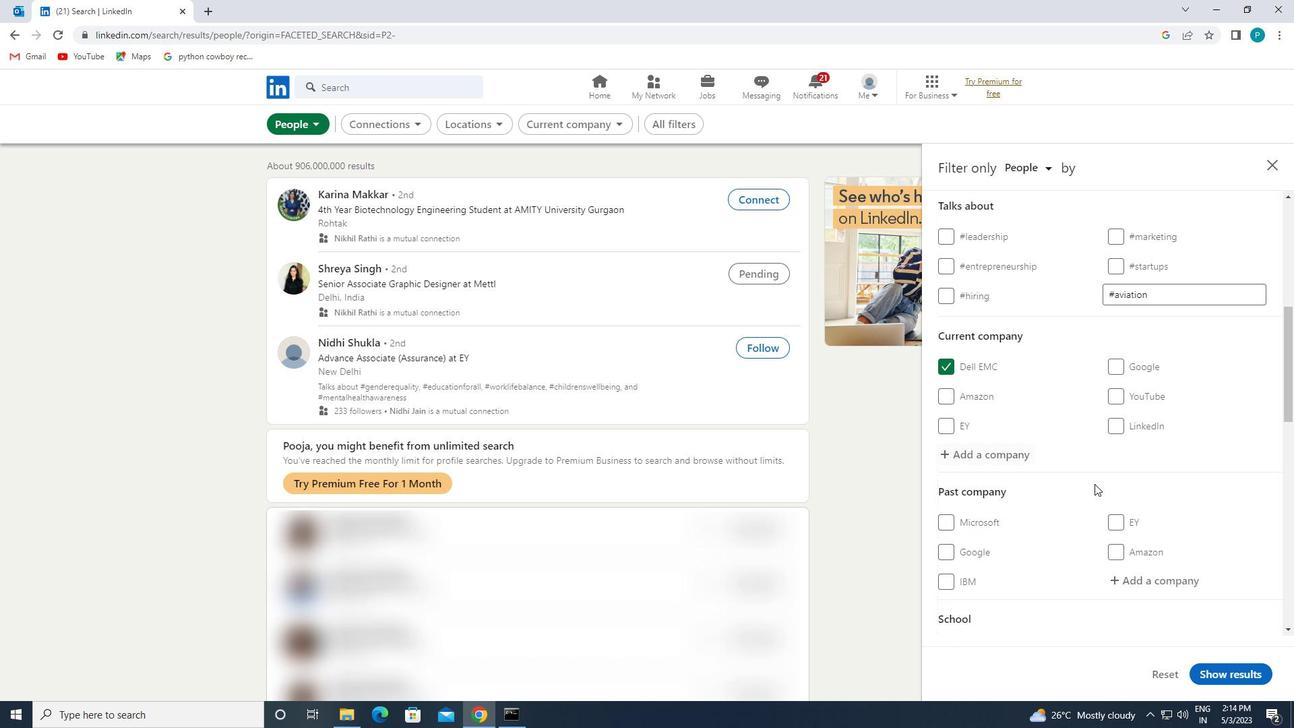 
Action: Mouse scrolled (1095, 482) with delta (0, 0)
Screenshot: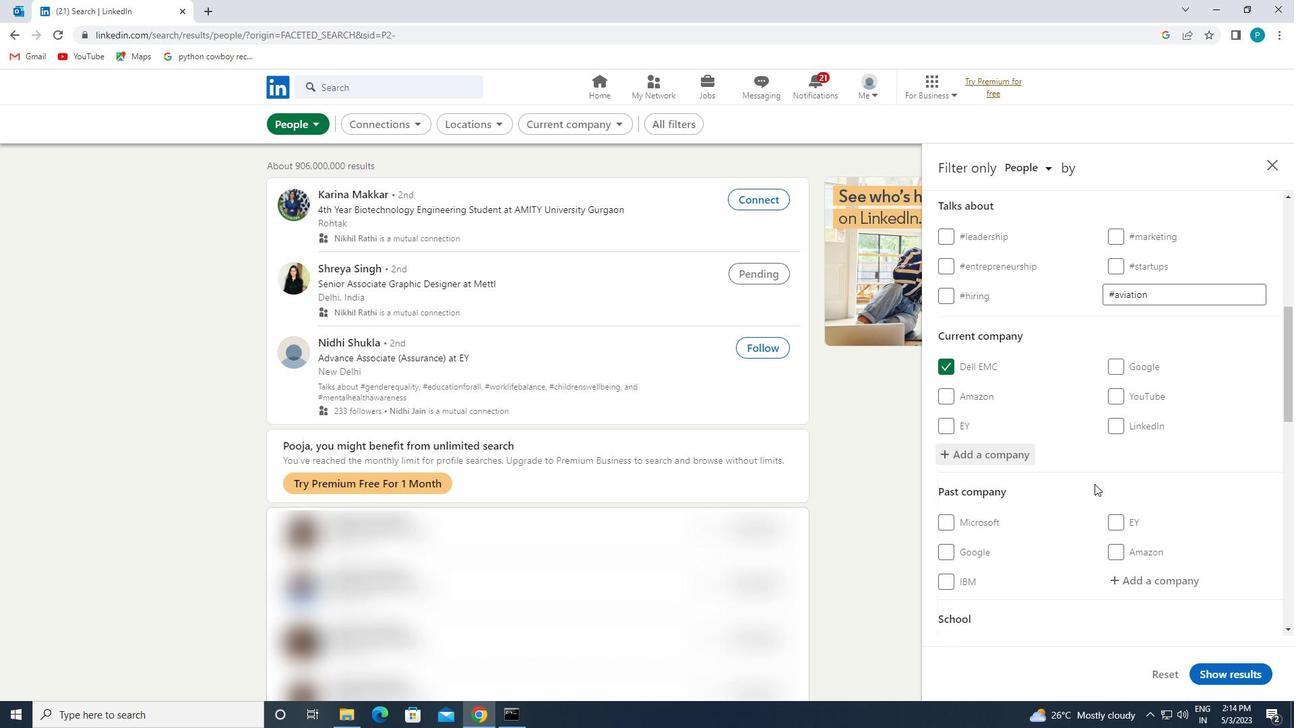 
Action: Mouse scrolled (1095, 482) with delta (0, 0)
Screenshot: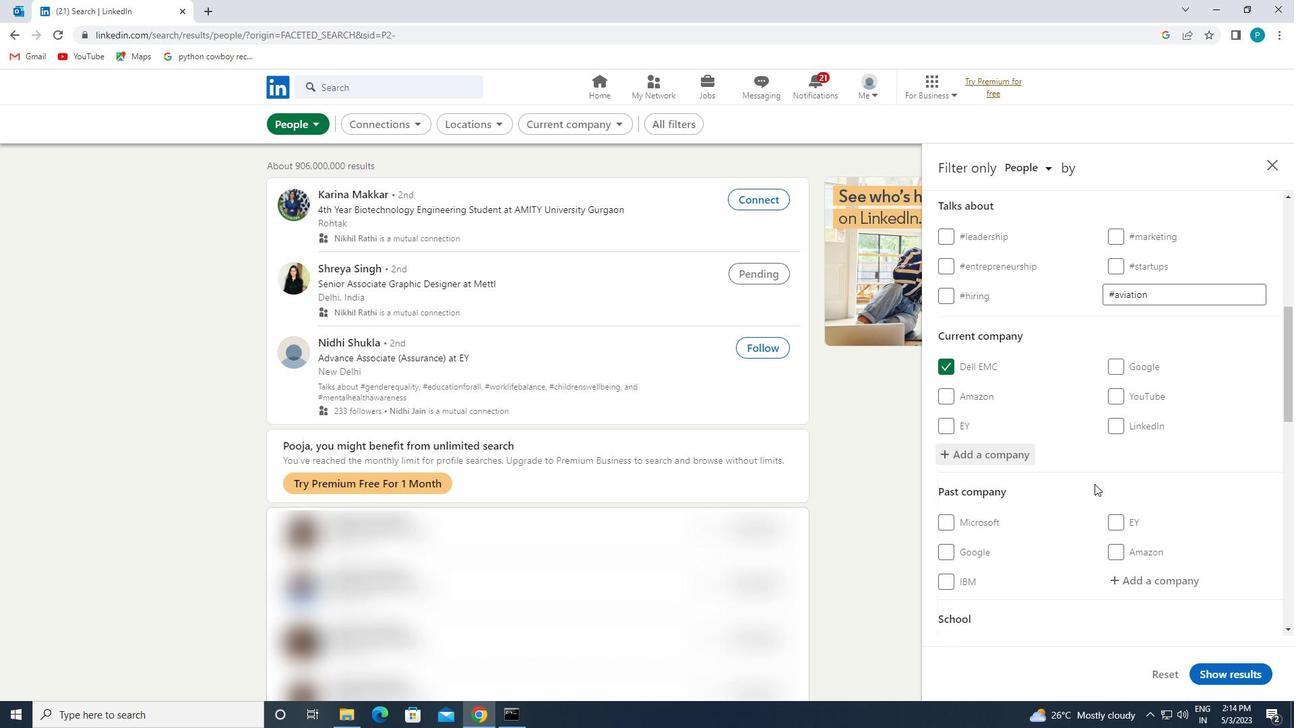 
Action: Mouse scrolled (1095, 482) with delta (0, 0)
Screenshot: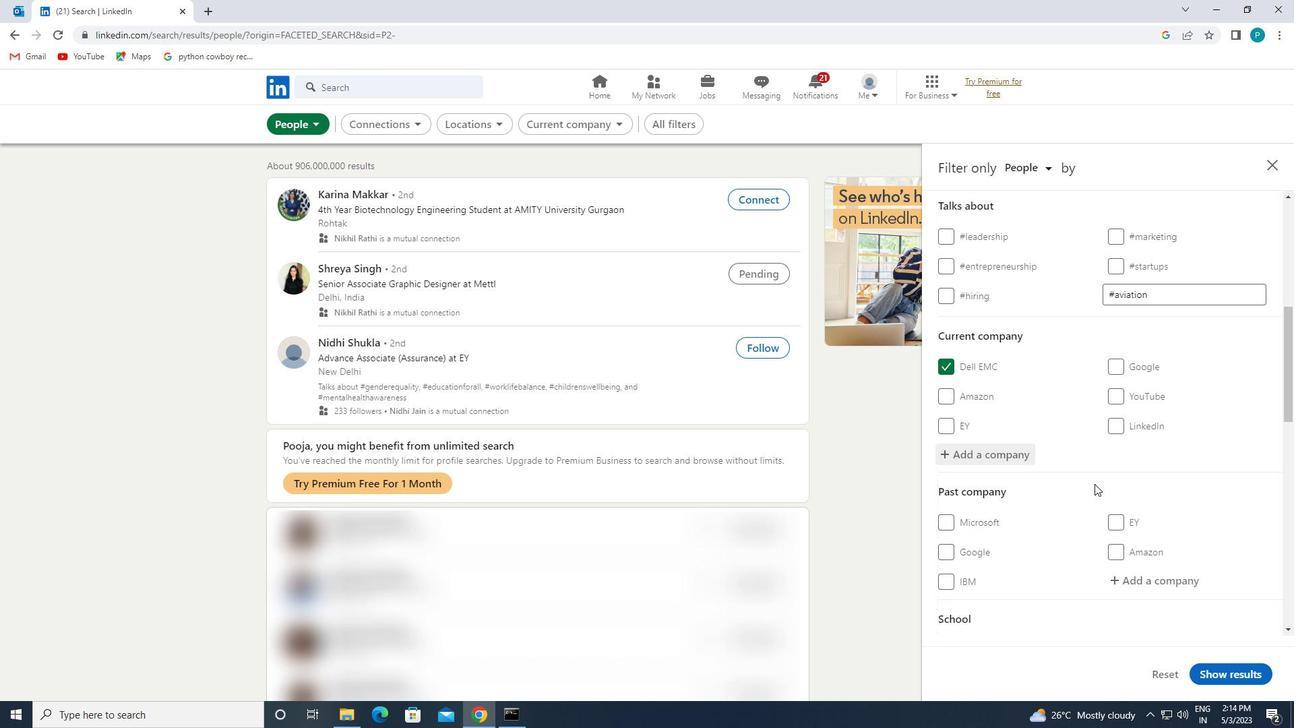 
Action: Mouse moved to (1126, 517)
Screenshot: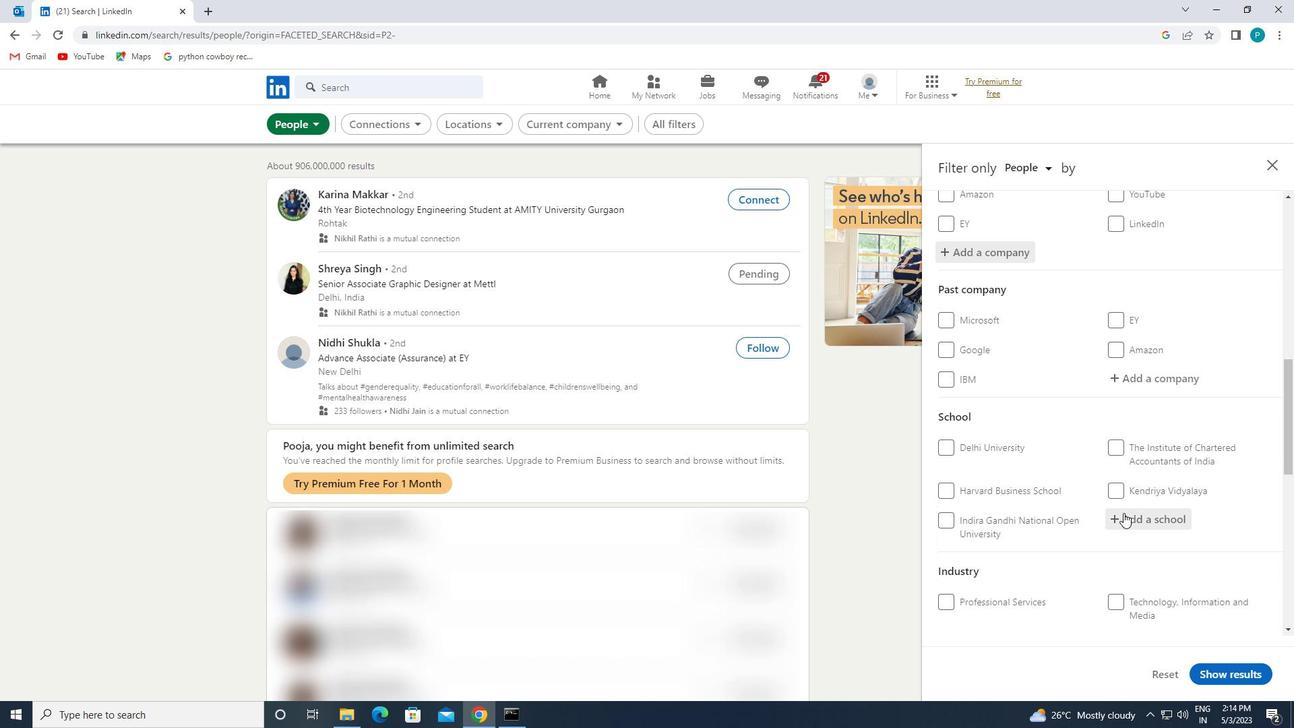
Action: Mouse pressed left at (1126, 517)
Screenshot: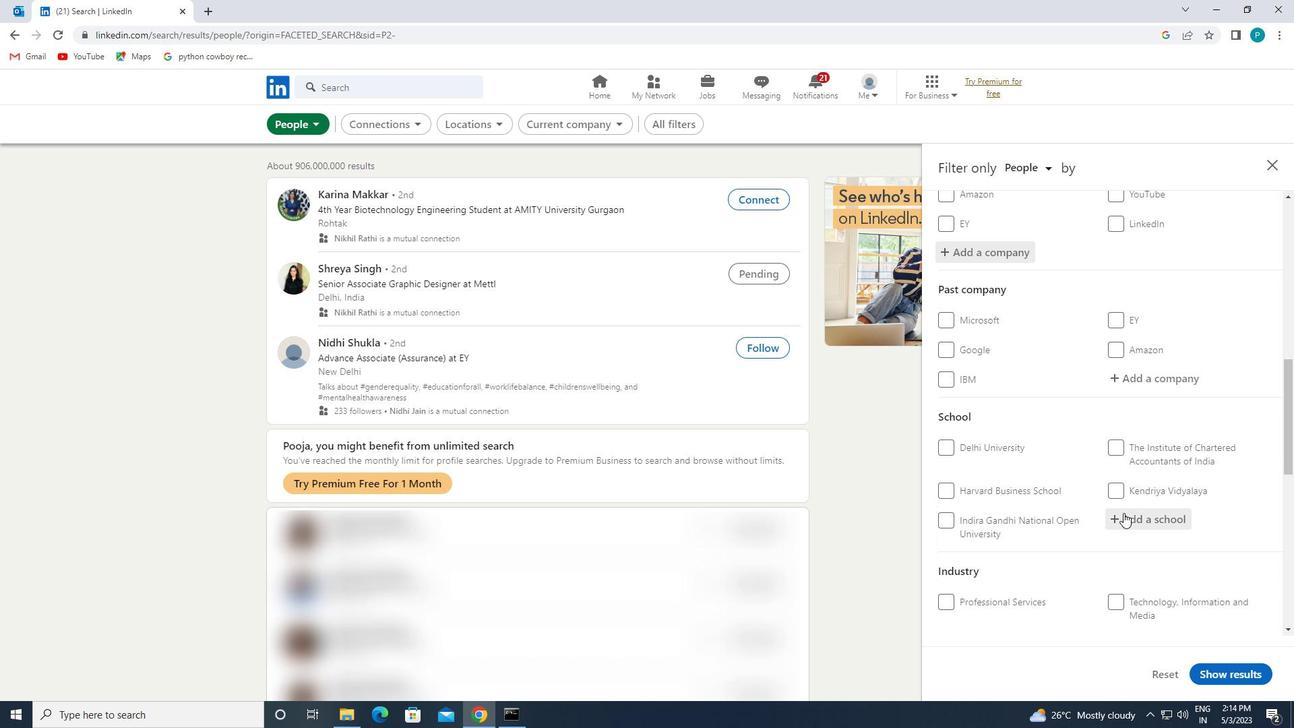 
Action: Key pressed <Key.caps_lock>I<Key.caps_lock>
Screenshot: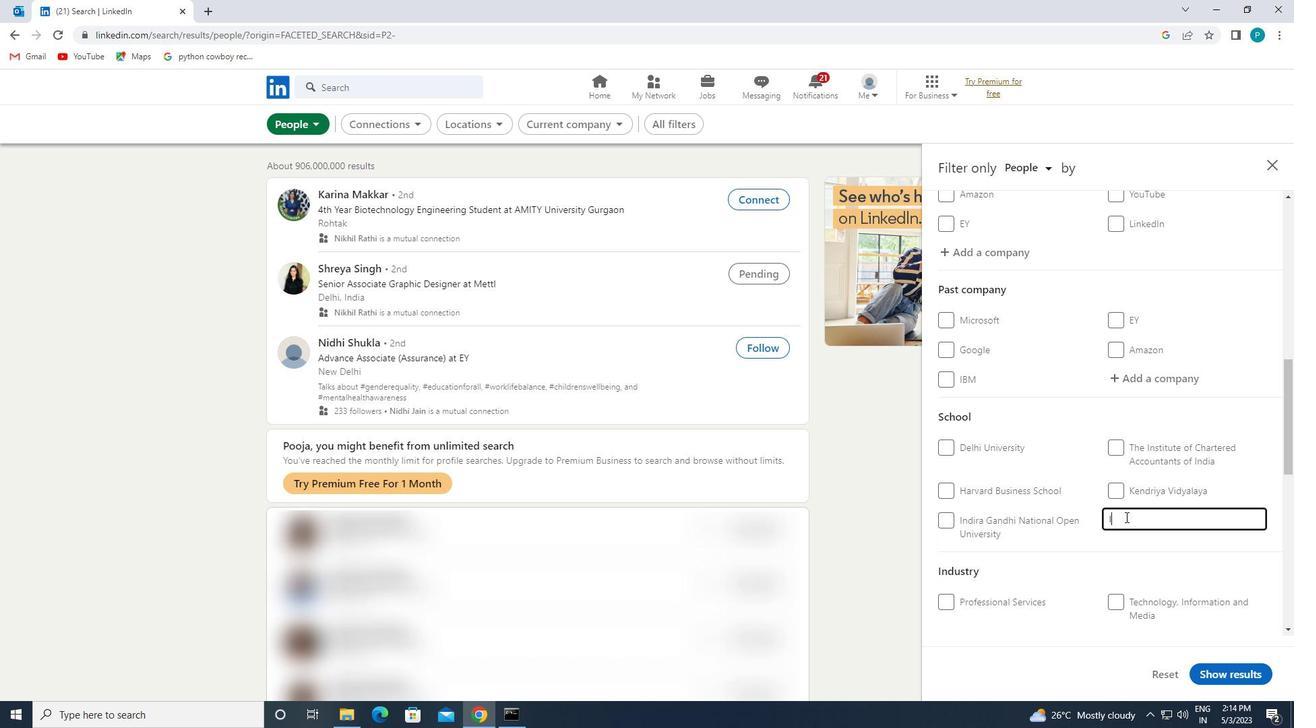 
Action: Mouse moved to (1126, 517)
Screenshot: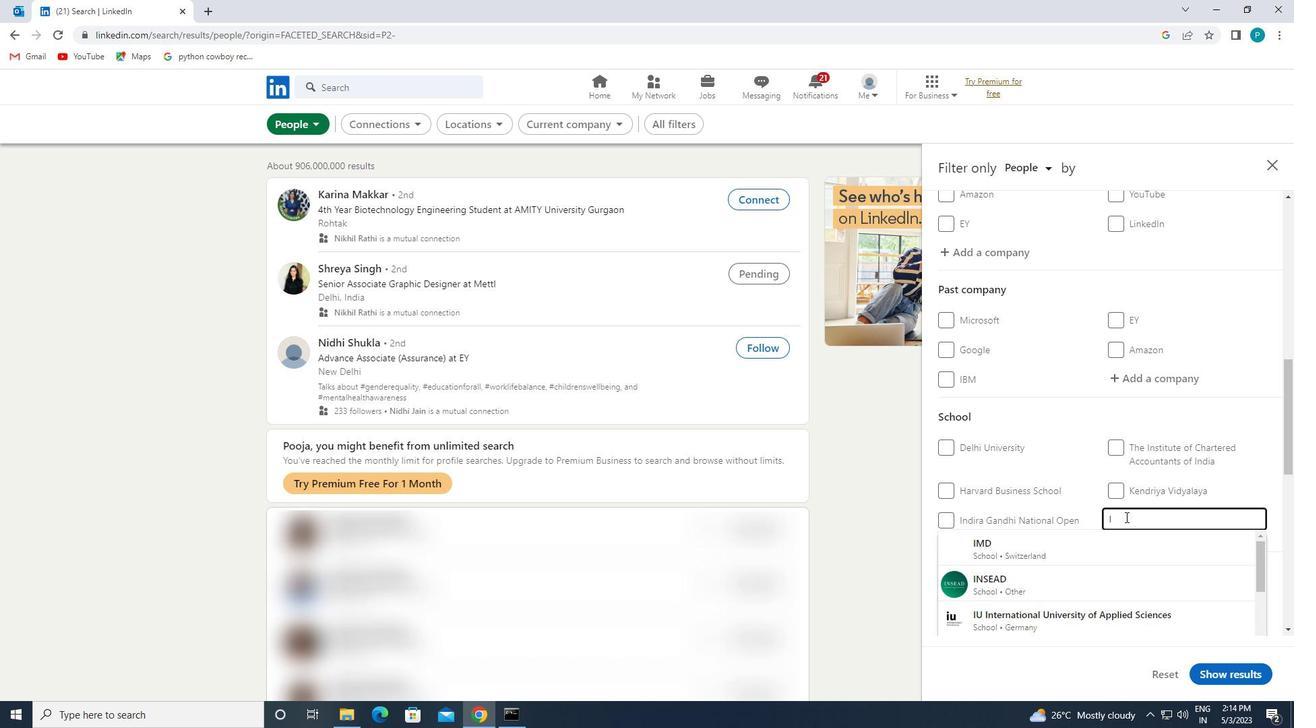 
Action: Key pressed NDIAN<Key.space><Key.caps_lock>I<Key.caps_lock>NSTITTUTE
Screenshot: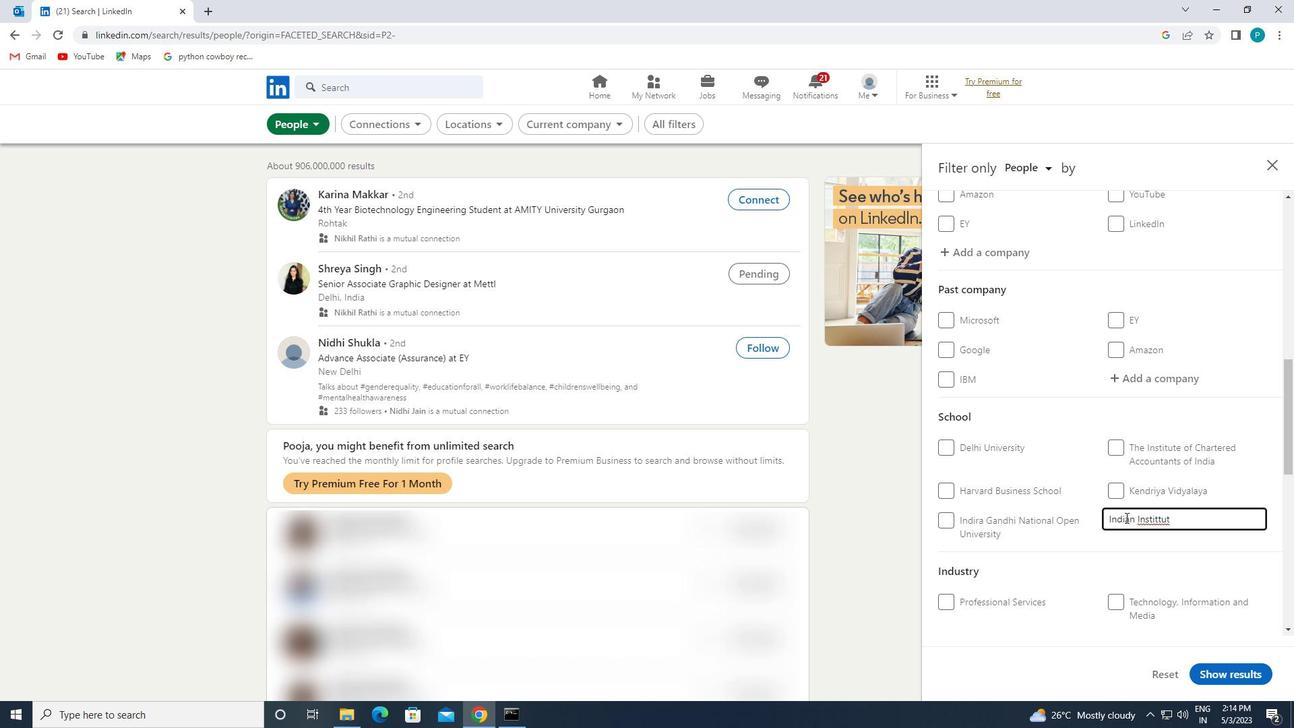 
Action: Mouse moved to (1159, 517)
Screenshot: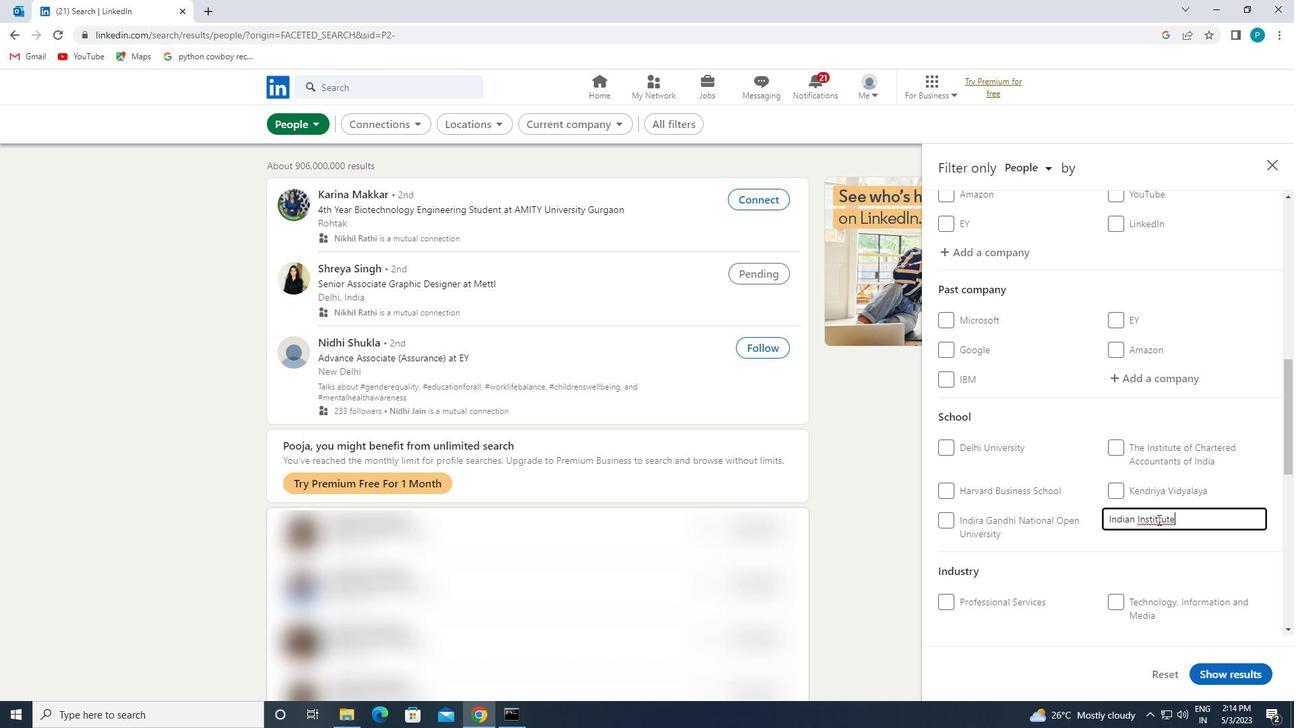 
Action: Mouse pressed left at (1159, 517)
Screenshot: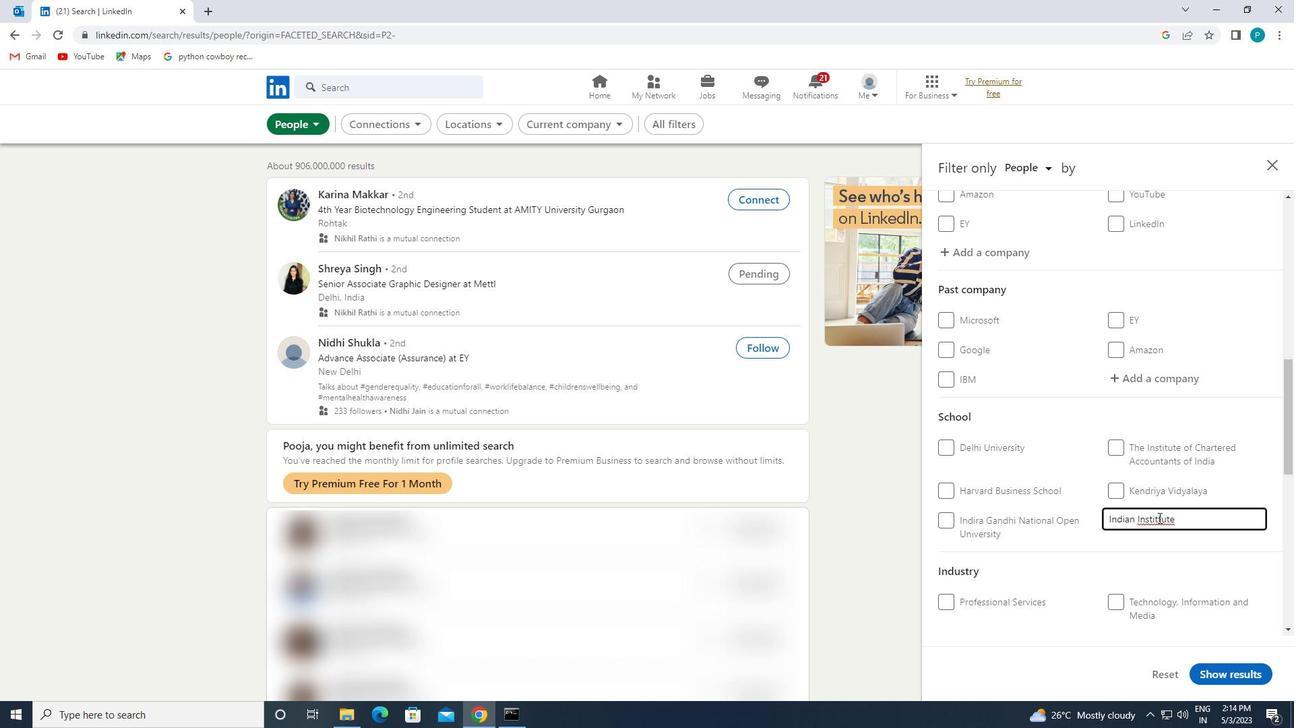 
Action: Mouse moved to (1163, 525)
Screenshot: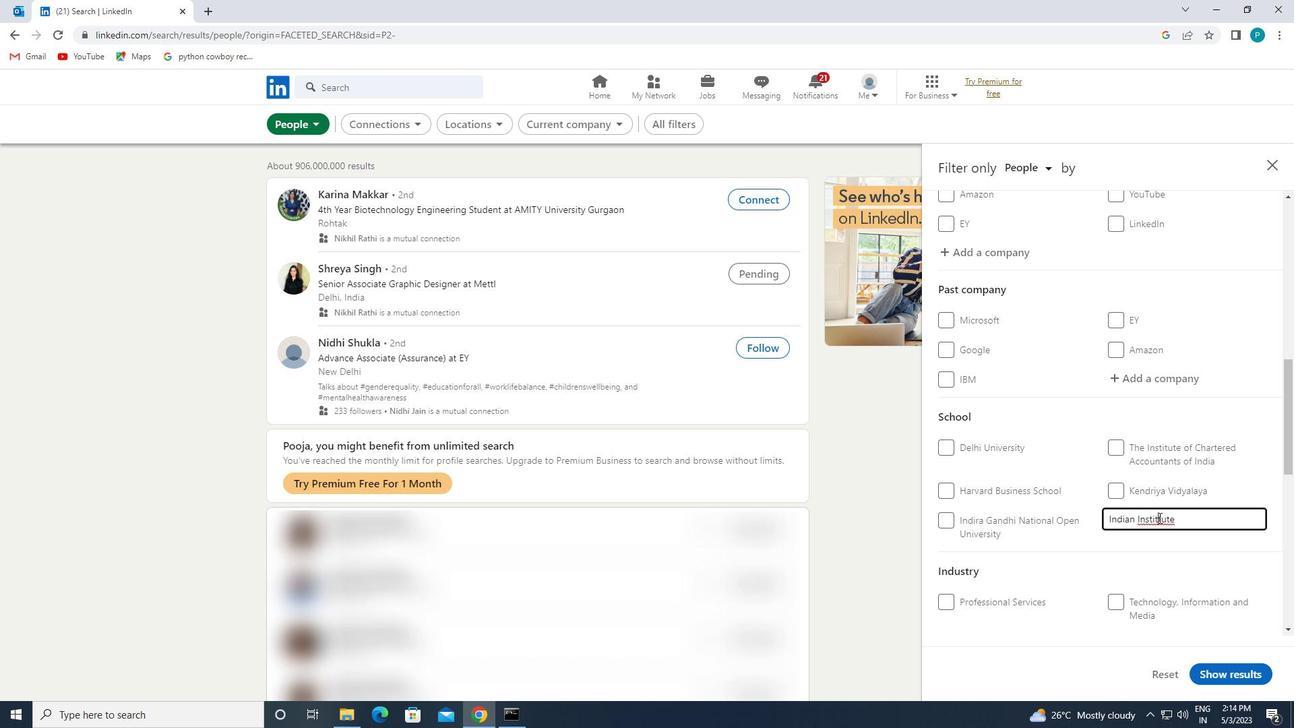 
Action: Key pressed <Key.backspace>
Screenshot: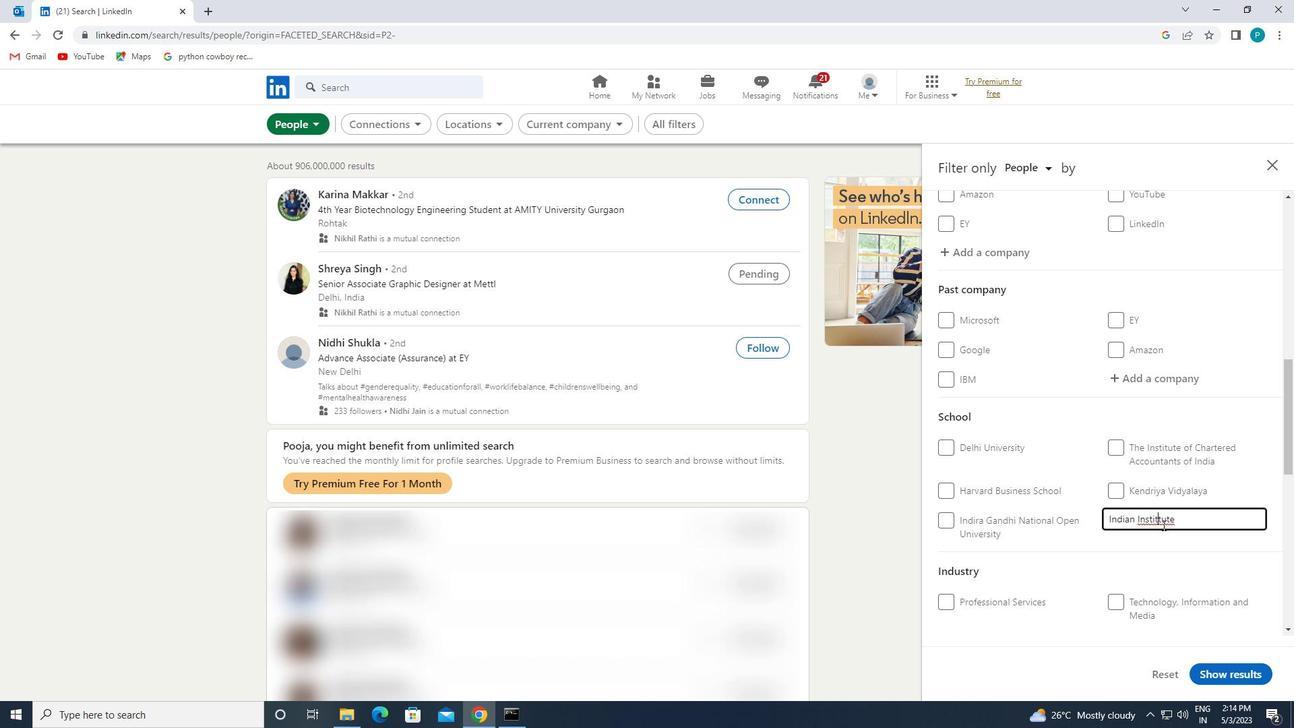 
Action: Mouse moved to (1176, 522)
Screenshot: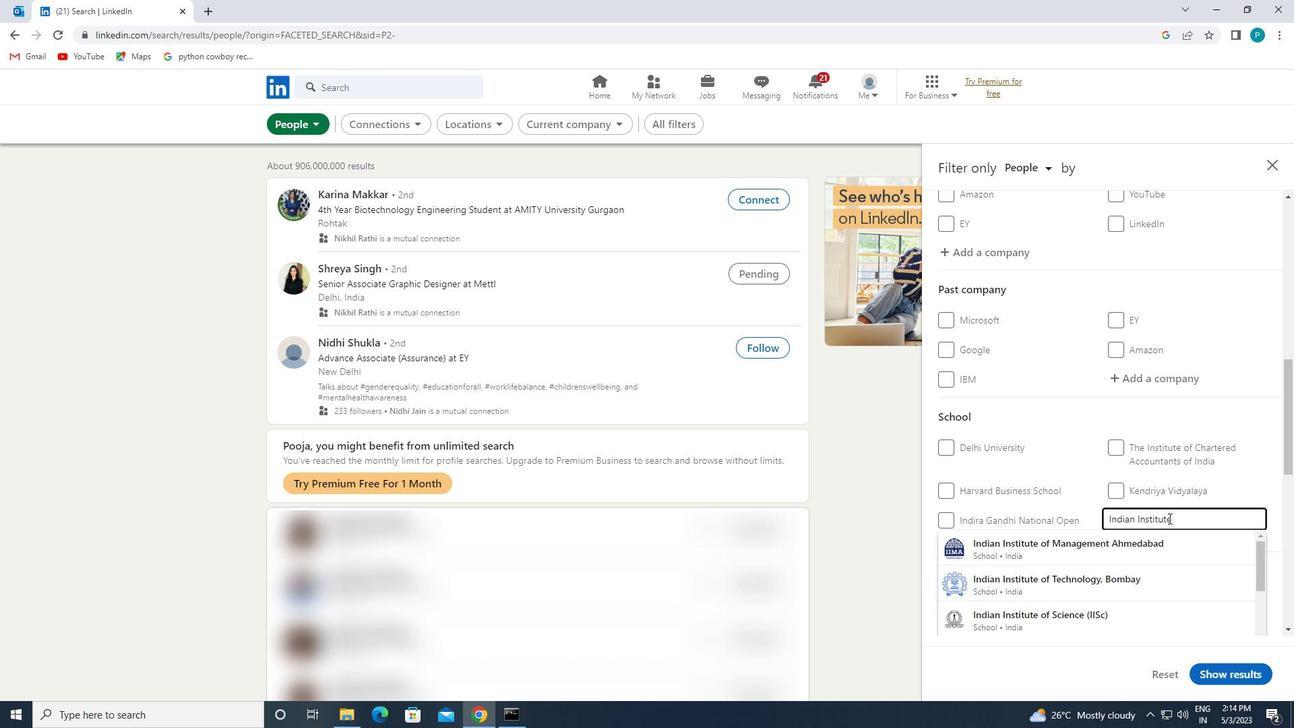 
Action: Mouse pressed left at (1176, 522)
Screenshot: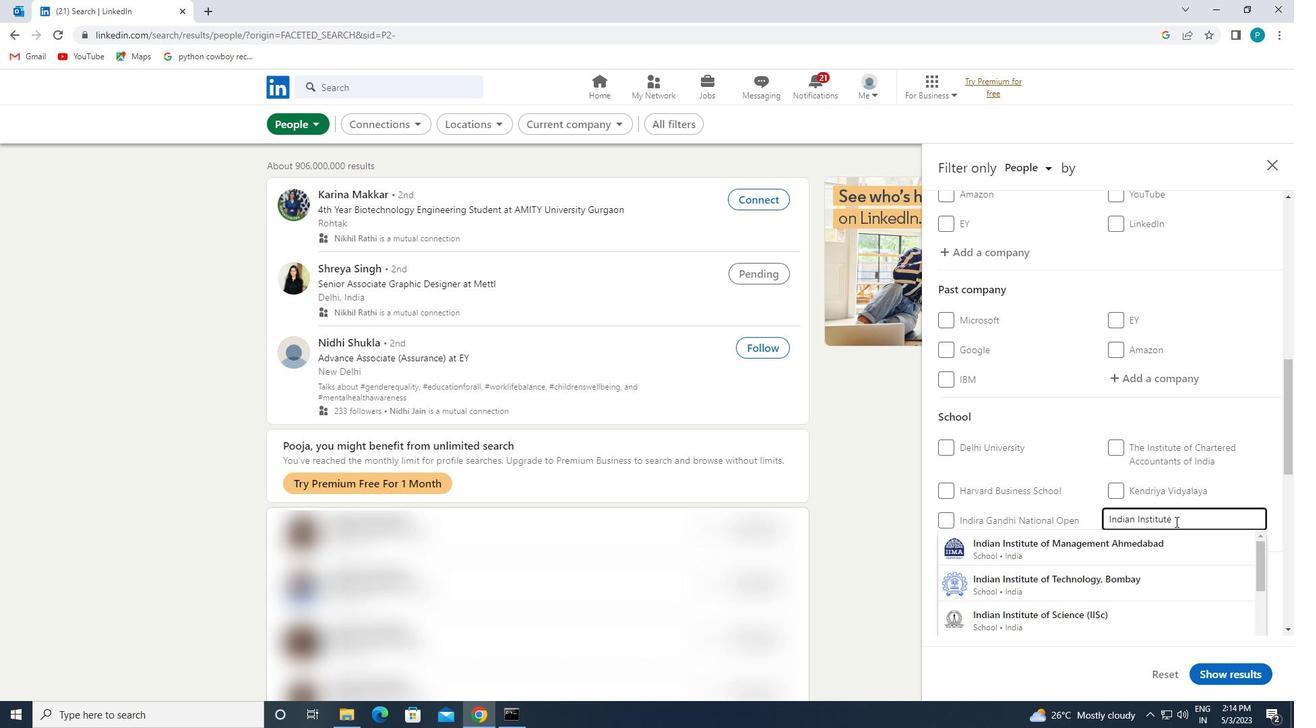 
Action: Key pressed <Key.space>OF<Key.space><Key.caps_lock>I<Key.caps_lock>NFORMATION
Screenshot: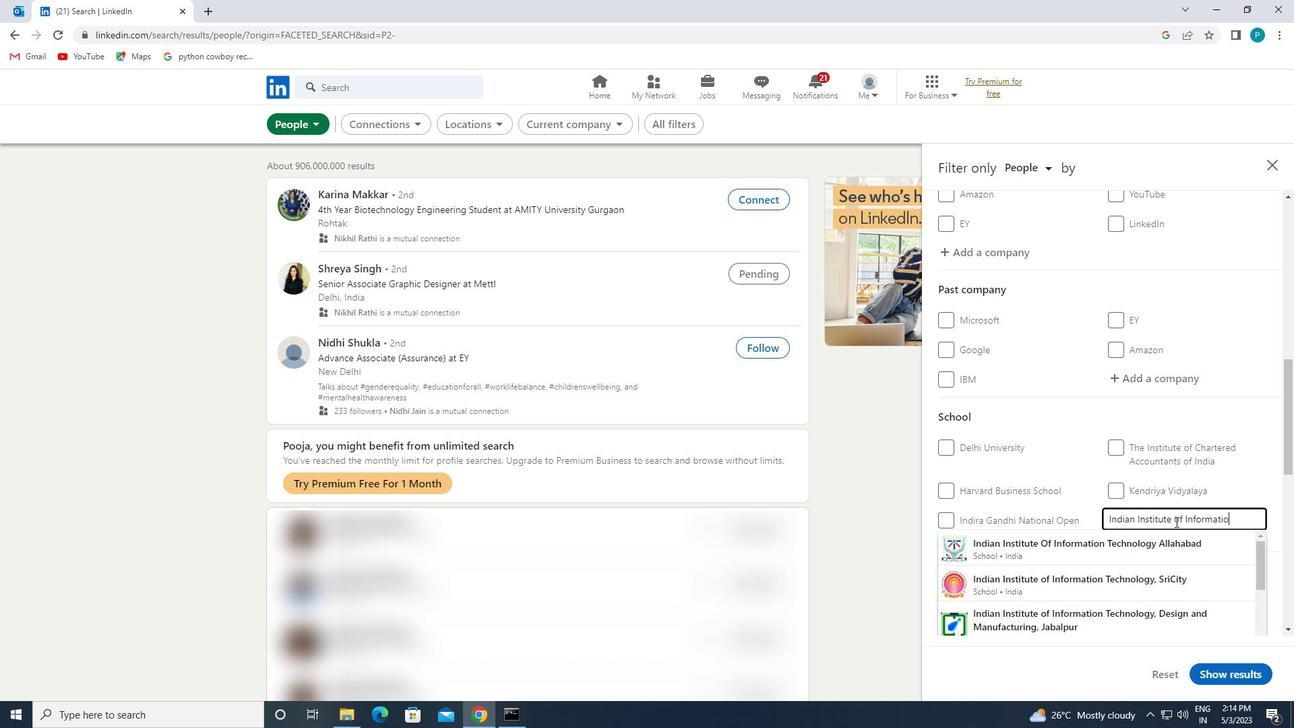 
Action: Mouse moved to (1170, 563)
Screenshot: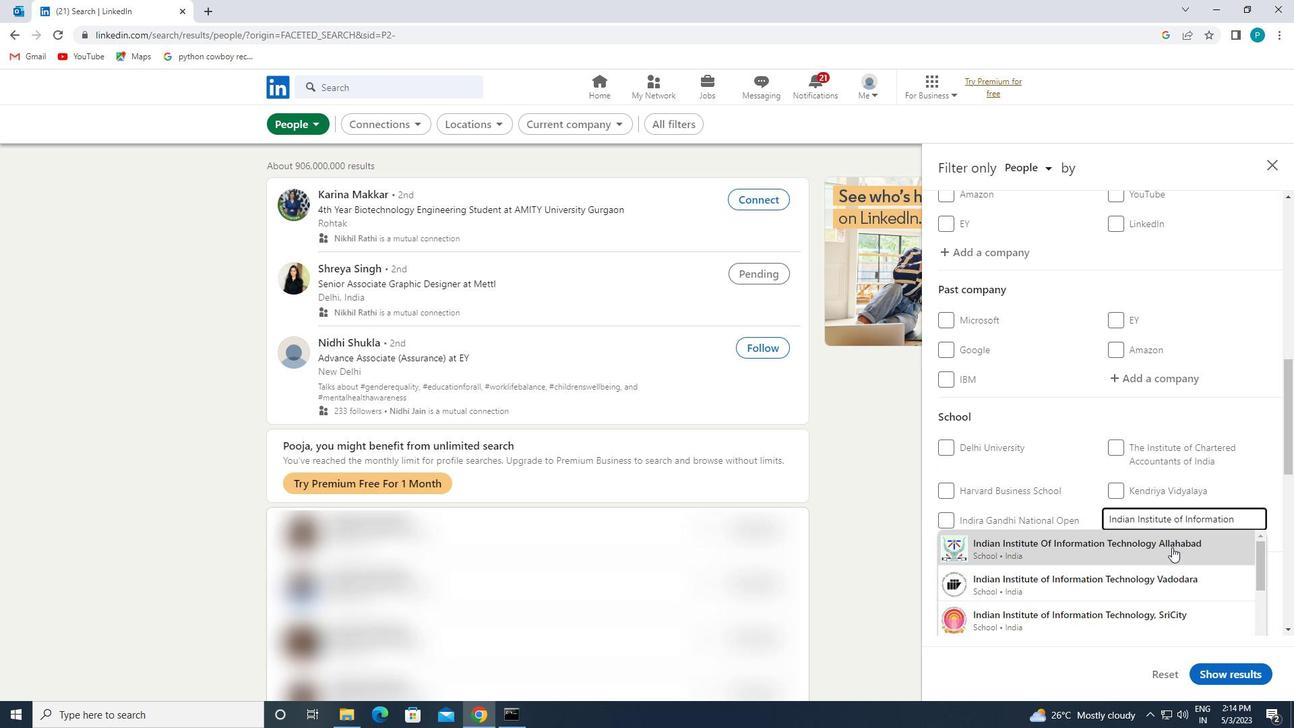 
Action: Mouse scrolled (1170, 563) with delta (0, 0)
Screenshot: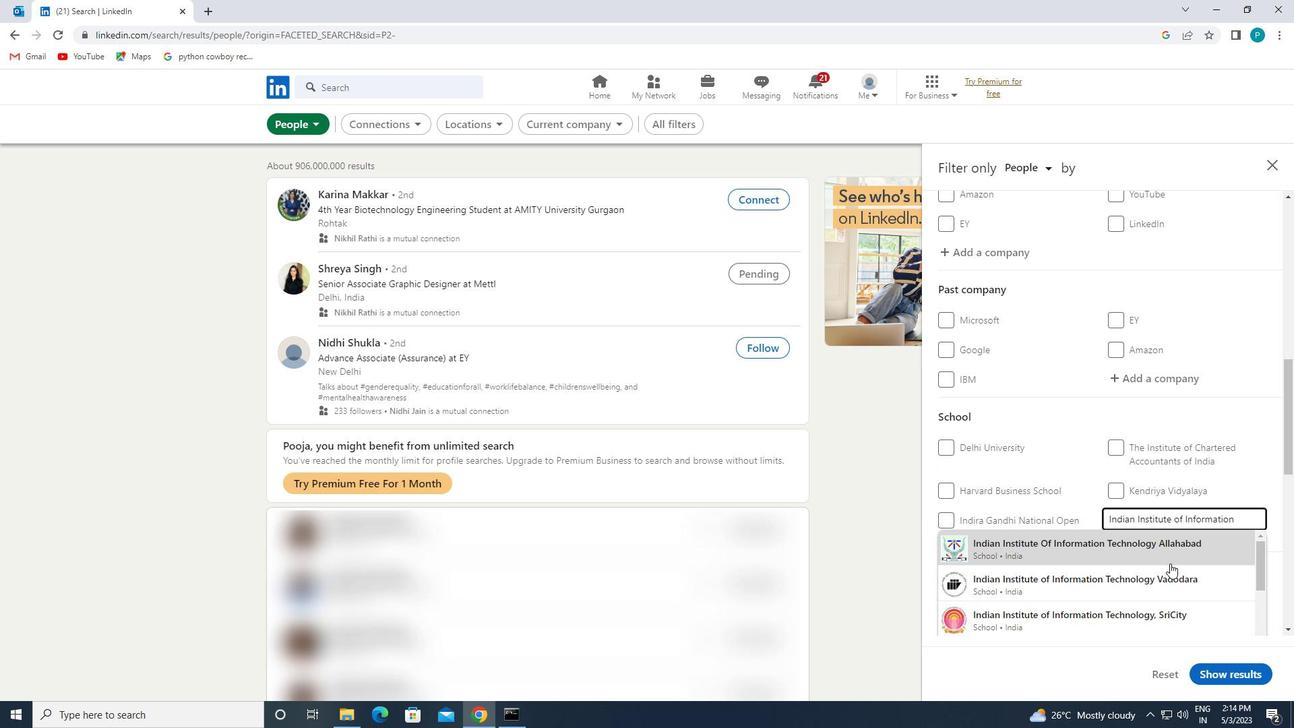 
Action: Mouse scrolled (1170, 564) with delta (0, 0)
Screenshot: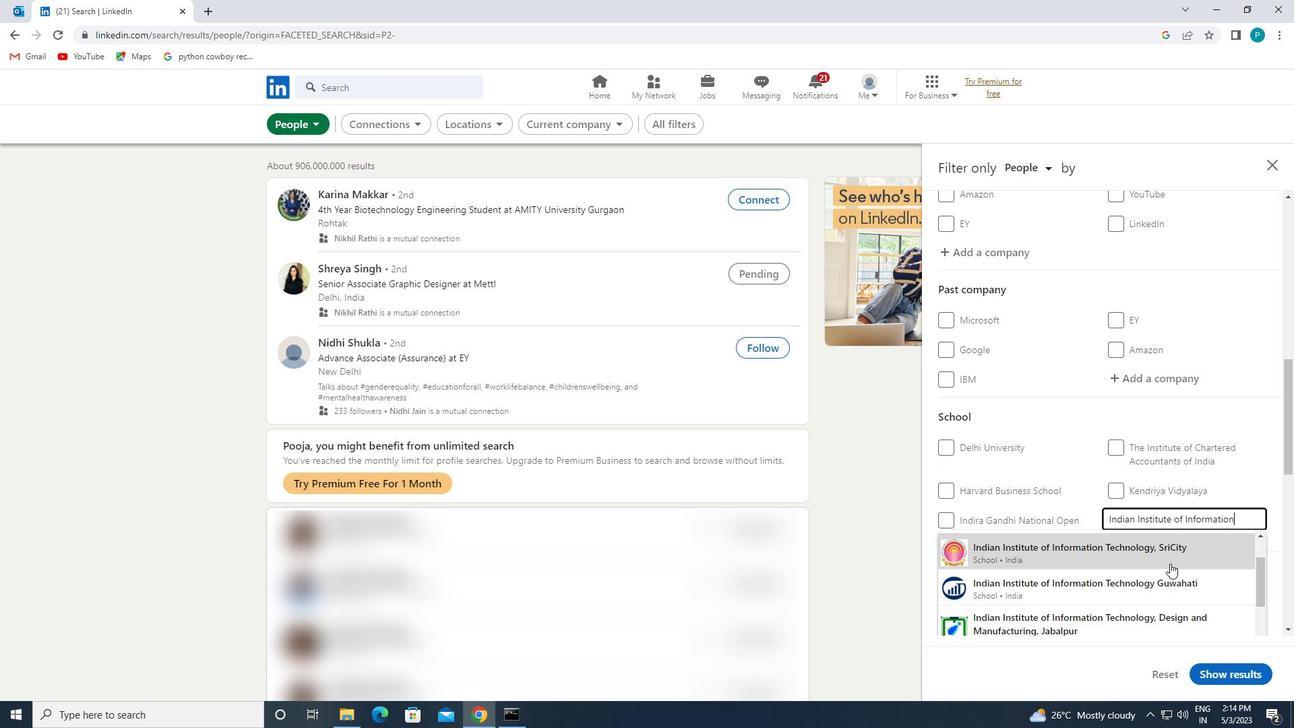 
Action: Mouse scrolled (1170, 564) with delta (0, 0)
Screenshot: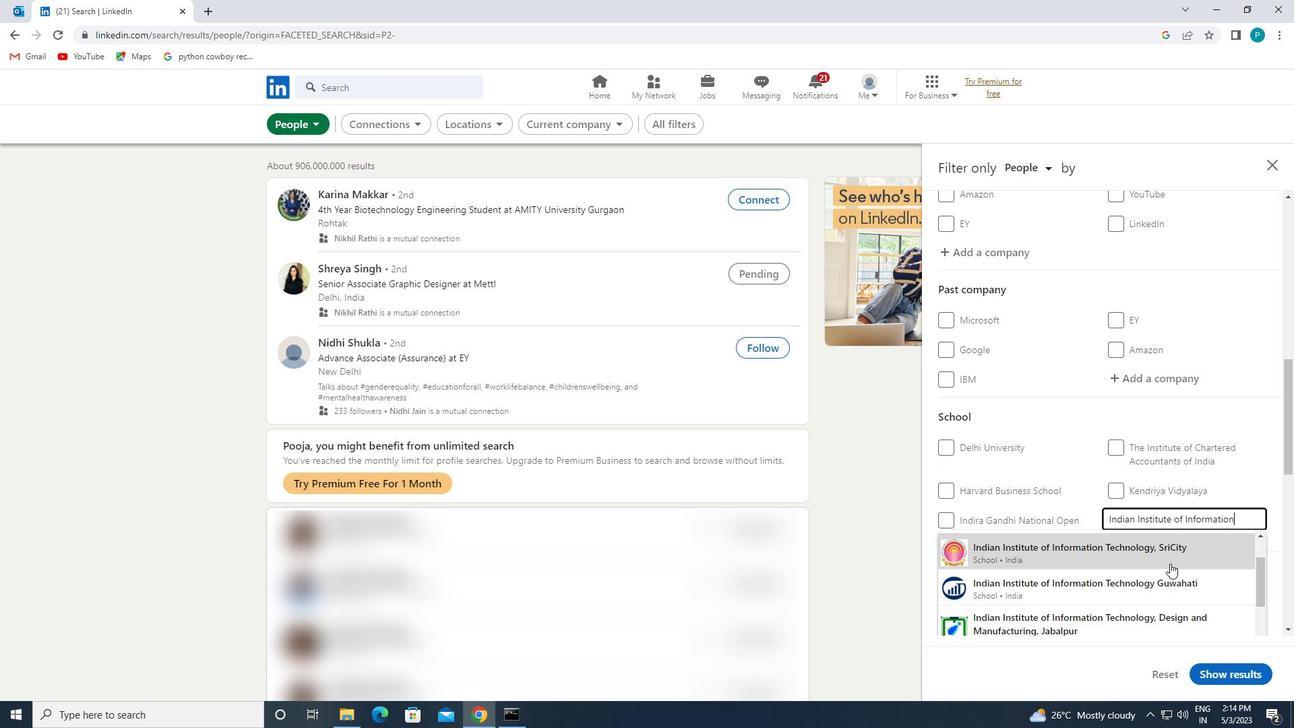 
Action: Mouse scrolled (1170, 563) with delta (0, 0)
Screenshot: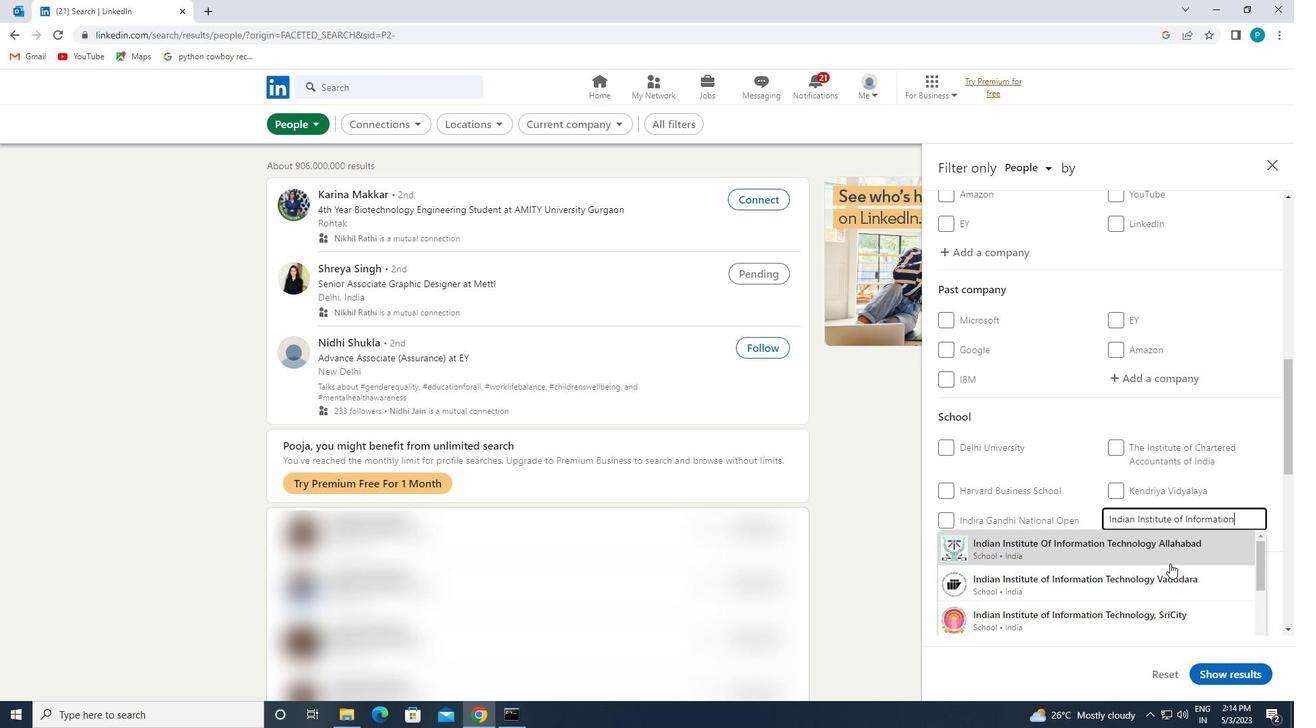 
Action: Mouse scrolled (1170, 563) with delta (0, 0)
Screenshot: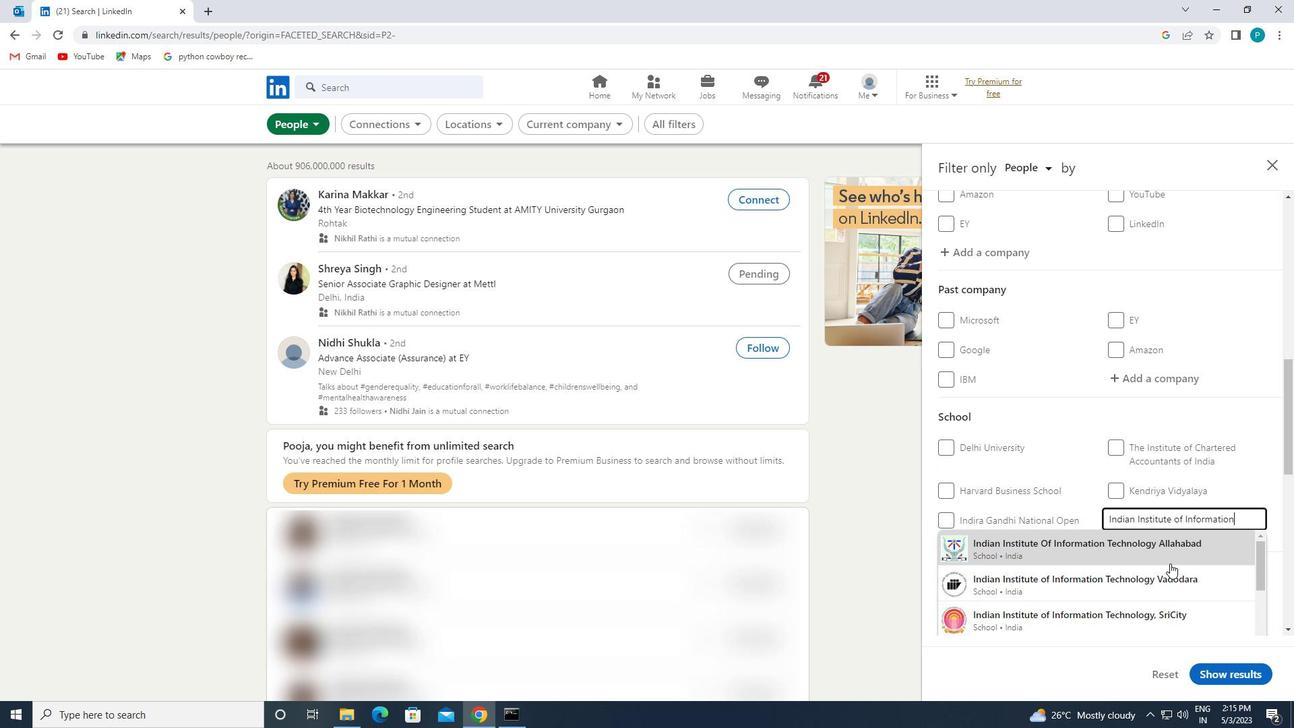
Action: Mouse scrolled (1170, 563) with delta (0, 0)
Screenshot: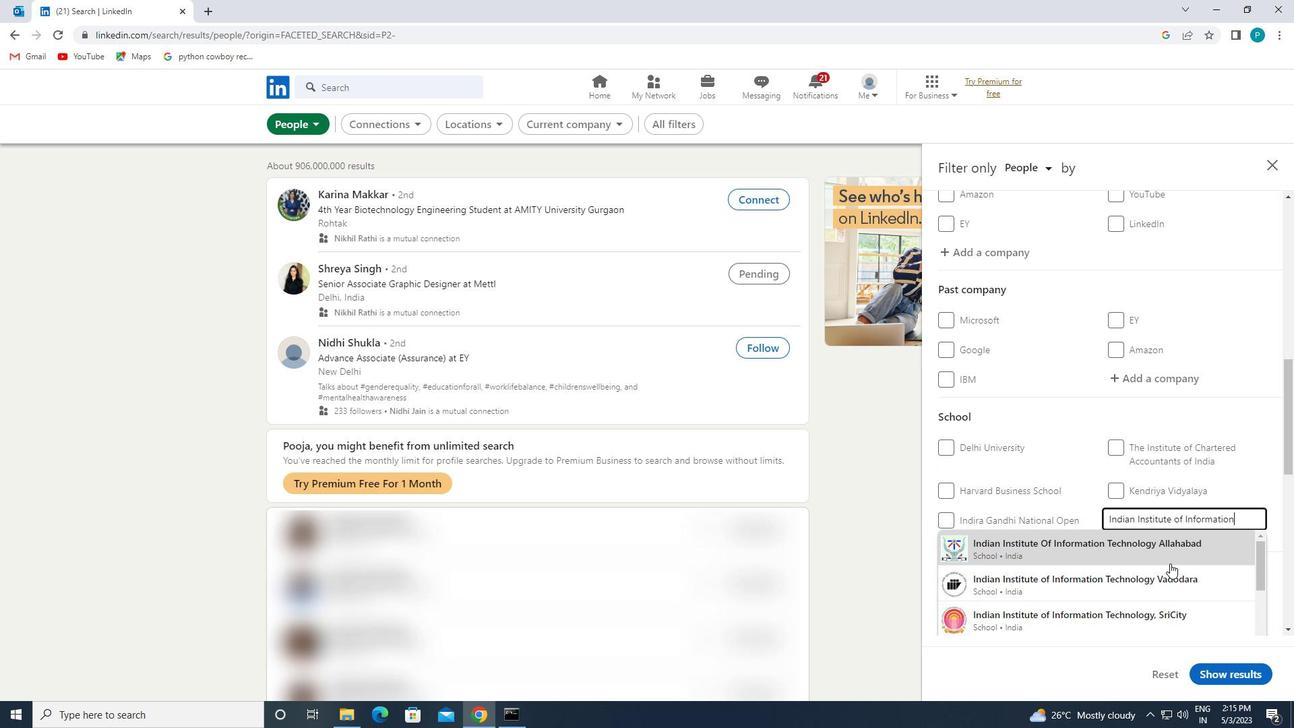 
Action: Mouse moved to (1186, 567)
Screenshot: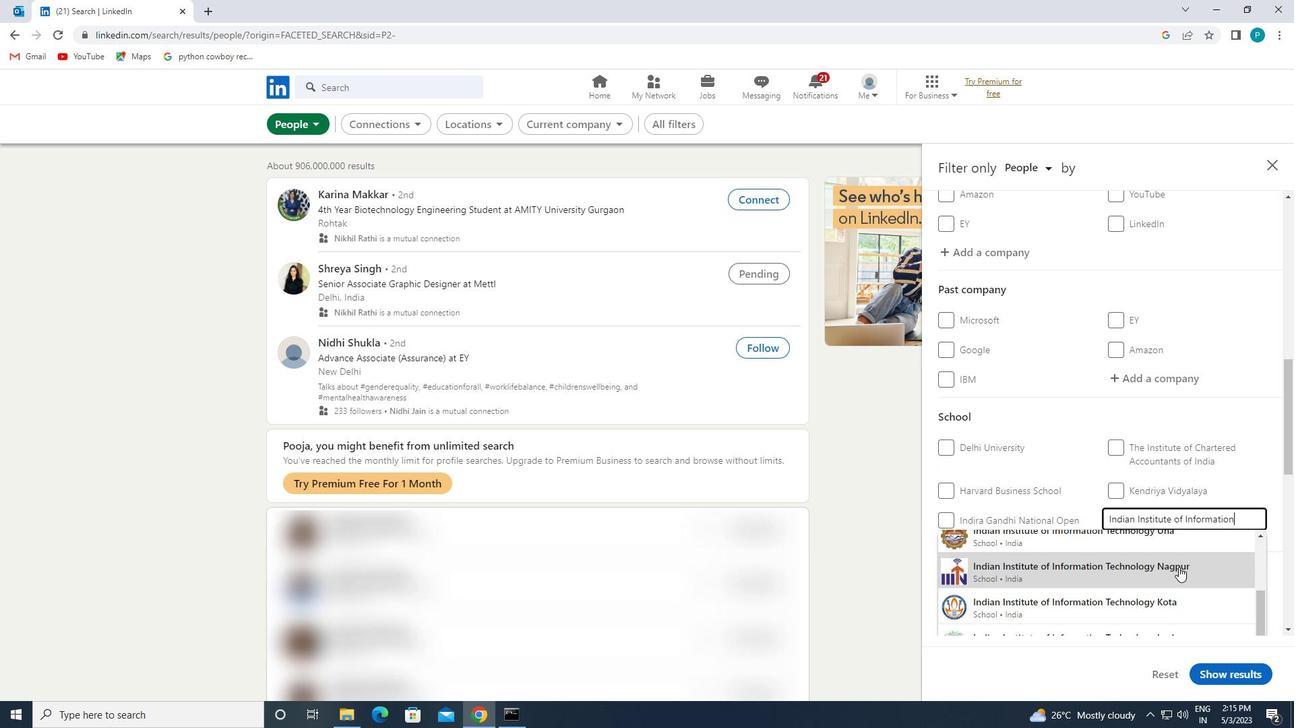 
Action: Mouse scrolled (1186, 567) with delta (0, 0)
Screenshot: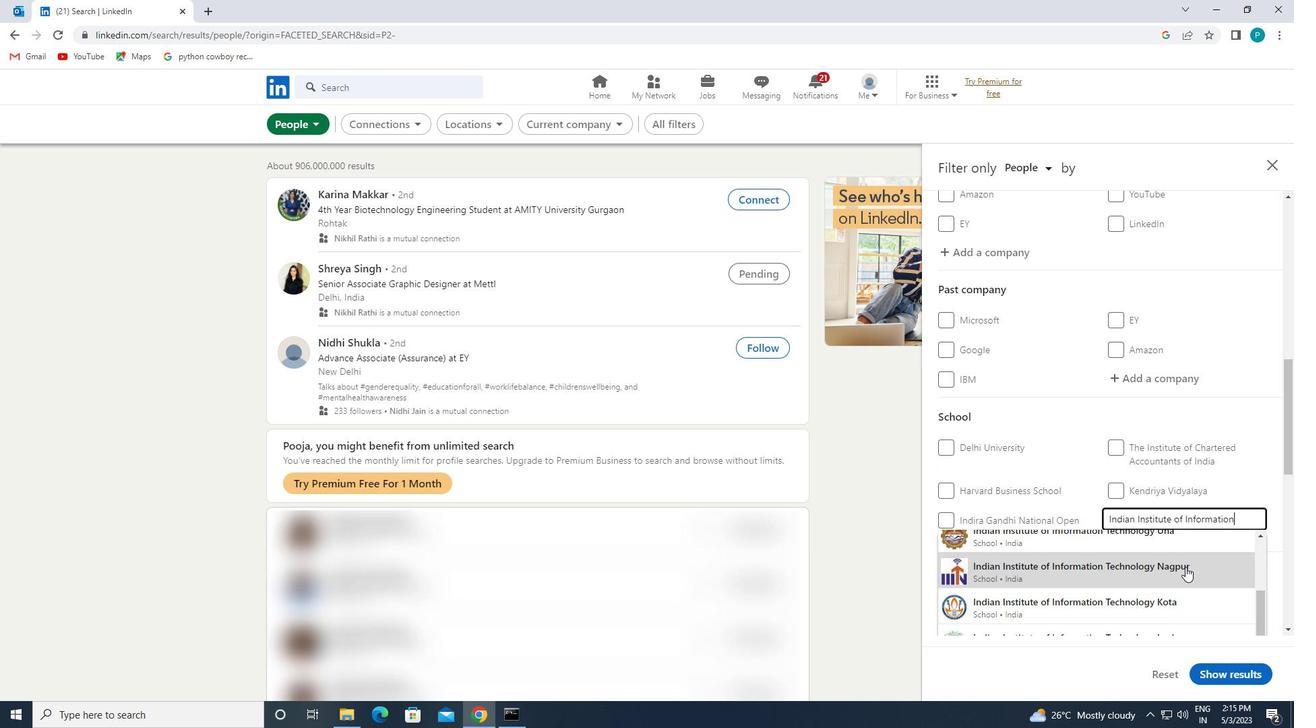 
Action: Mouse scrolled (1186, 567) with delta (0, 0)
Screenshot: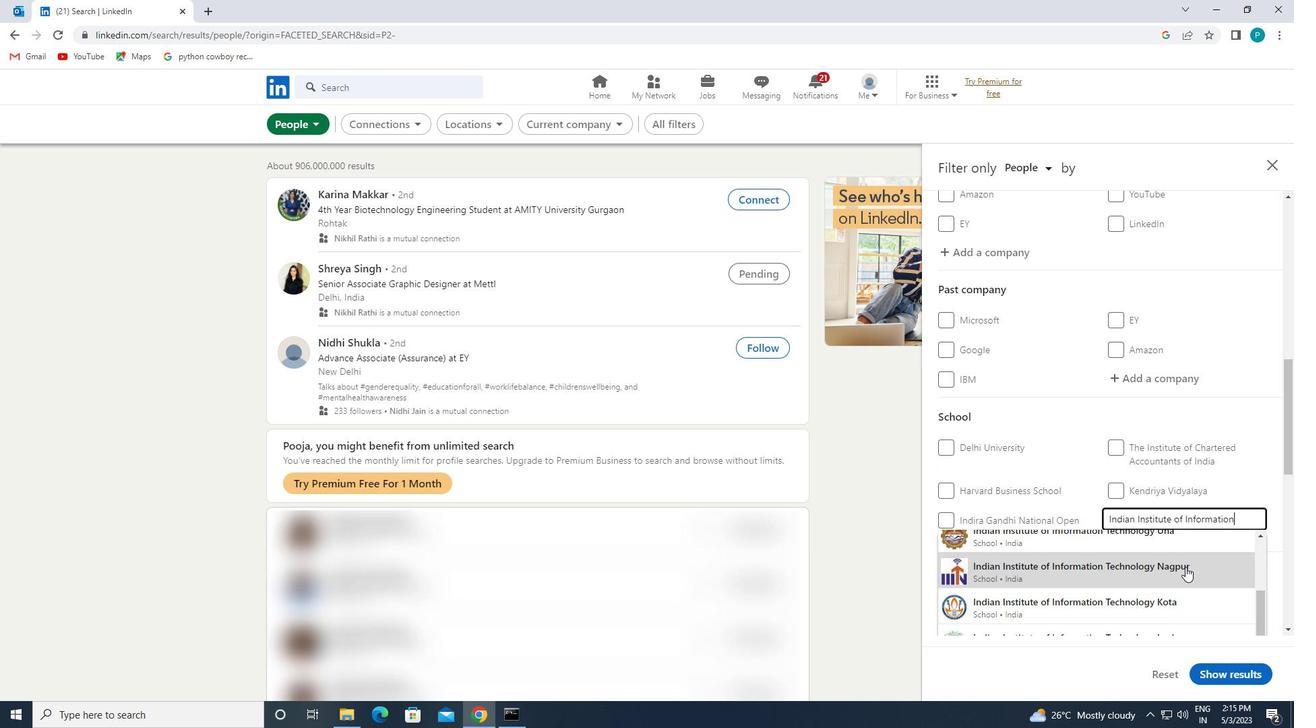 
Action: Mouse moved to (1195, 586)
Screenshot: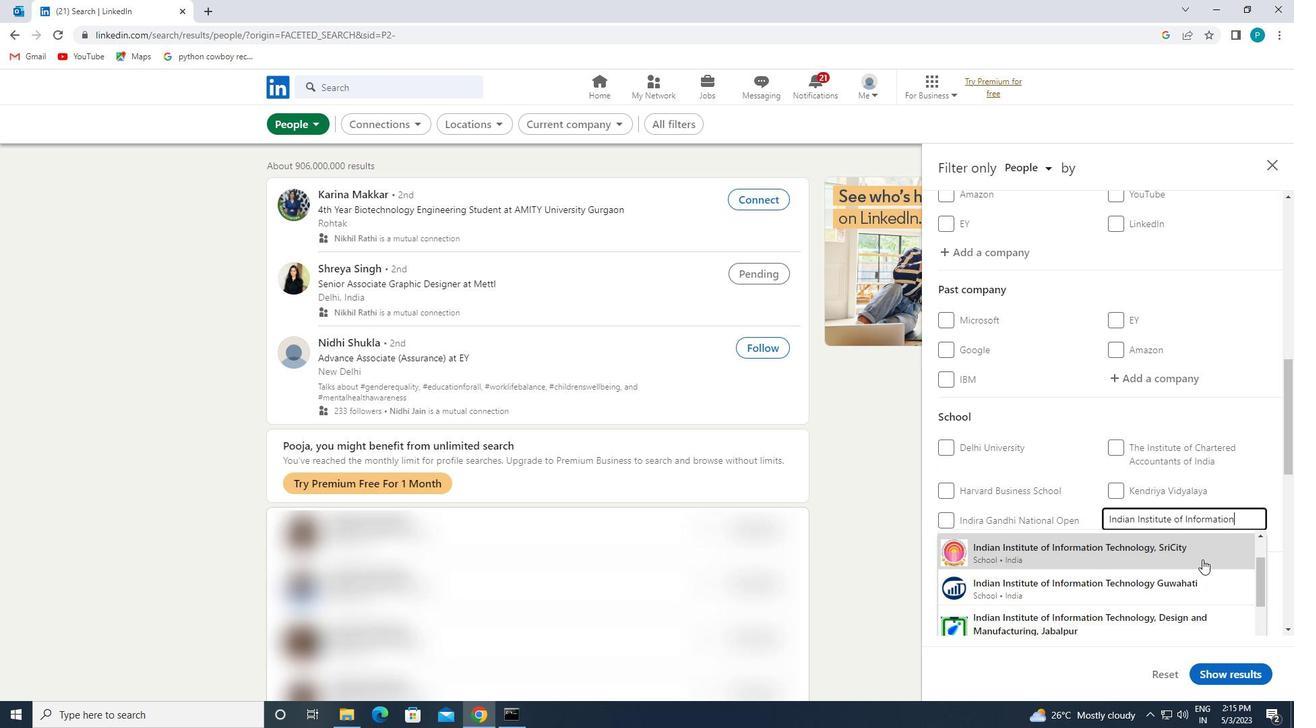 
Action: Mouse pressed left at (1195, 586)
Screenshot: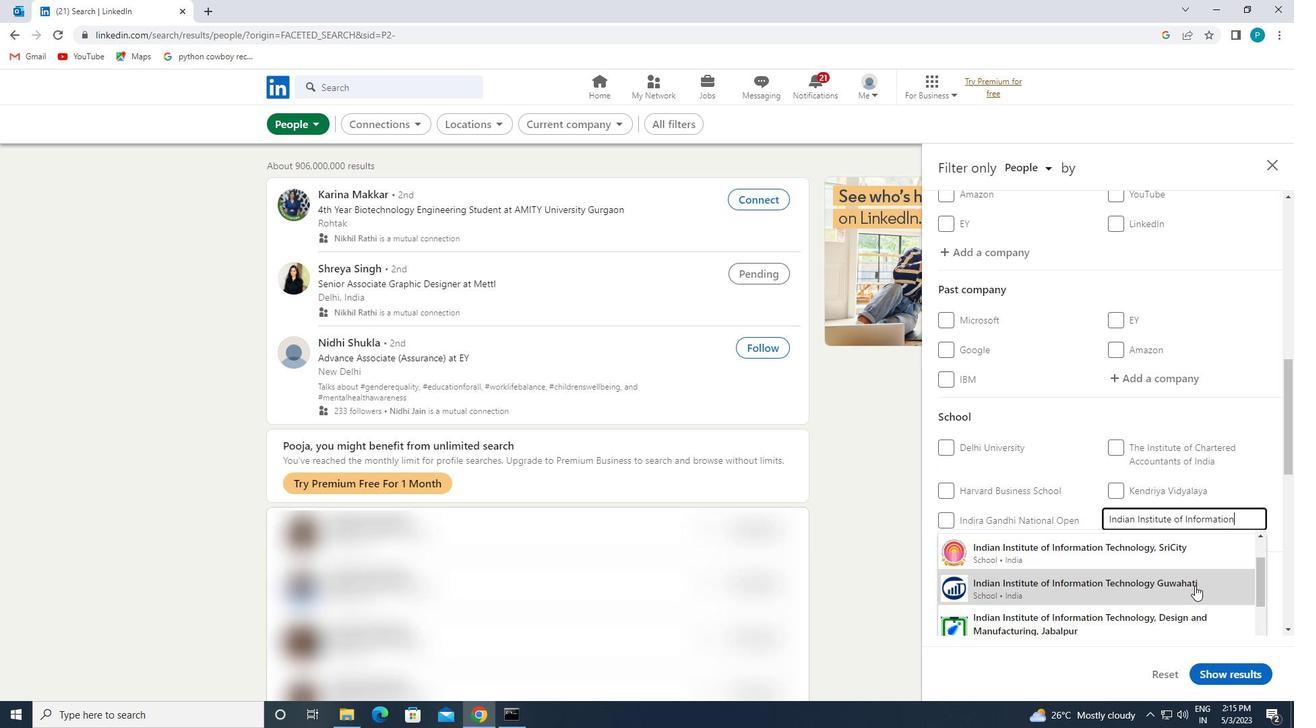 
Action: Mouse moved to (1189, 584)
Screenshot: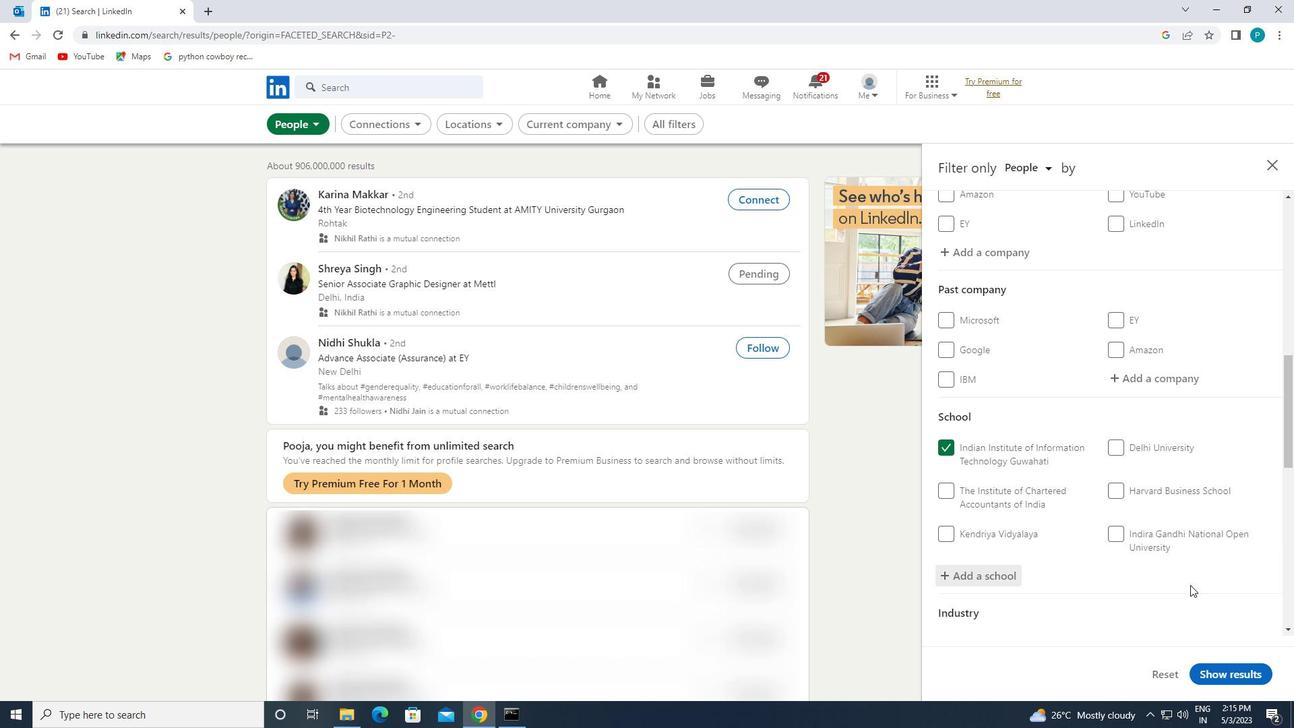 
Action: Mouse scrolled (1189, 584) with delta (0, 0)
Screenshot: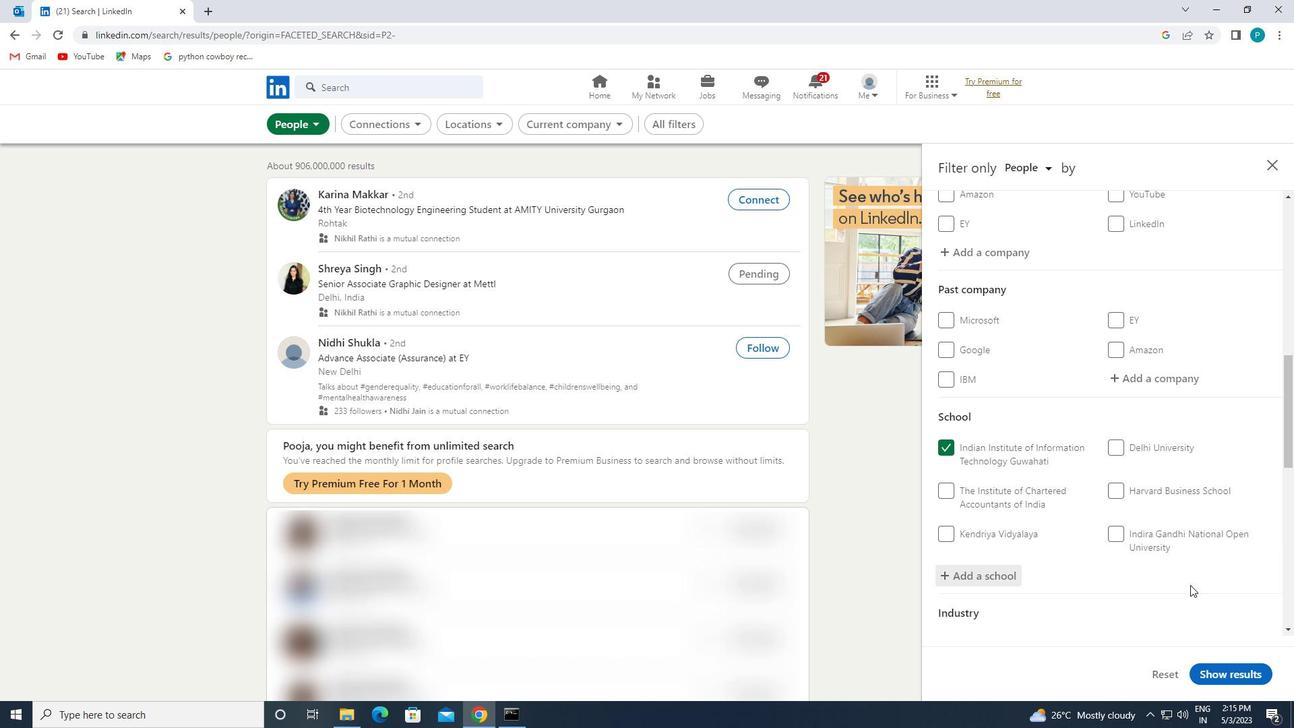 
Action: Mouse scrolled (1189, 584) with delta (0, 0)
Screenshot: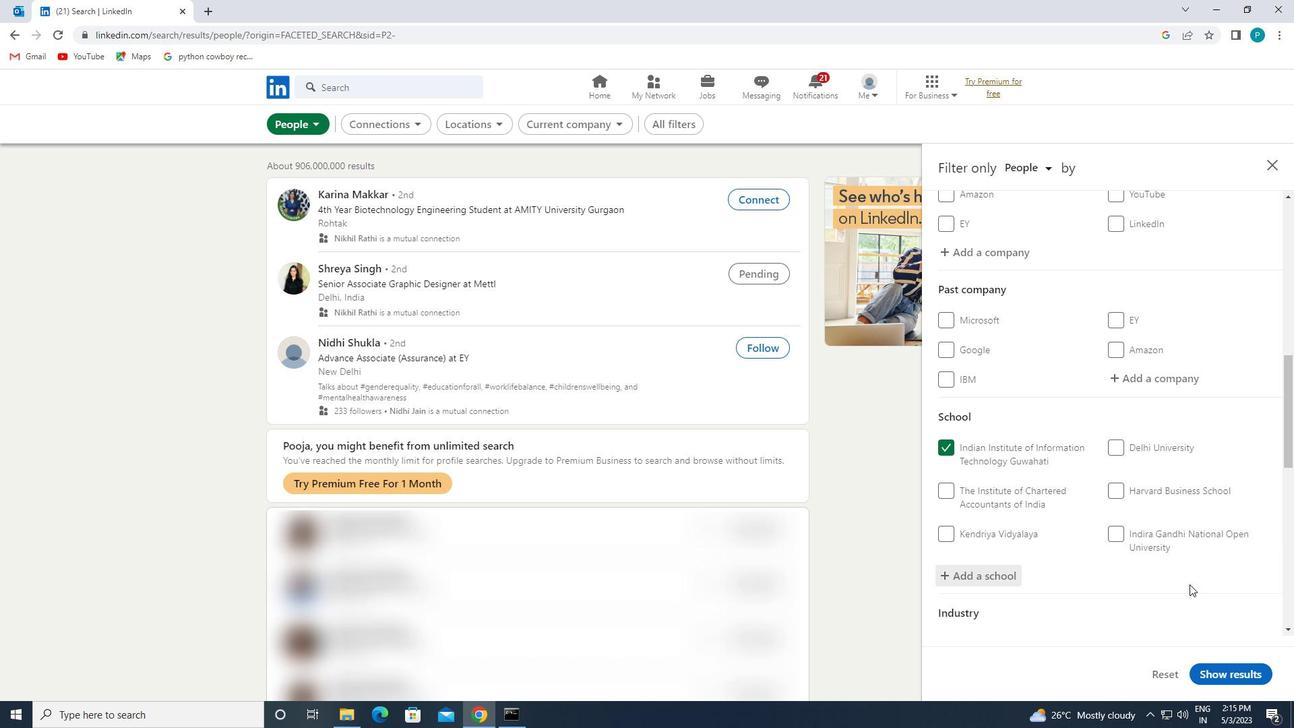 
Action: Mouse moved to (1189, 585)
Screenshot: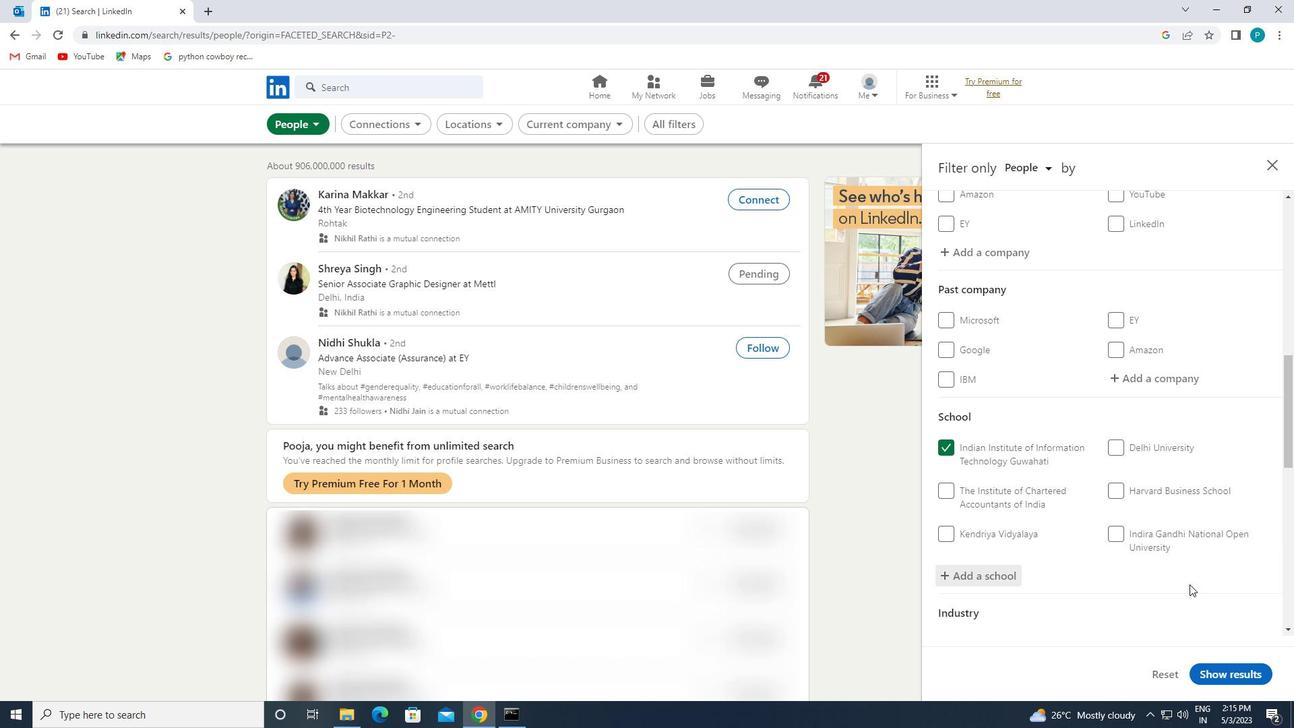 
Action: Mouse scrolled (1189, 584) with delta (0, 0)
Screenshot: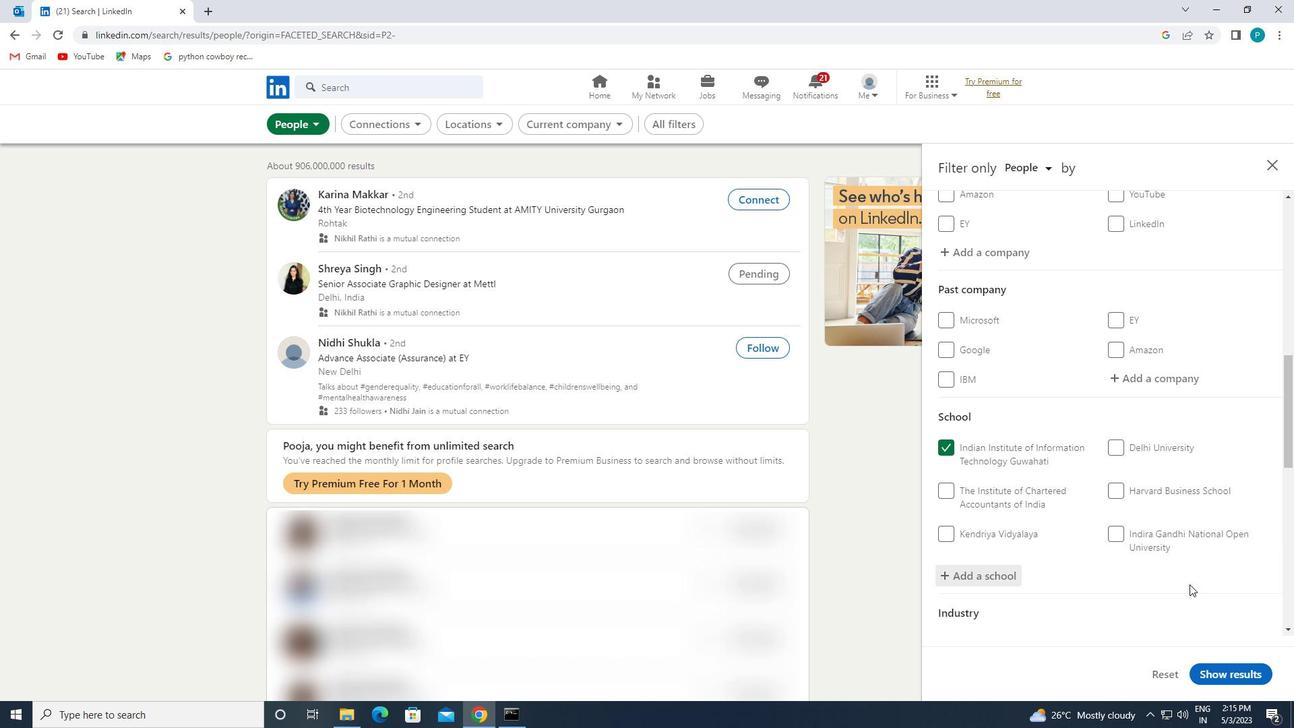 
Action: Mouse moved to (1159, 519)
Screenshot: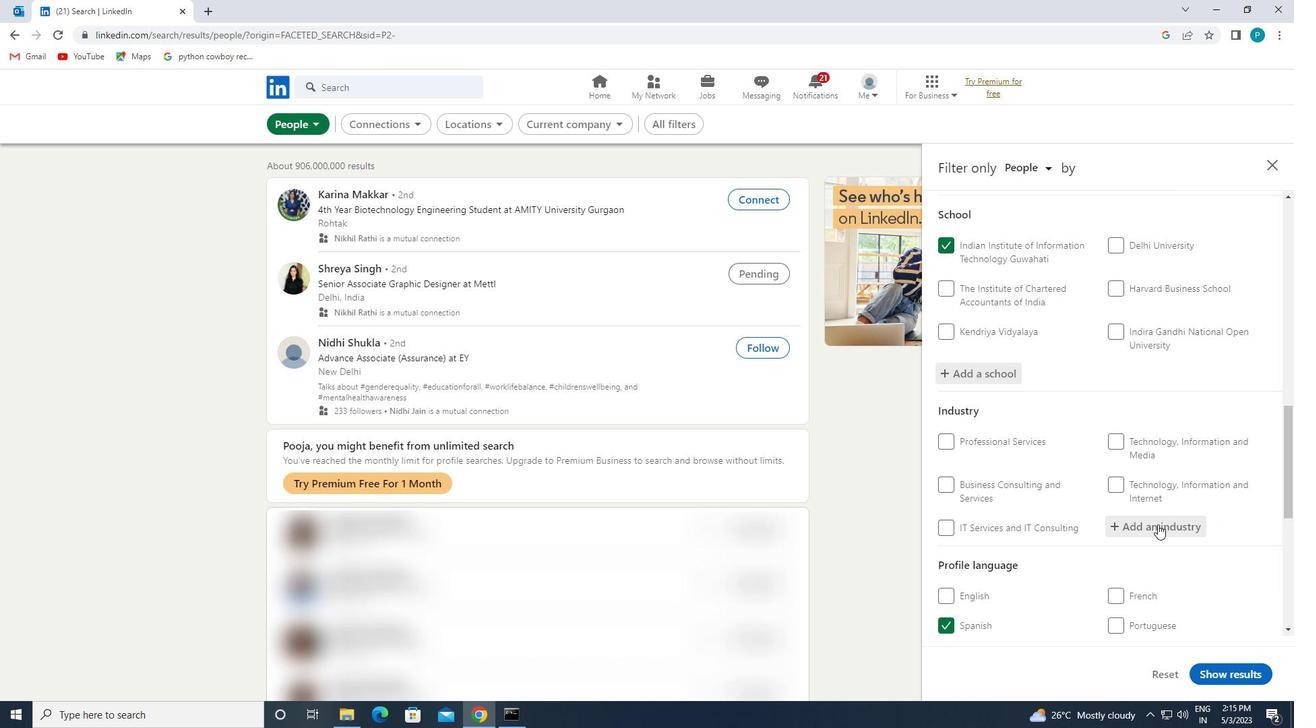 
Action: Mouse pressed left at (1159, 519)
Screenshot: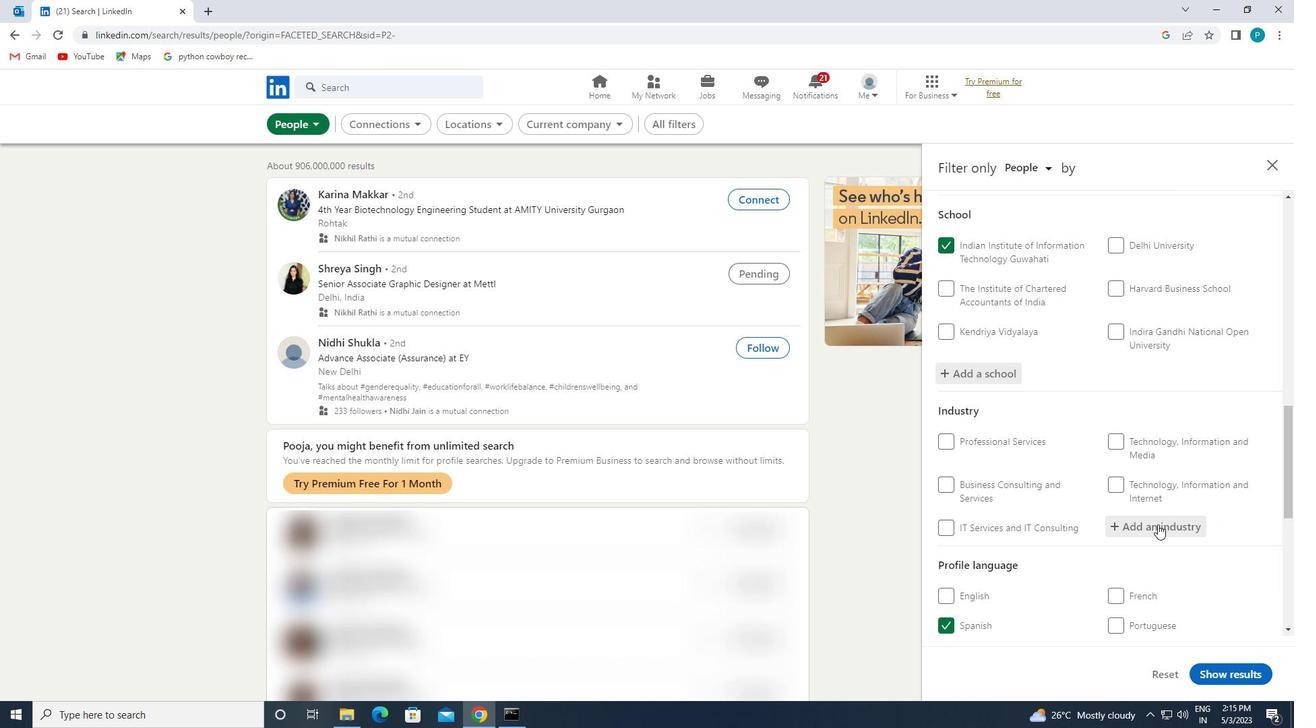 
Action: Mouse moved to (1193, 565)
Screenshot: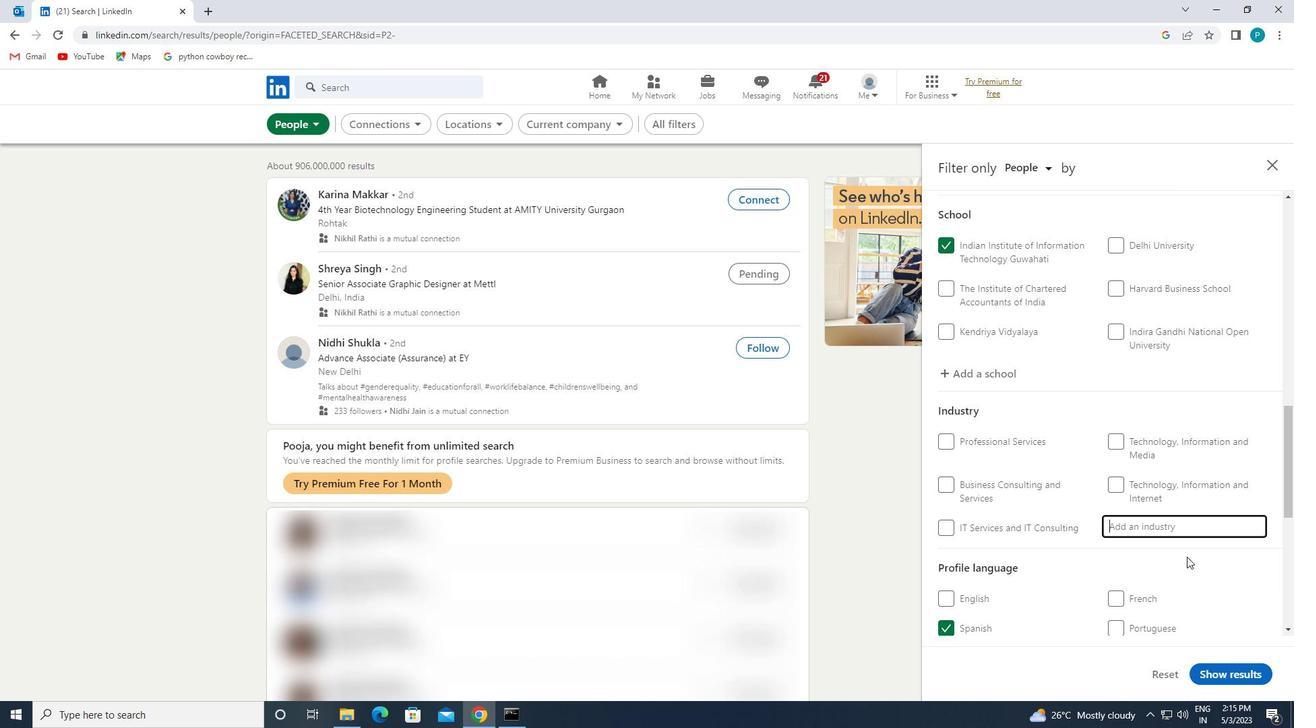 
Action: Key pressed P<Key.backspace><Key.caps_lock>P<Key.caps_lock>ERFORMING
Screenshot: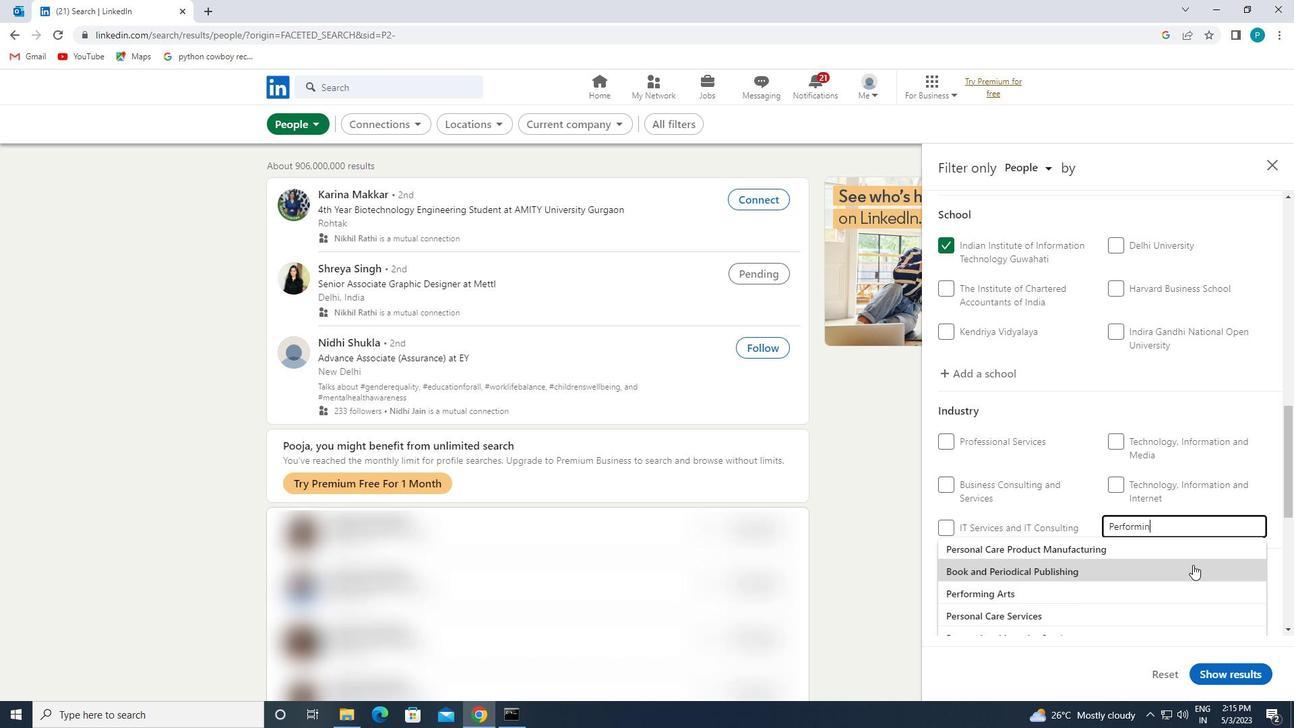 
Action: Mouse moved to (1114, 542)
Screenshot: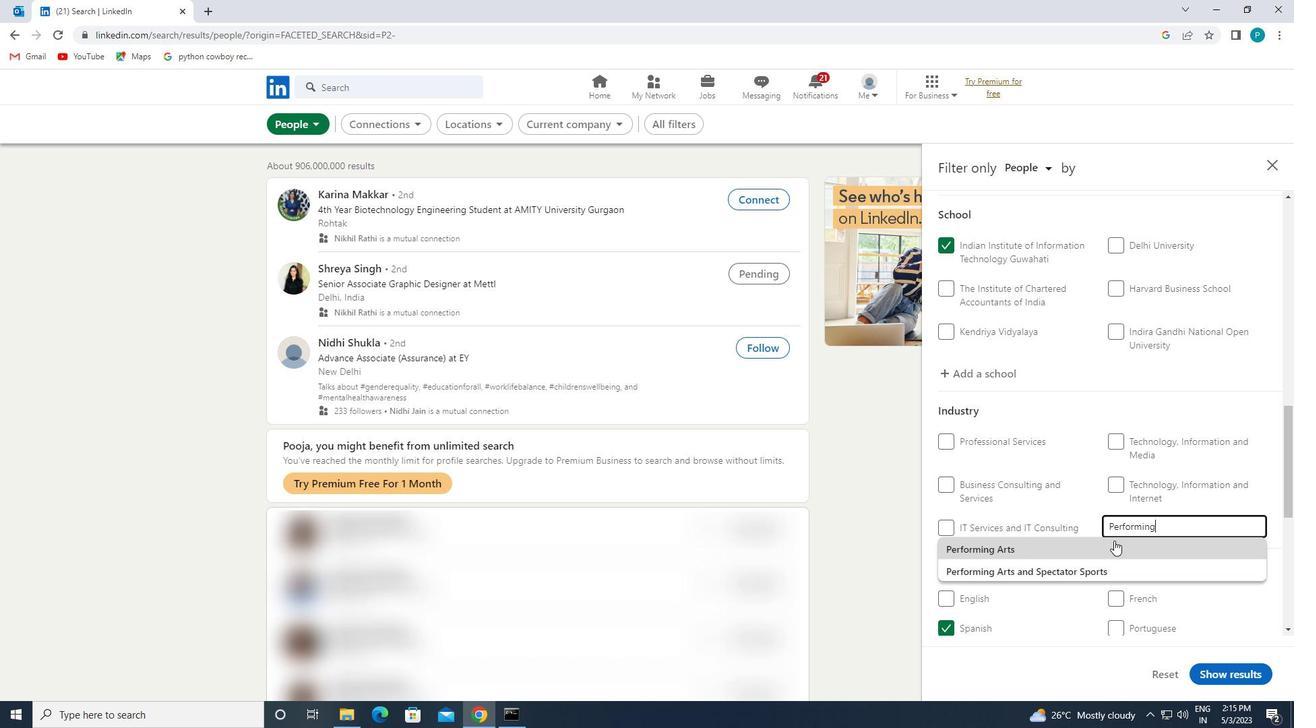 
Action: Mouse pressed left at (1114, 542)
Screenshot: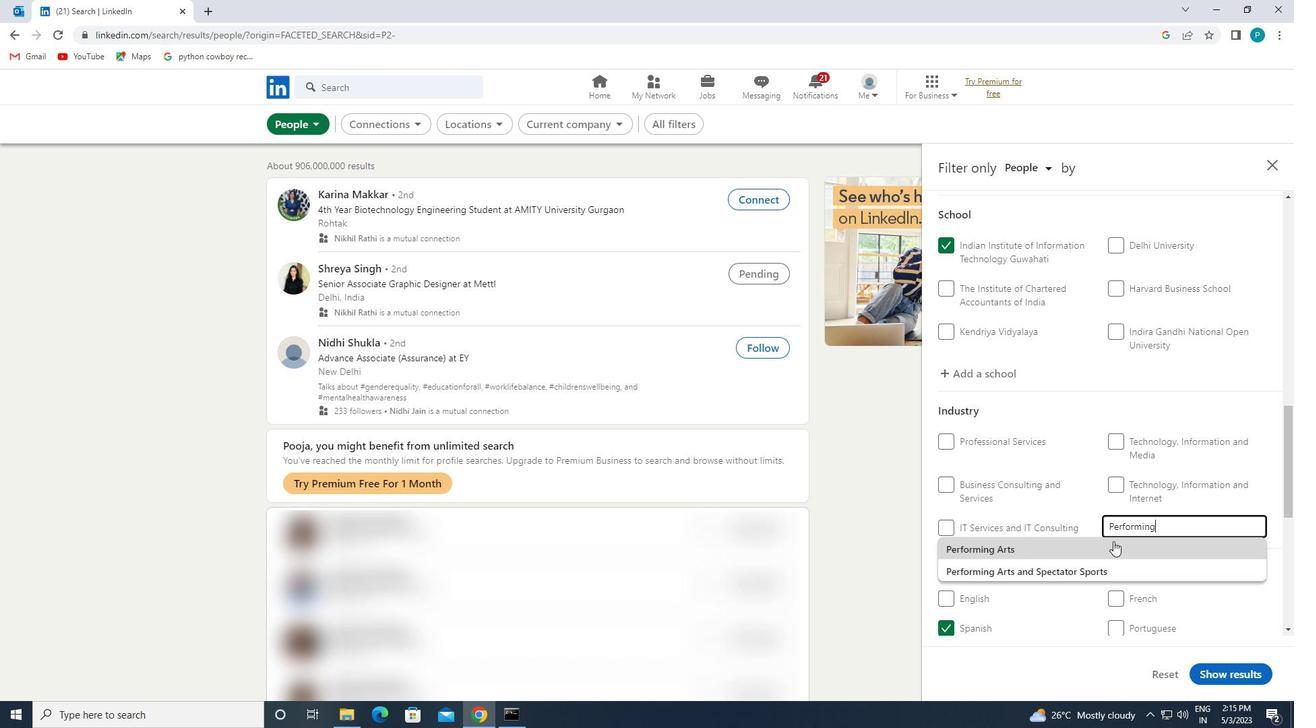 
Action: Mouse moved to (1096, 565)
Screenshot: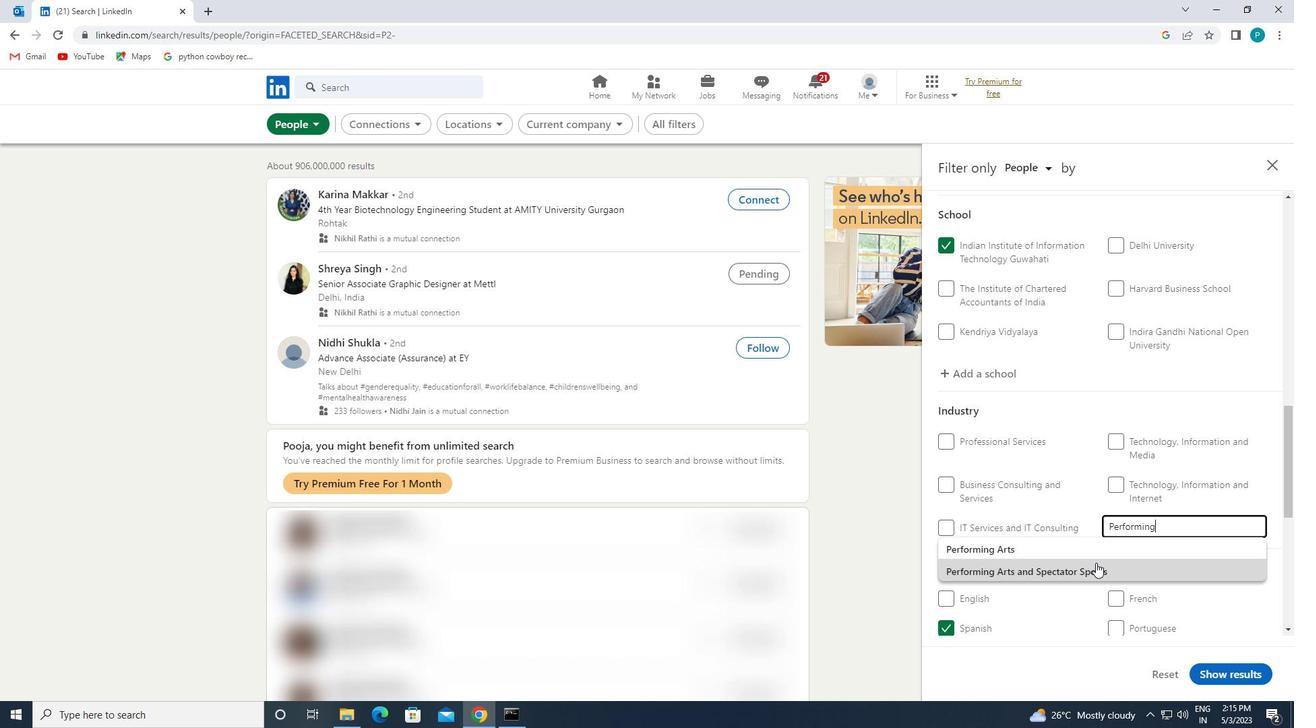 
Action: Mouse pressed left at (1096, 565)
Screenshot: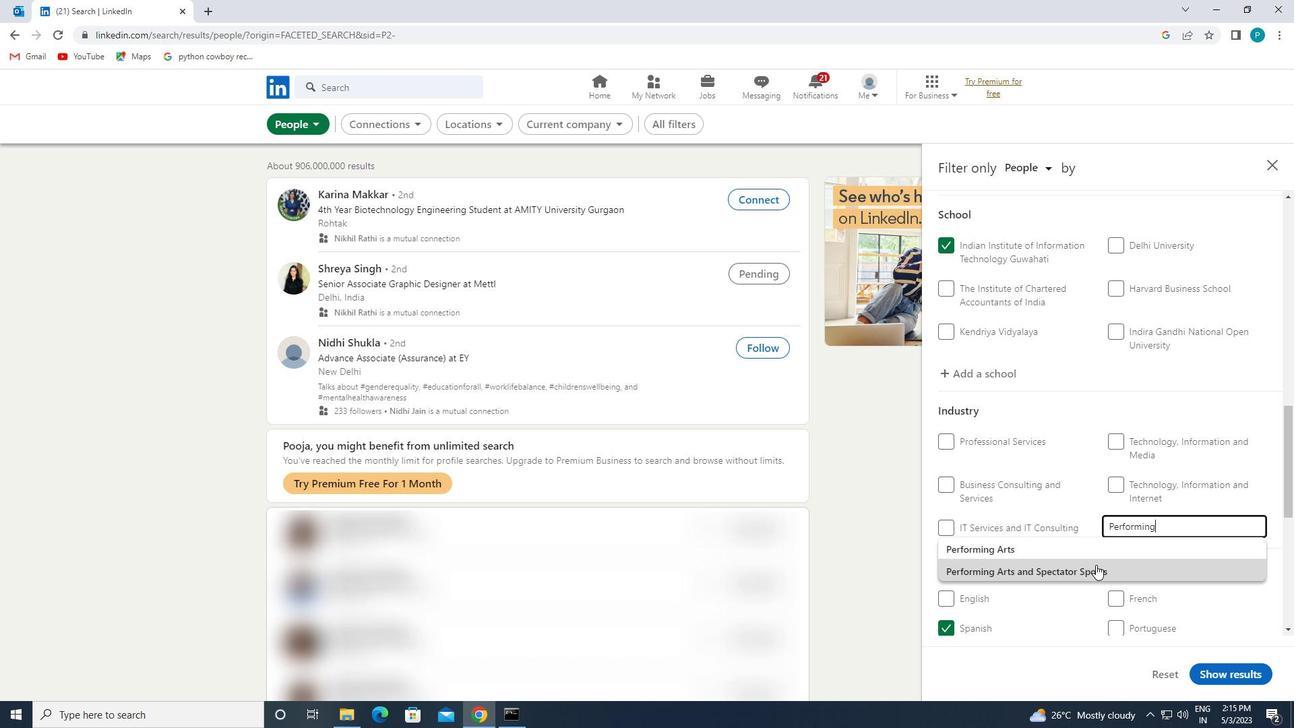
Action: Mouse scrolled (1096, 564) with delta (0, 0)
Screenshot: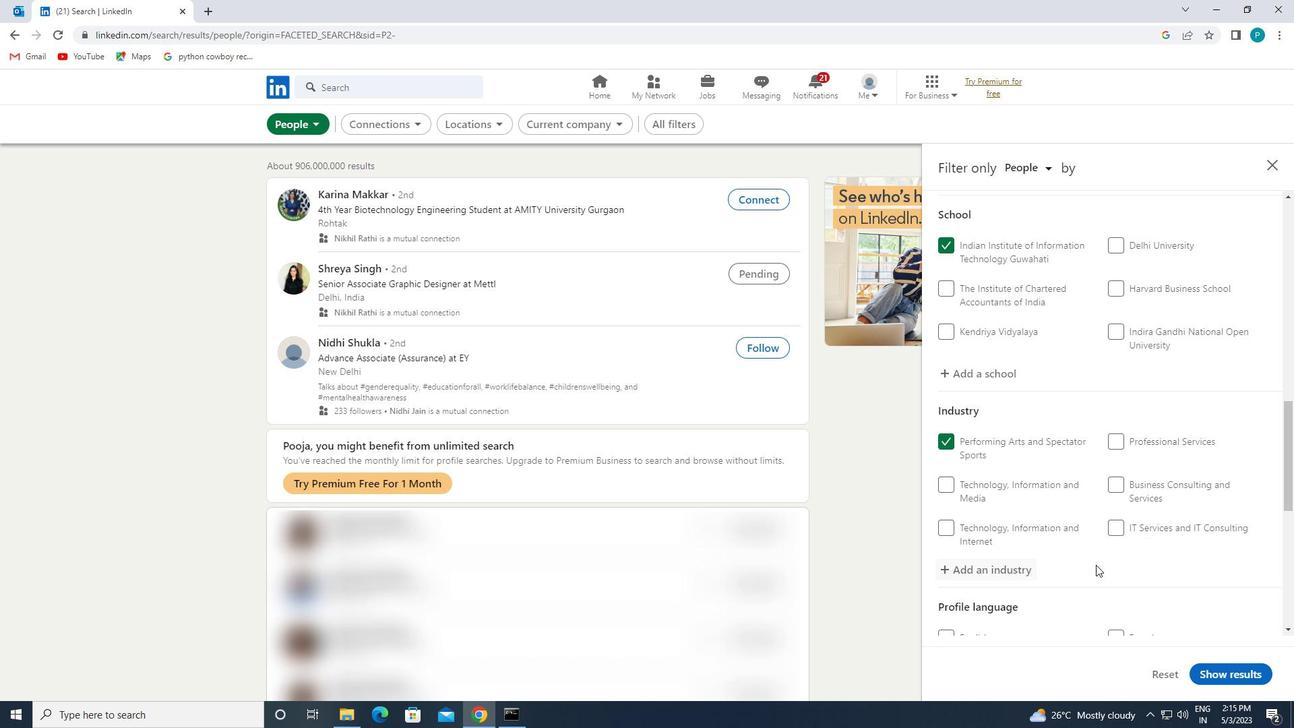 
Action: Mouse scrolled (1096, 564) with delta (0, 0)
Screenshot: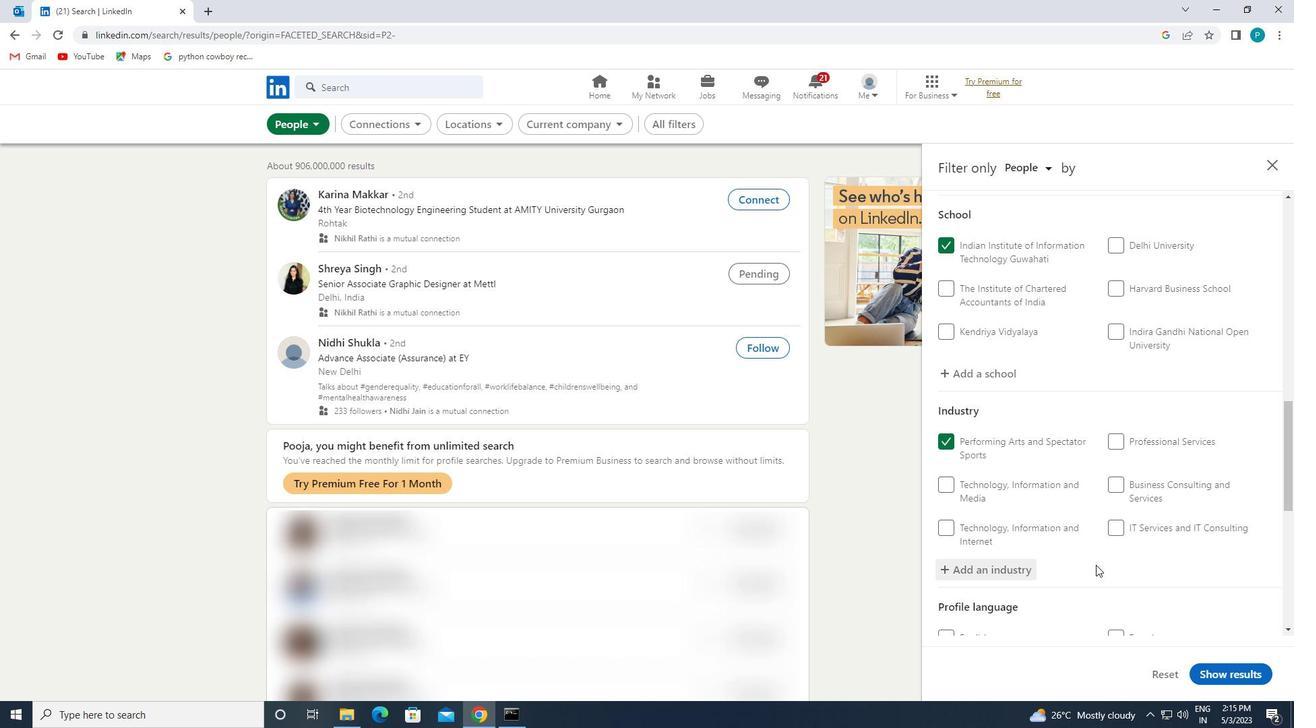 
Action: Mouse scrolled (1096, 564) with delta (0, 0)
Screenshot: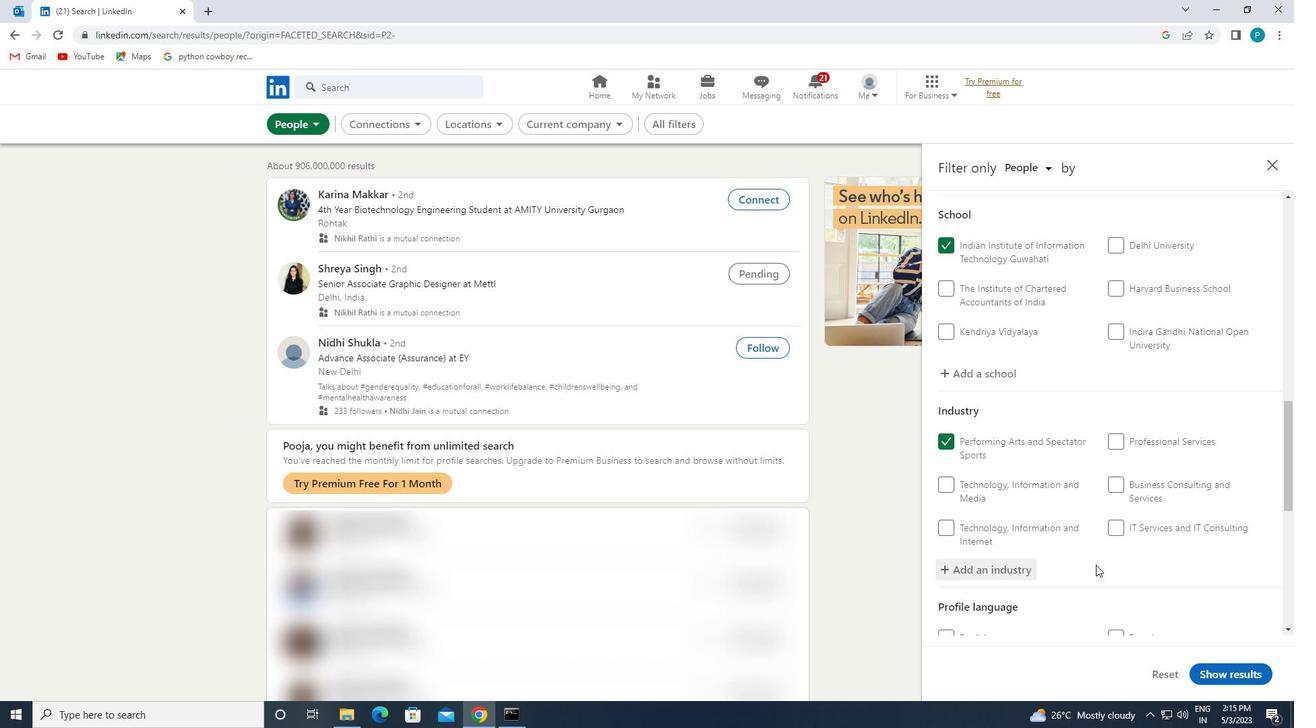 
Action: Mouse scrolled (1096, 564) with delta (0, 0)
Screenshot: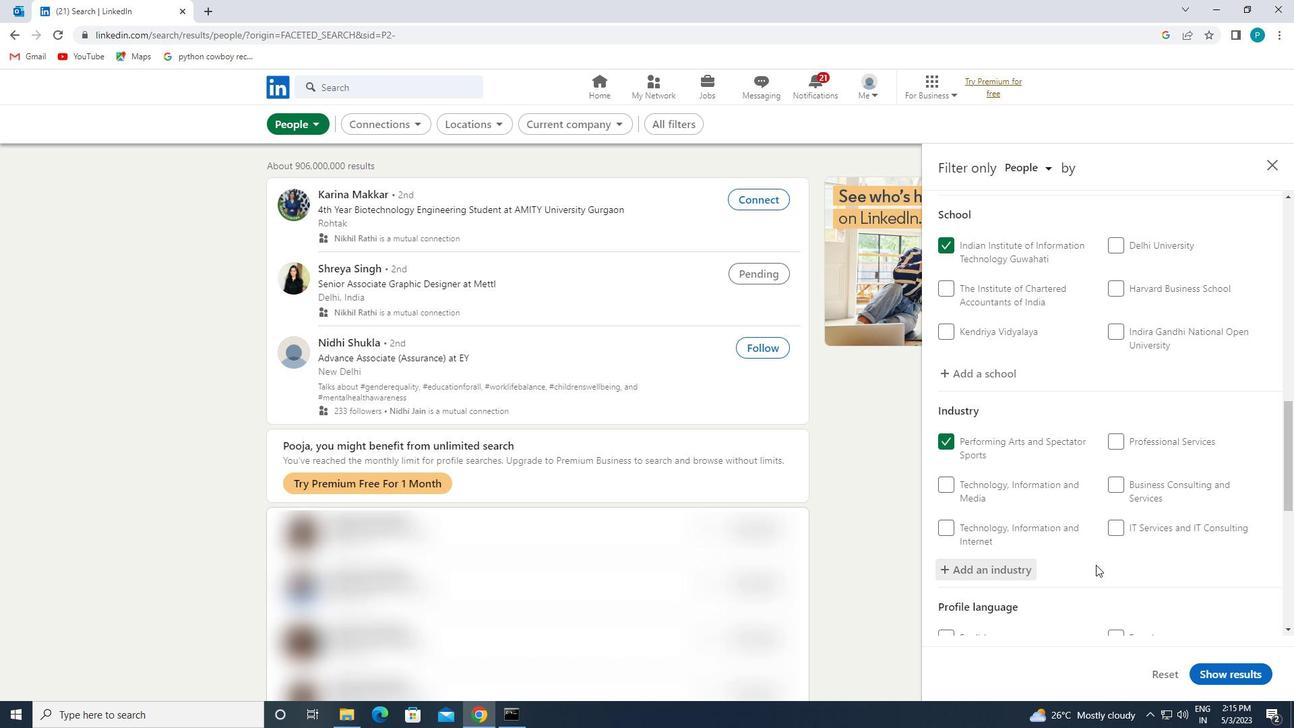 
Action: Mouse moved to (1131, 534)
Screenshot: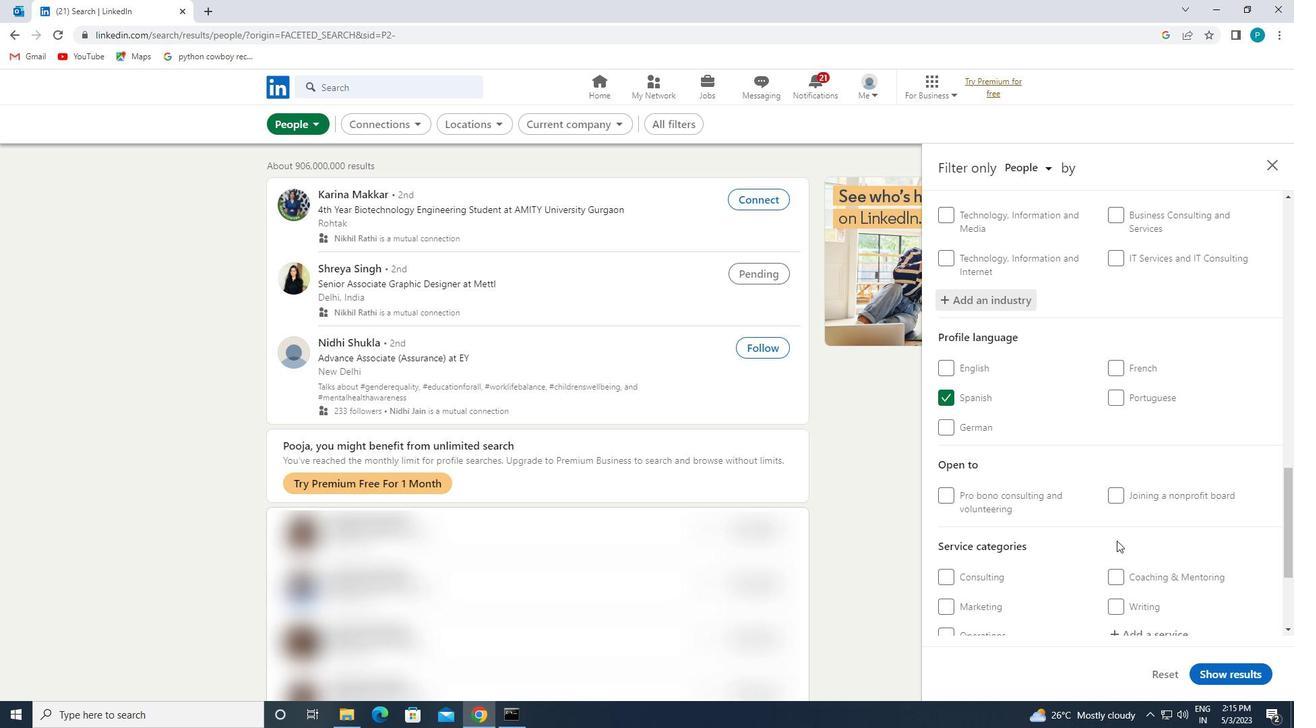 
Action: Mouse scrolled (1131, 533) with delta (0, 0)
Screenshot: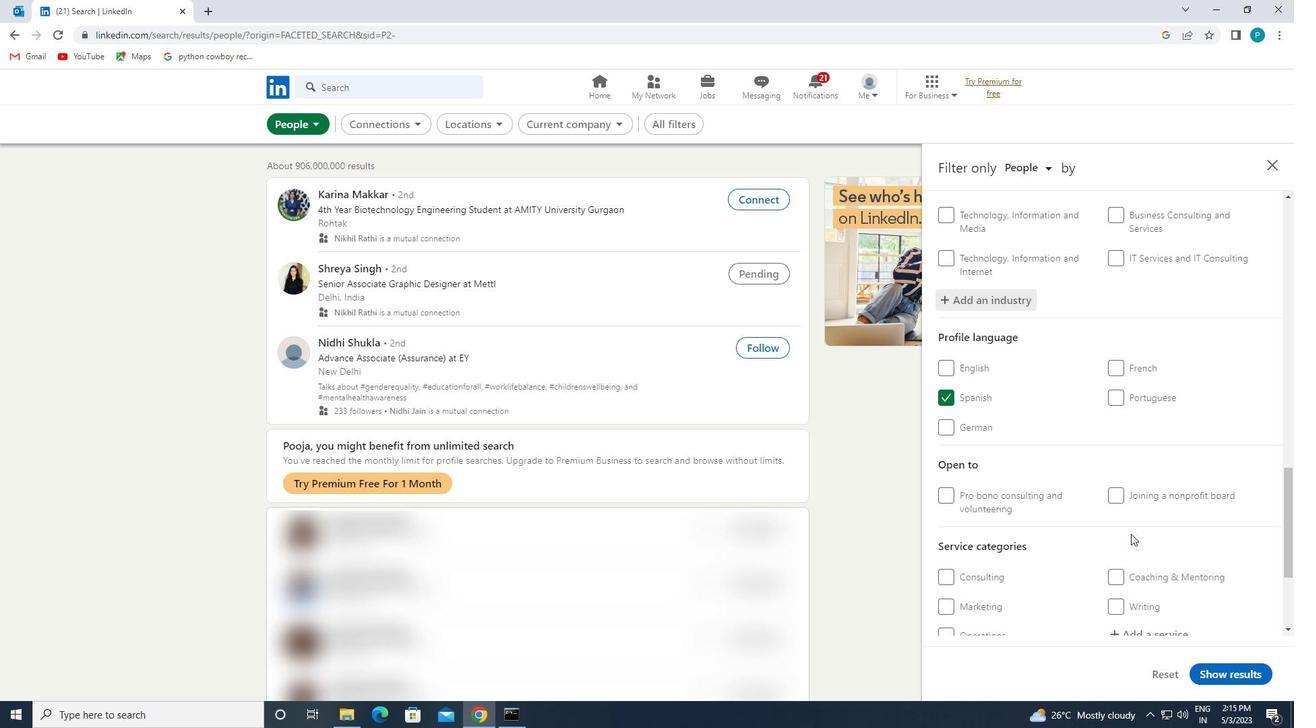
Action: Mouse moved to (1131, 534)
Screenshot: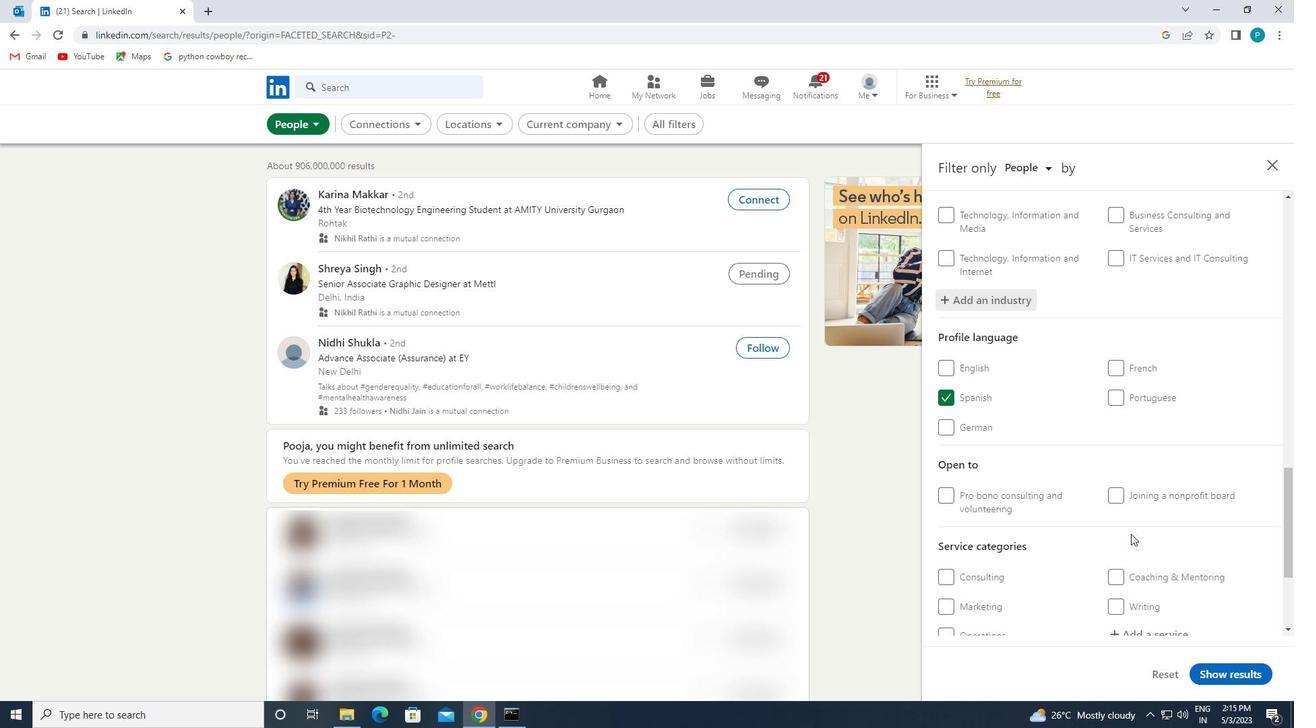 
Action: Mouse scrolled (1131, 533) with delta (0, 0)
Screenshot: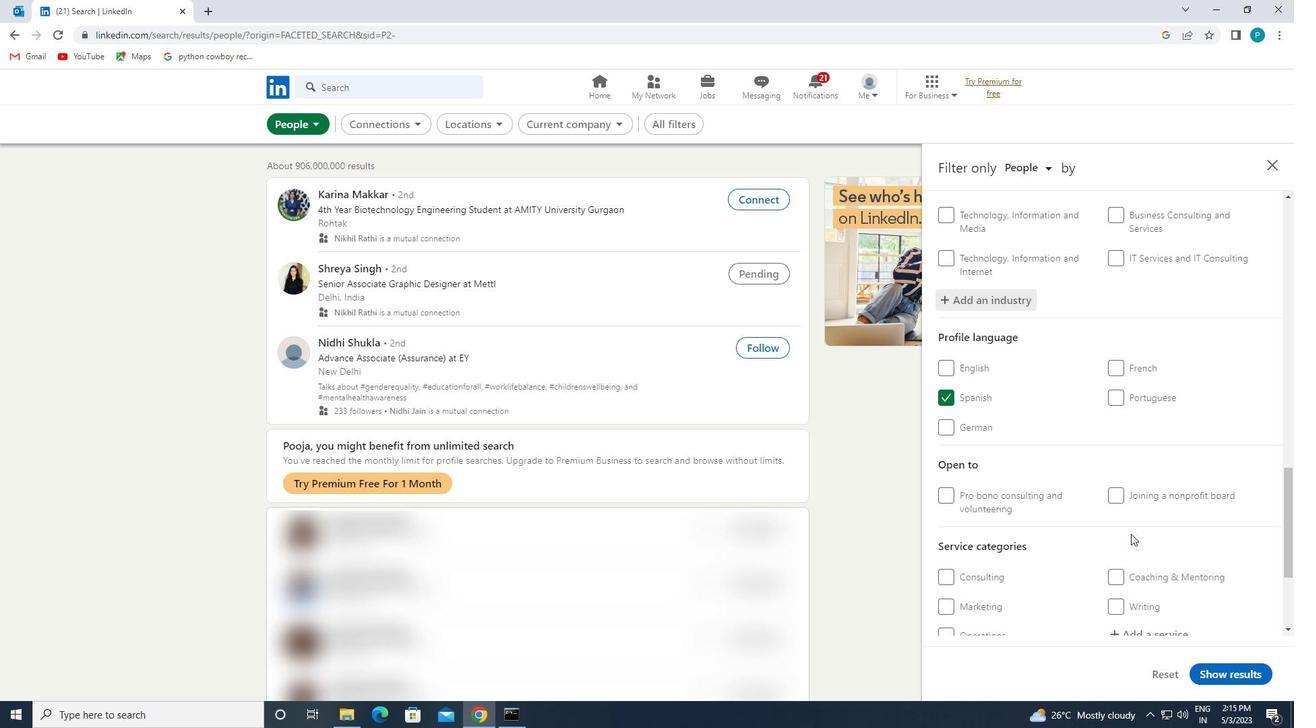 
Action: Mouse moved to (1129, 507)
Screenshot: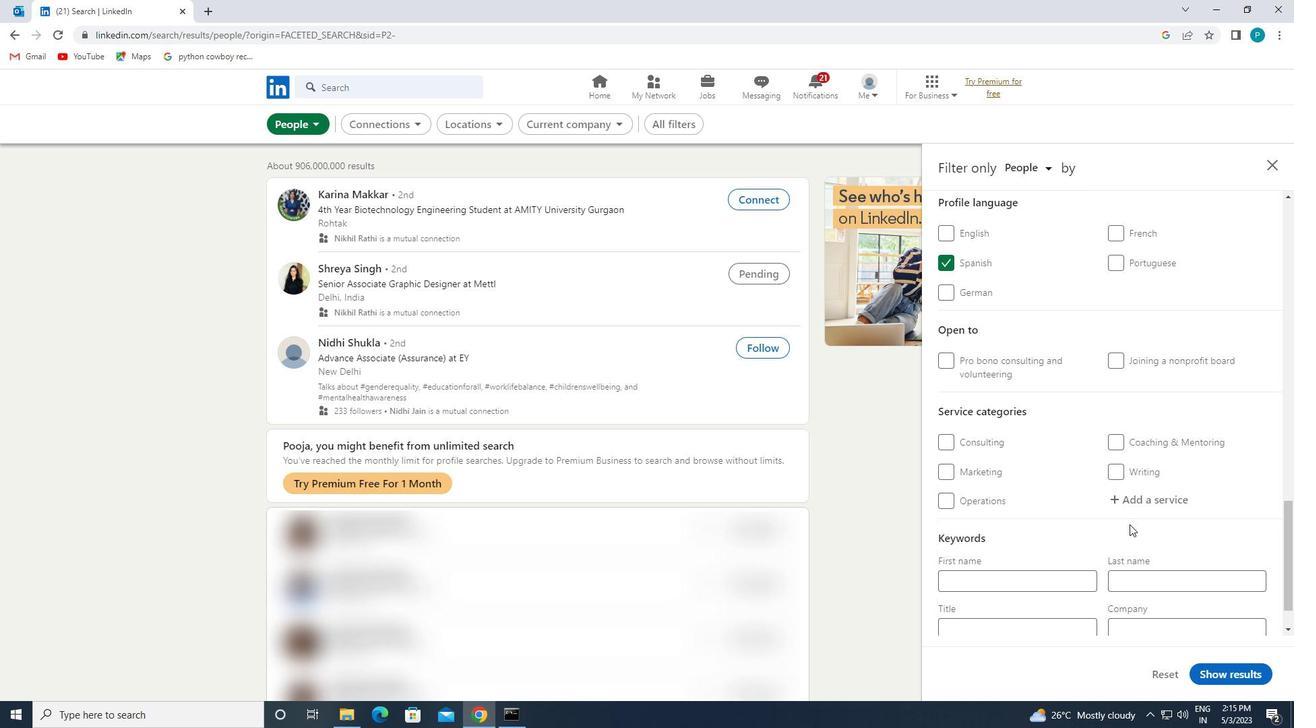 
Action: Mouse pressed left at (1129, 507)
Screenshot: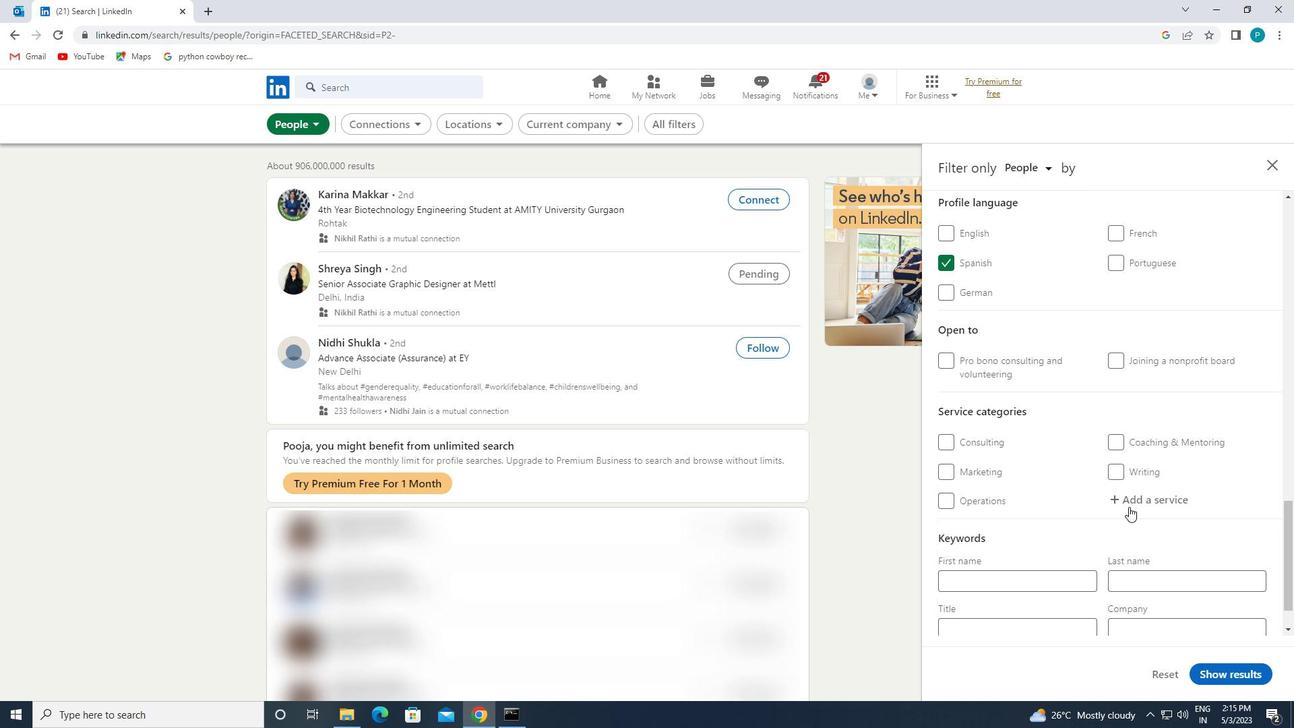 
Action: Key pressed <Key.caps_lock>R<Key.backspace>T<Key.caps_lock>ELECOMMUNICATIONS
Screenshot: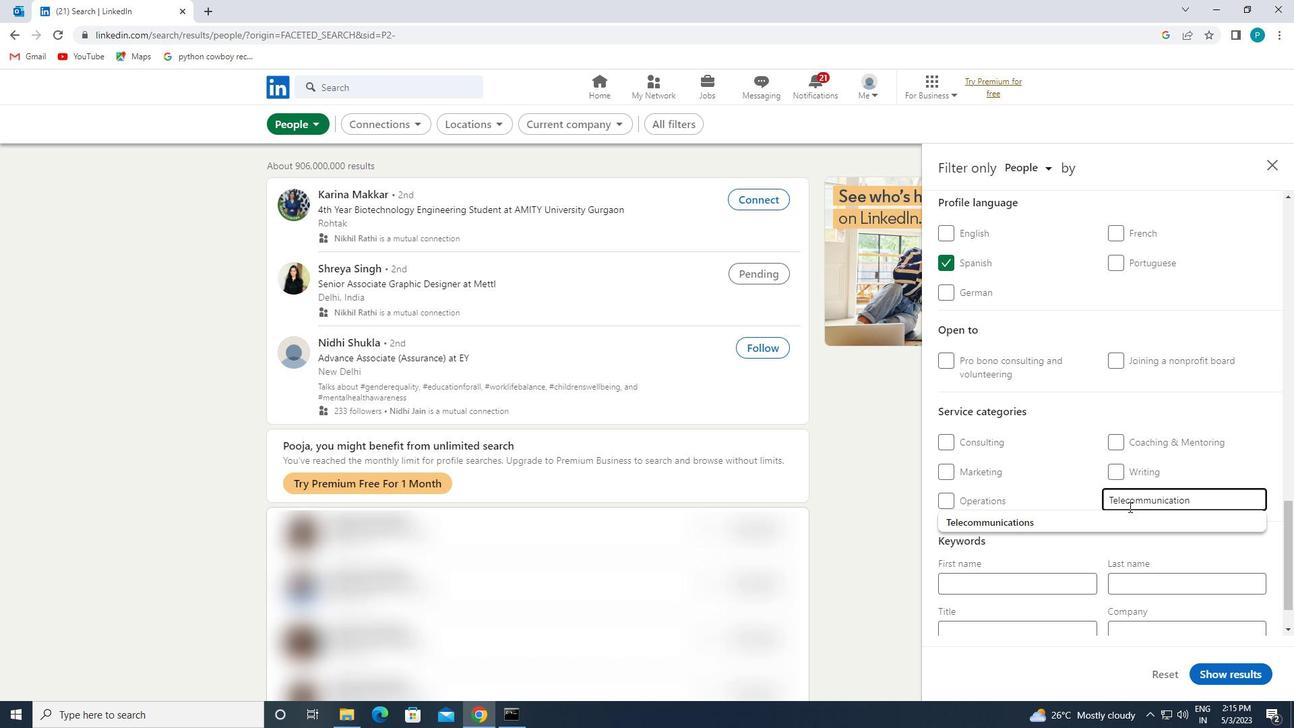 
Action: Mouse moved to (1128, 513)
Screenshot: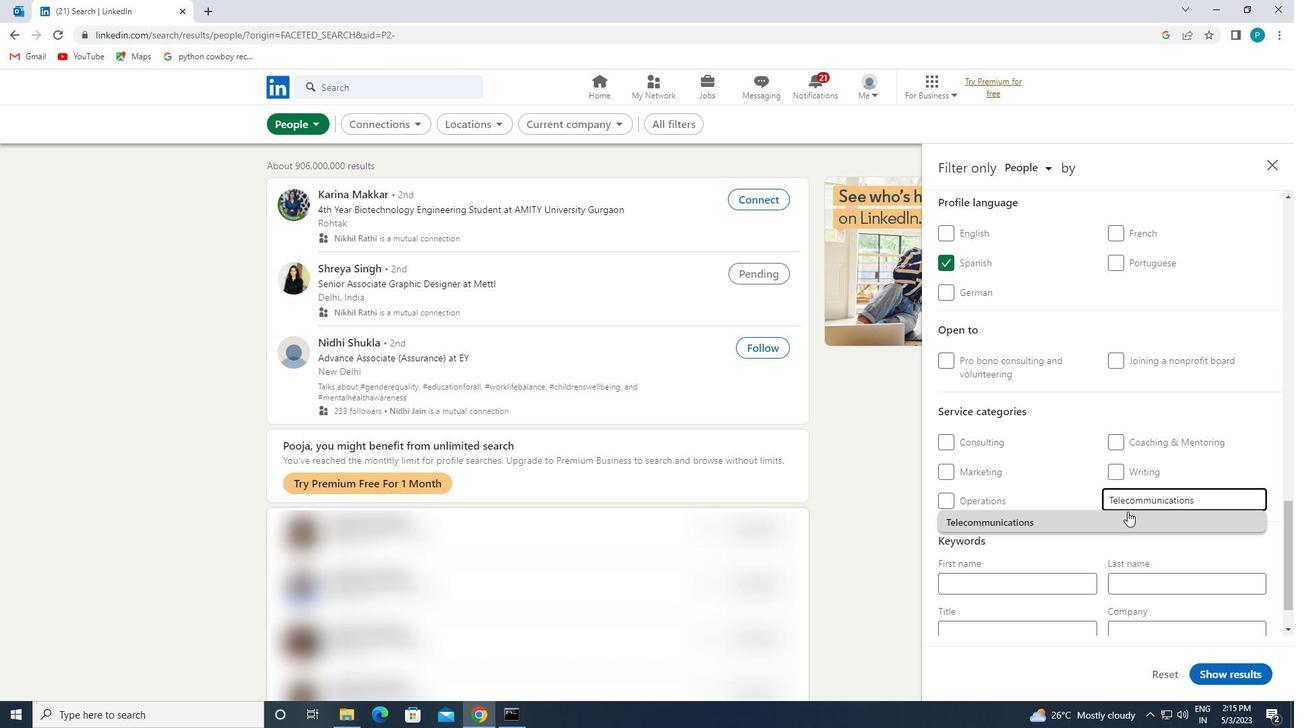 
Action: Mouse pressed left at (1128, 513)
Screenshot: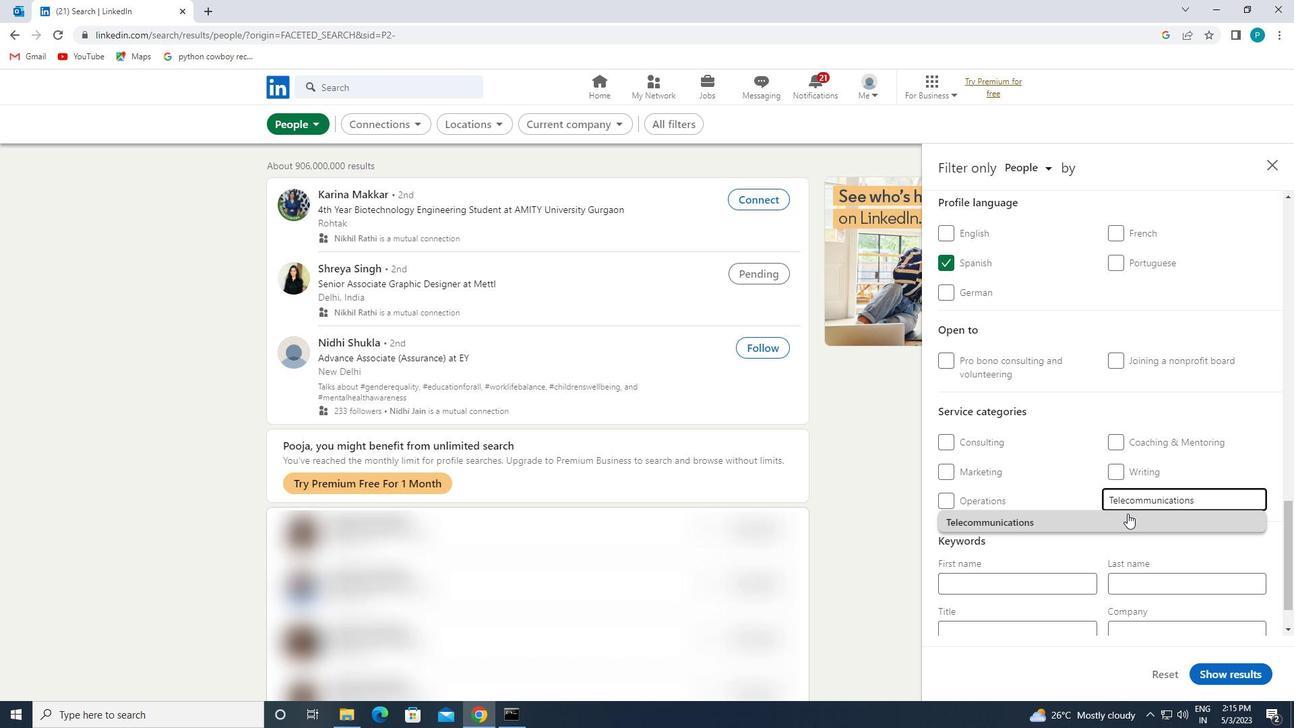 
Action: Mouse moved to (1128, 517)
Screenshot: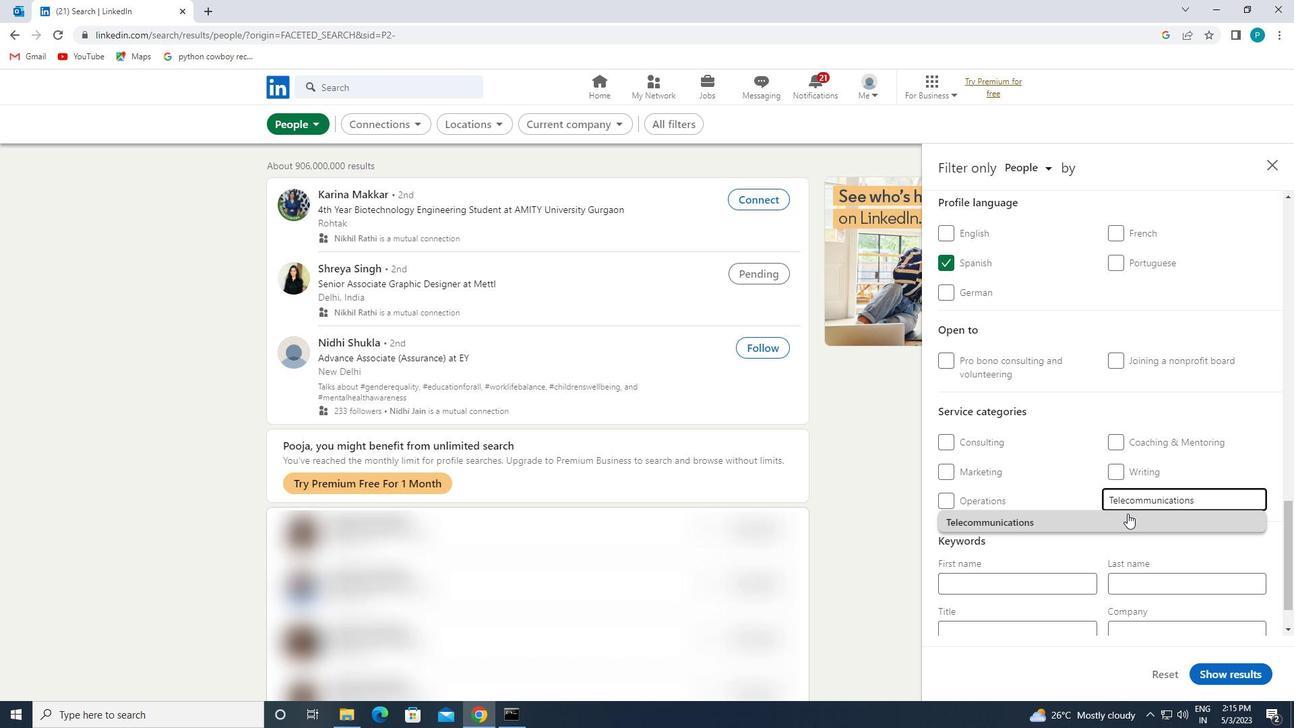
Action: Mouse scrolled (1128, 516) with delta (0, 0)
Screenshot: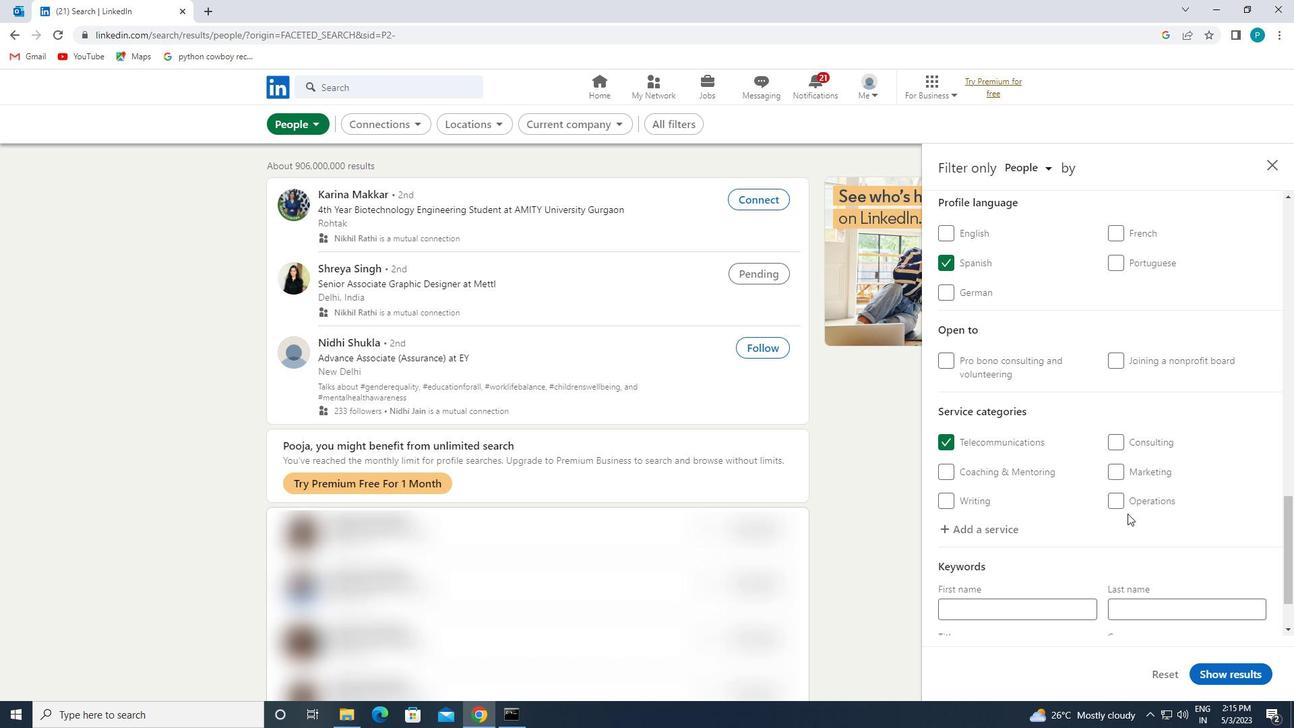 
Action: Mouse scrolled (1128, 516) with delta (0, 0)
Screenshot: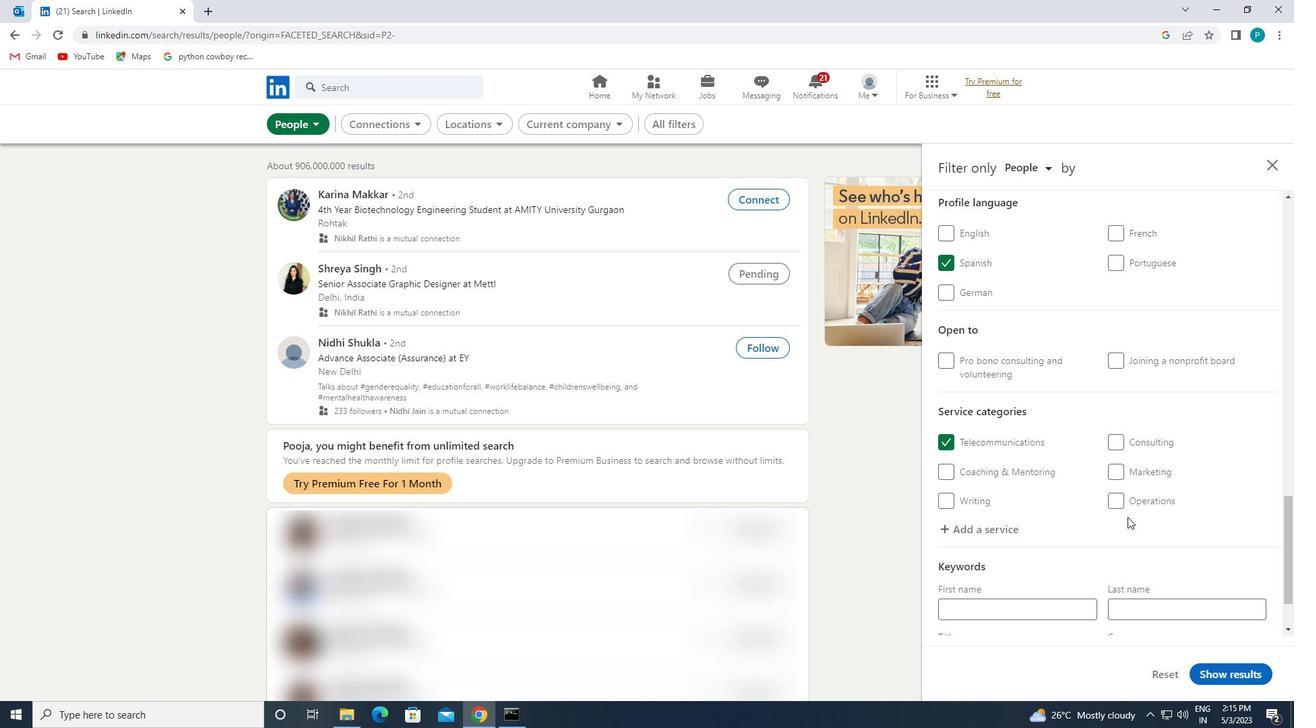 
Action: Mouse moved to (1128, 517)
Screenshot: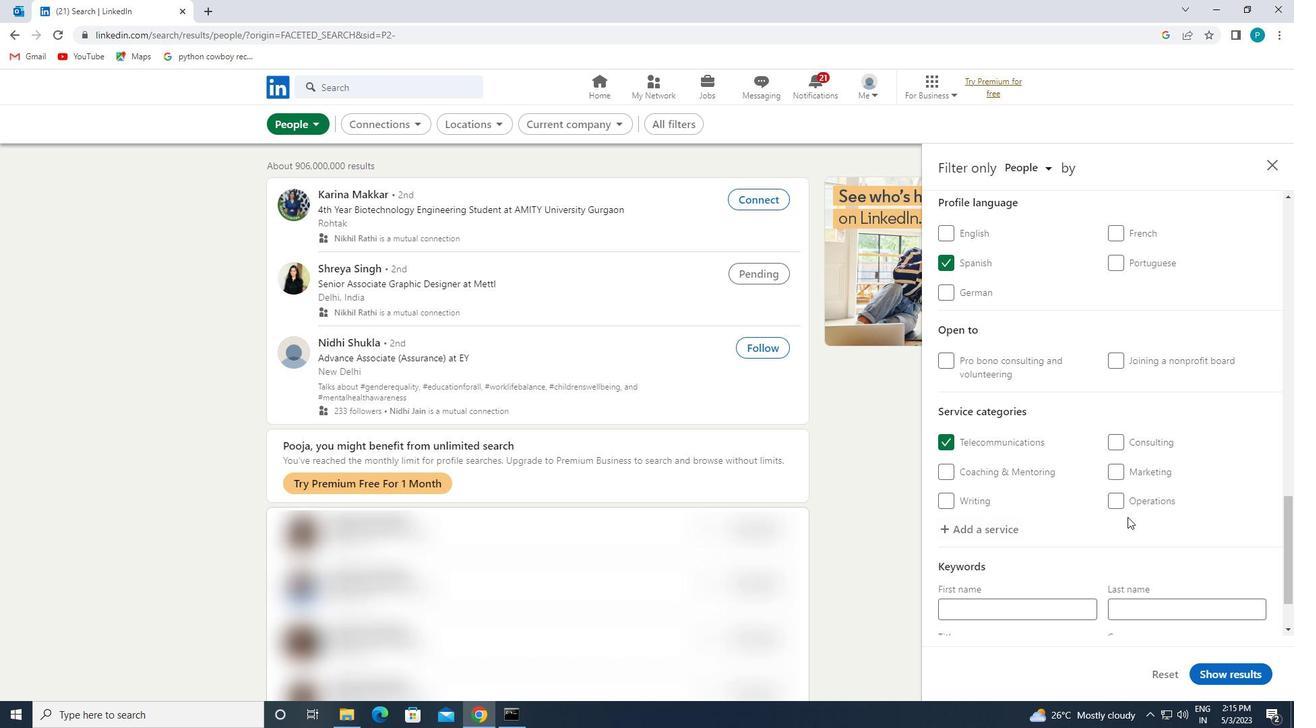 
Action: Mouse scrolled (1128, 517) with delta (0, 0)
Screenshot: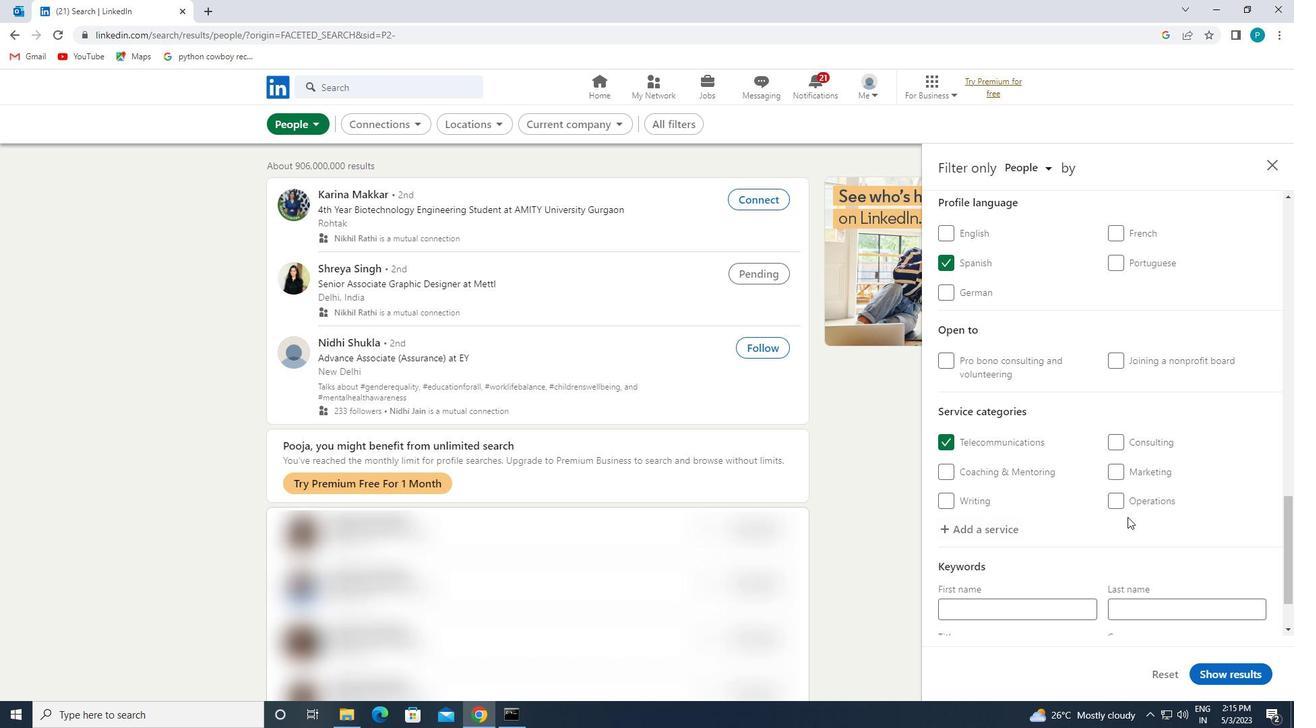 
Action: Mouse scrolled (1128, 517) with delta (0, 0)
Screenshot: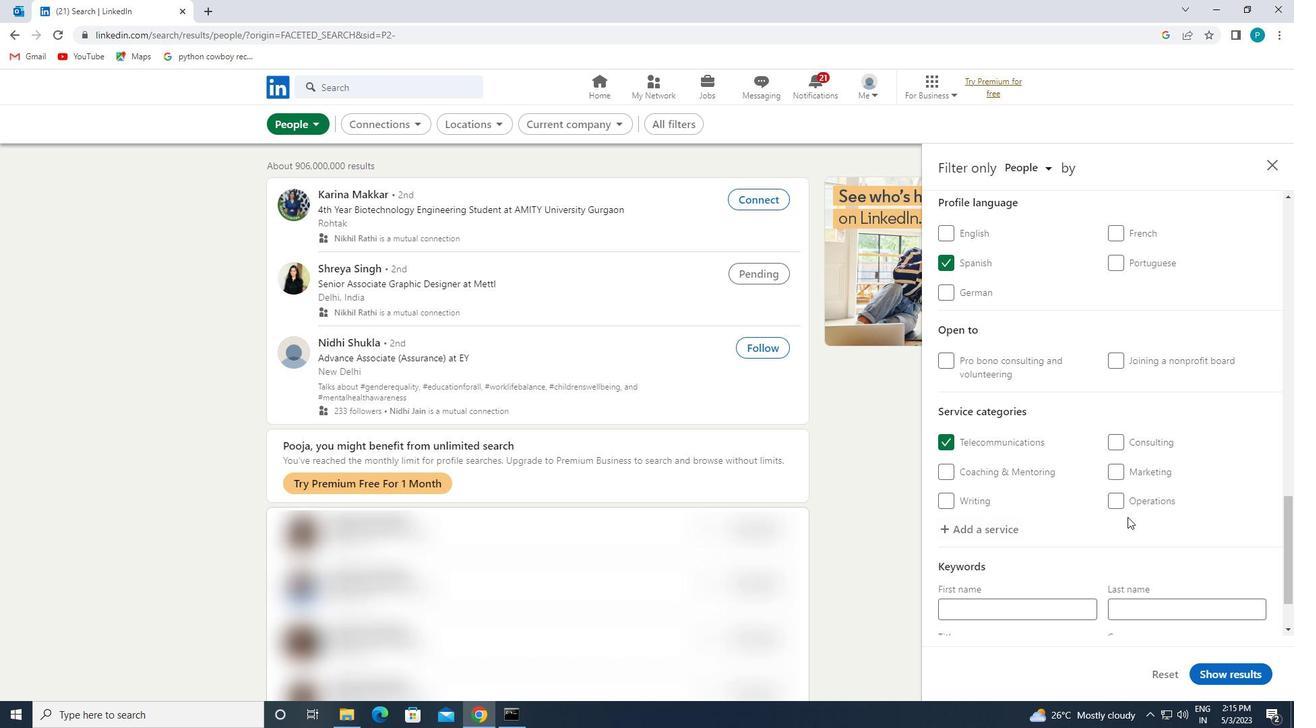 
Action: Mouse scrolled (1128, 517) with delta (0, 0)
Screenshot: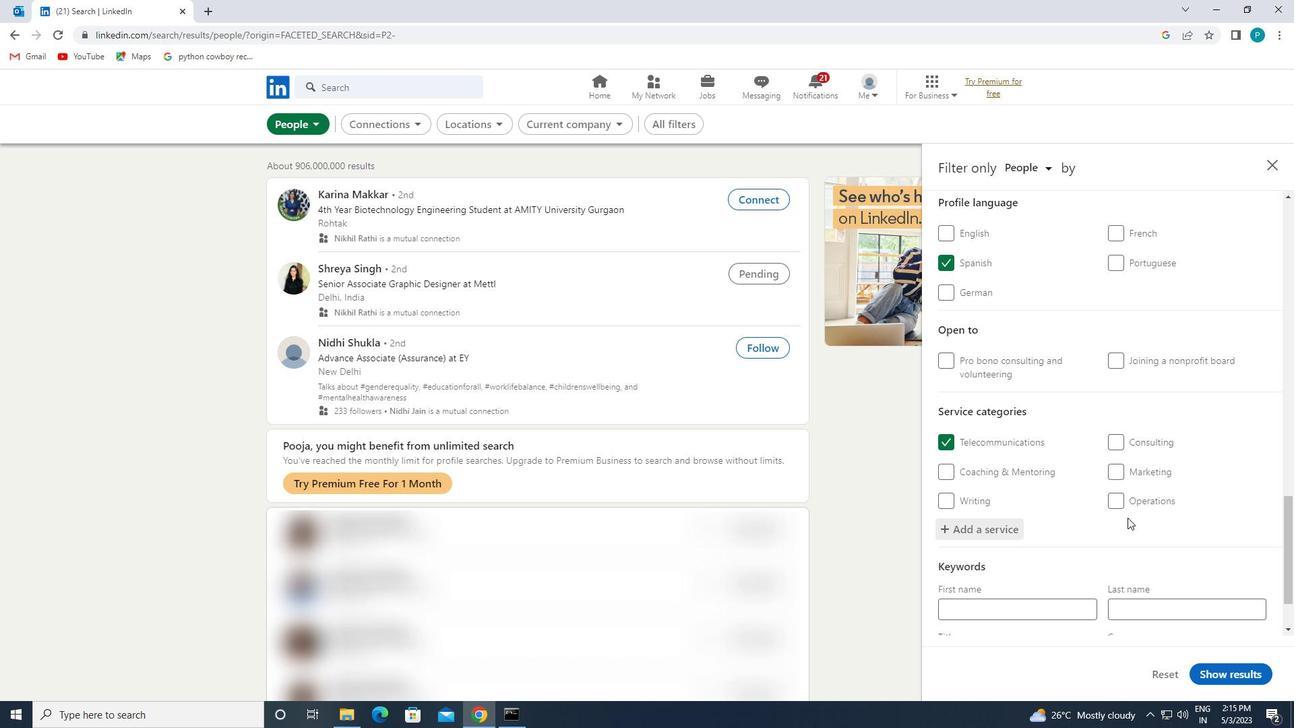 
Action: Mouse moved to (1033, 565)
Screenshot: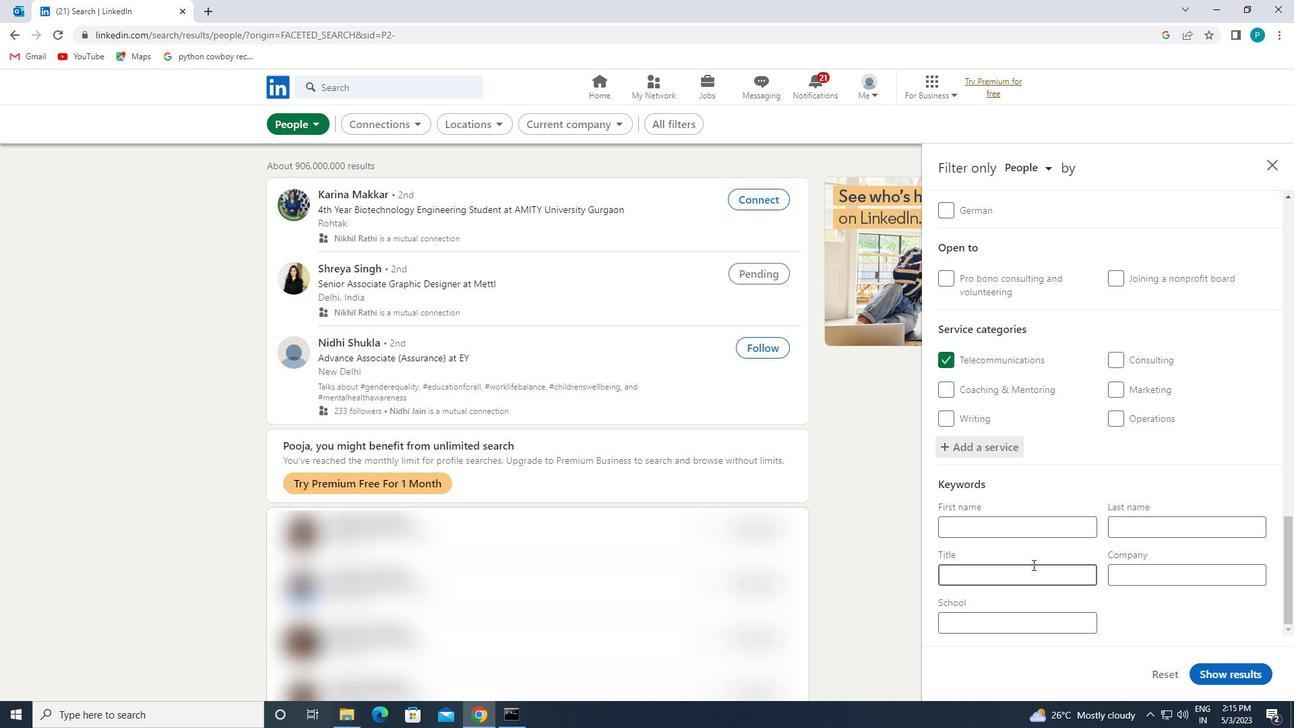 
Action: Mouse pressed left at (1033, 565)
Screenshot: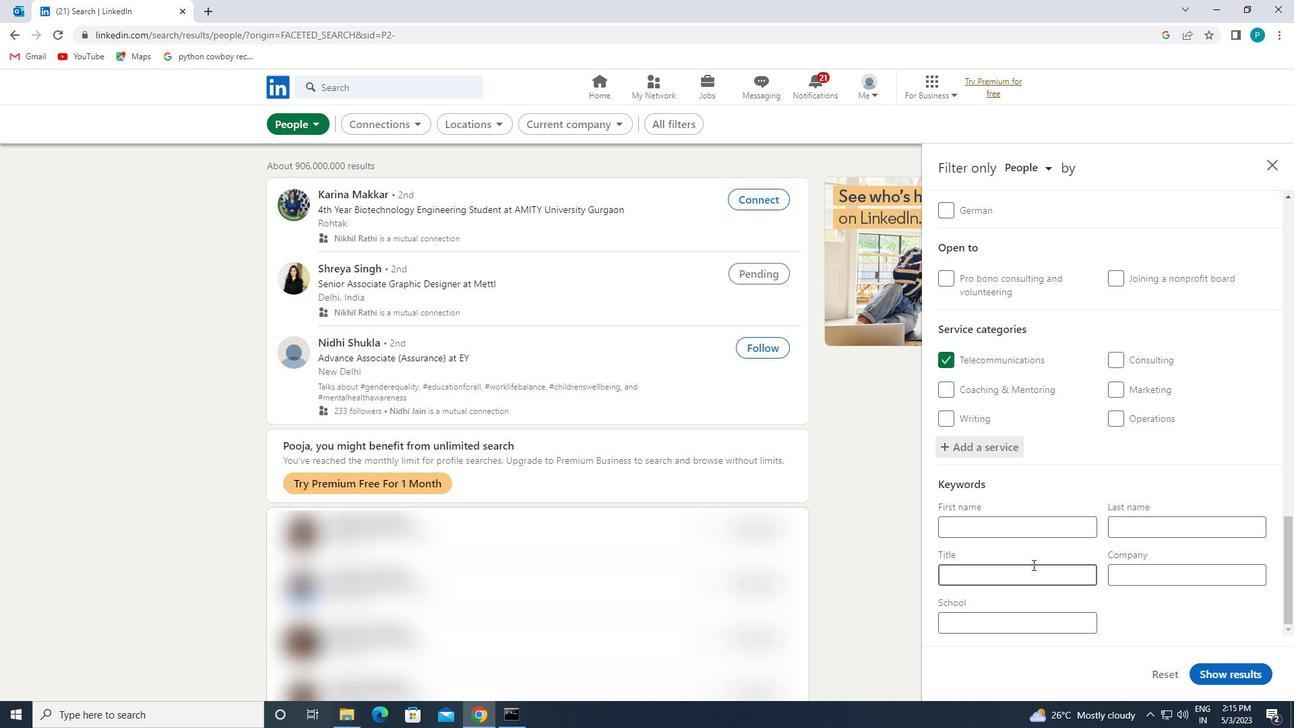 
Action: Key pressed <Key.caps_lock>T<Key.caps_lock>EACHING<Key.space><Key.caps_lock>A<Key.caps_lock>SSISTANT
Screenshot: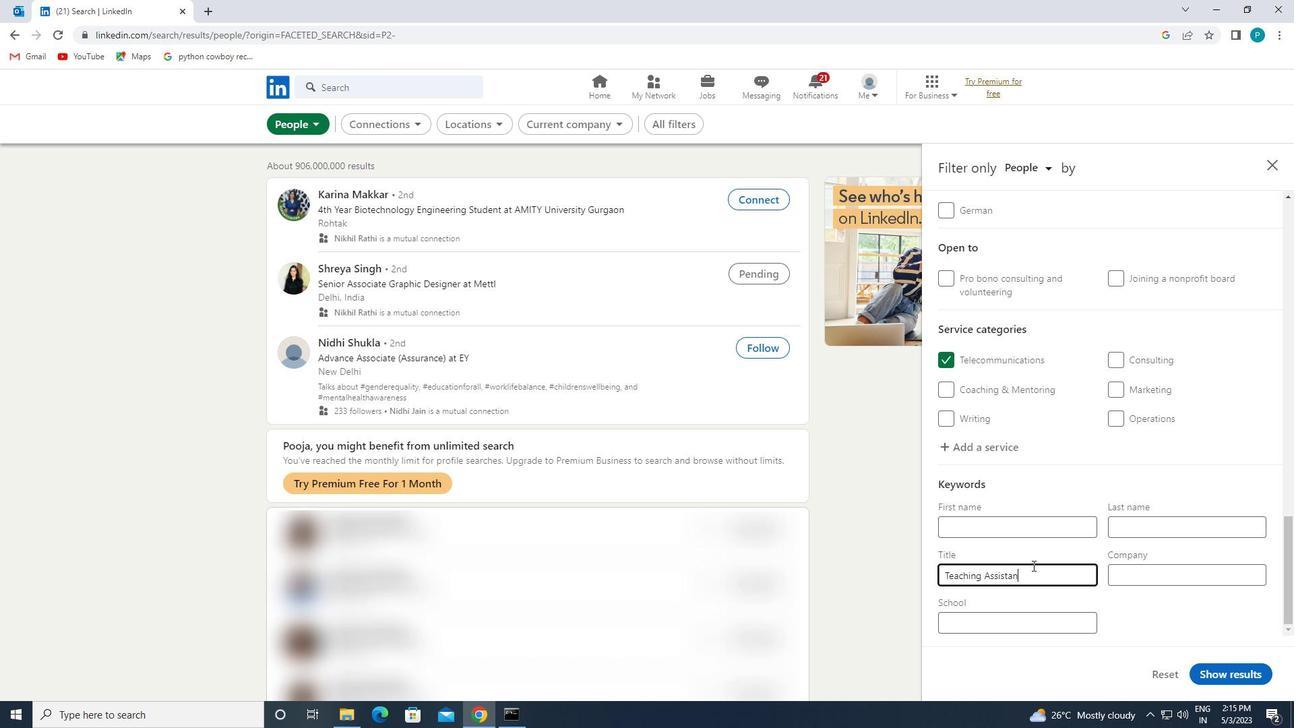 
Action: Mouse moved to (1226, 669)
Screenshot: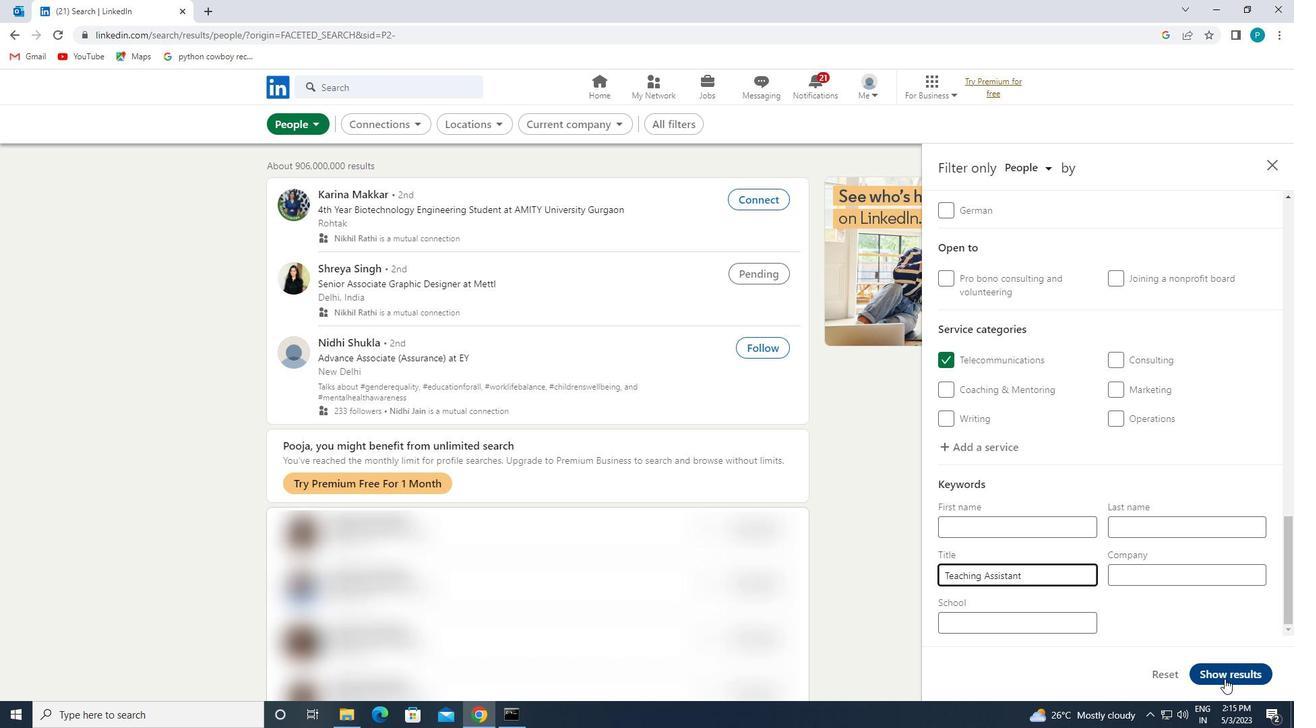 
Action: Mouse pressed left at (1226, 669)
Screenshot: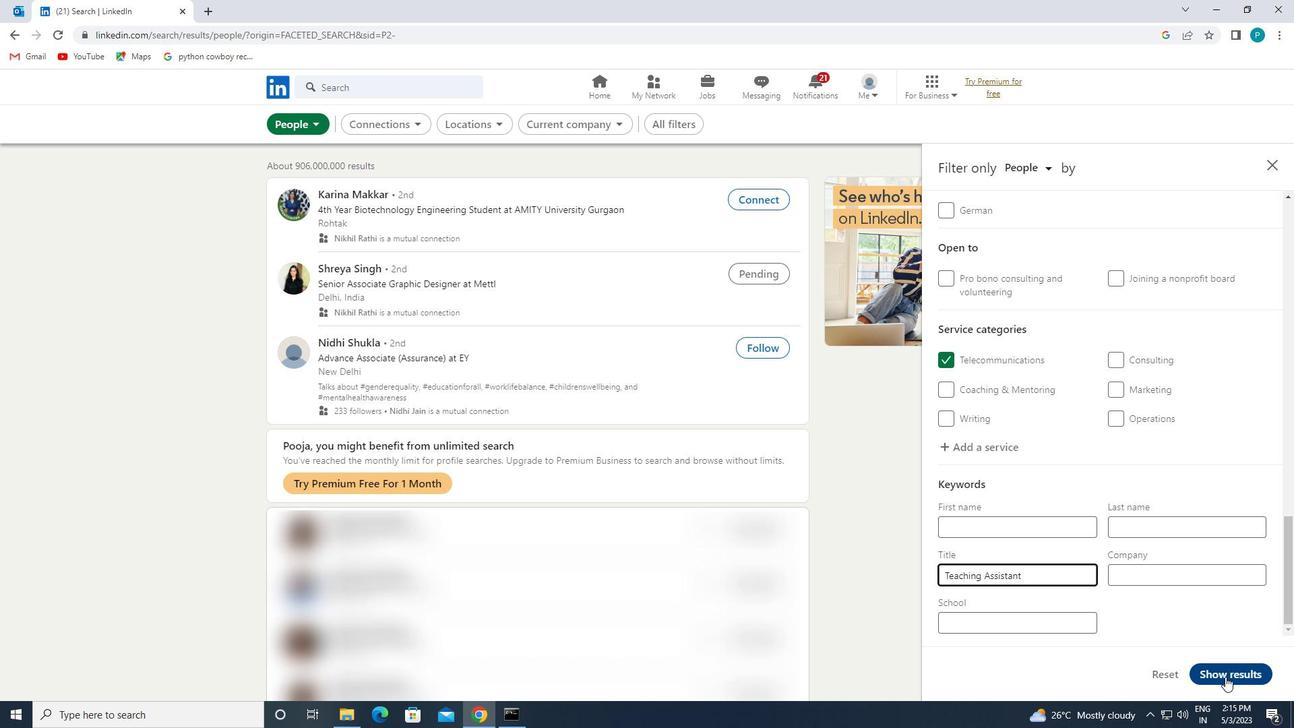 
